 Task: Assign vinnyoffice2@gmail.com as Assignee of Issue Issue0000000217 in Backlog  in Scrum Project Project0000000044 in Jira. Assign vinnyoffice2@gmail.com as Assignee of Issue Issue0000000218 in Backlog  in Scrum Project Project0000000044 in Jira. Assign prateek.ku2001@gmail.com as Assignee of Issue Issue0000000219 in Backlog  in Scrum Project Project0000000044 in Jira. Assign prateek.ku2001@gmail.com as Assignee of Issue Issue0000000220 in Backlog  in Scrum Project Project0000000044 in Jira. Create a Sprint called Sprint0000000127 in Scrum Project Project0000000043 in Jira
Action: Mouse moved to (1140, 440)
Screenshot: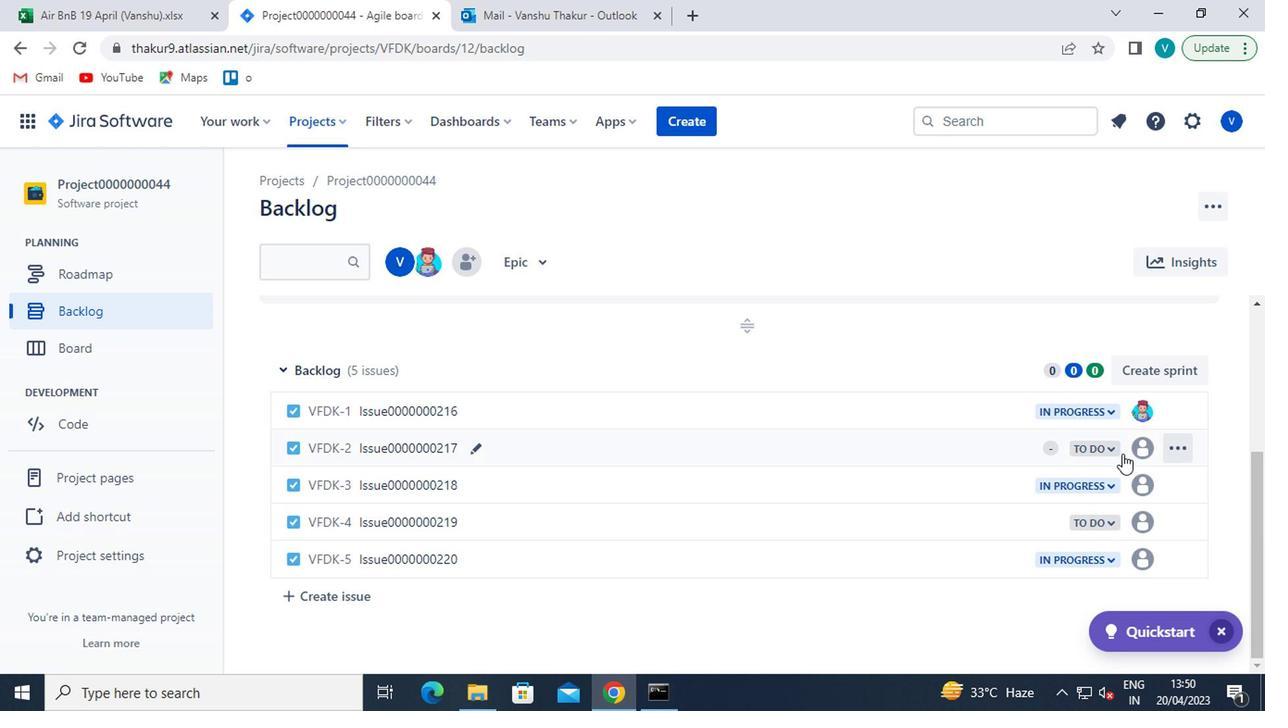 
Action: Mouse pressed left at (1140, 440)
Screenshot: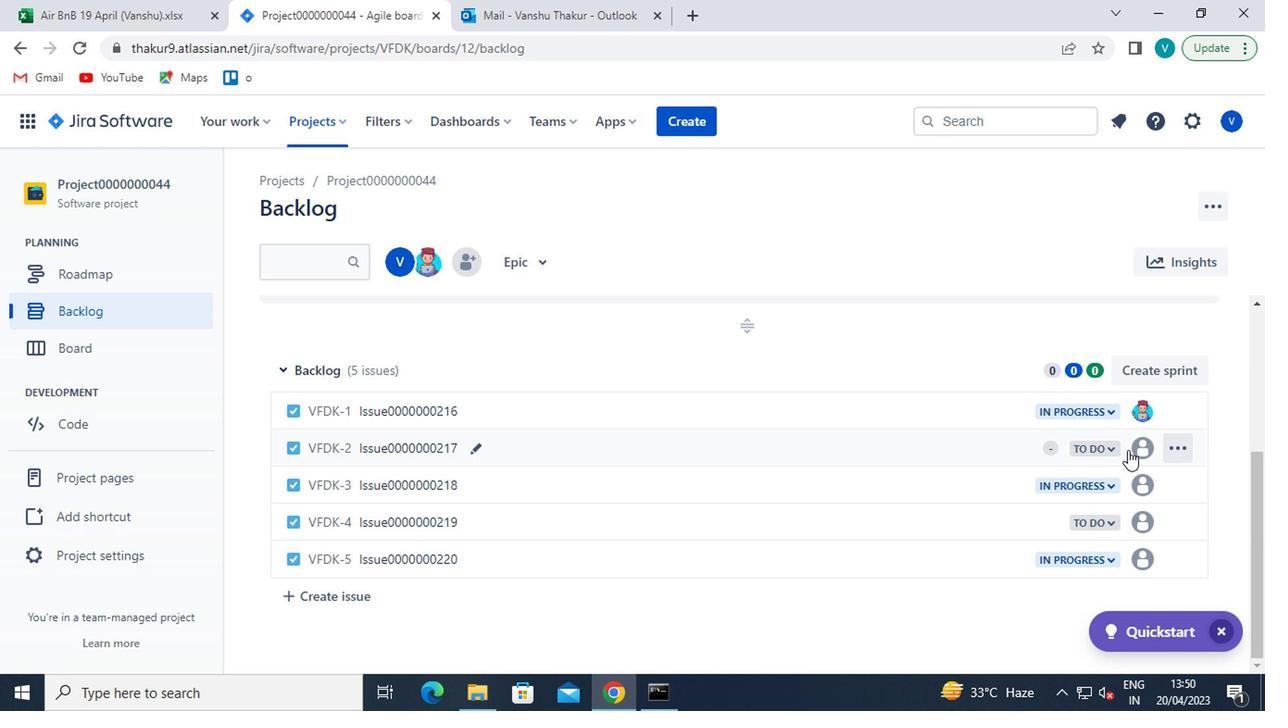
Action: Mouse moved to (968, 594)
Screenshot: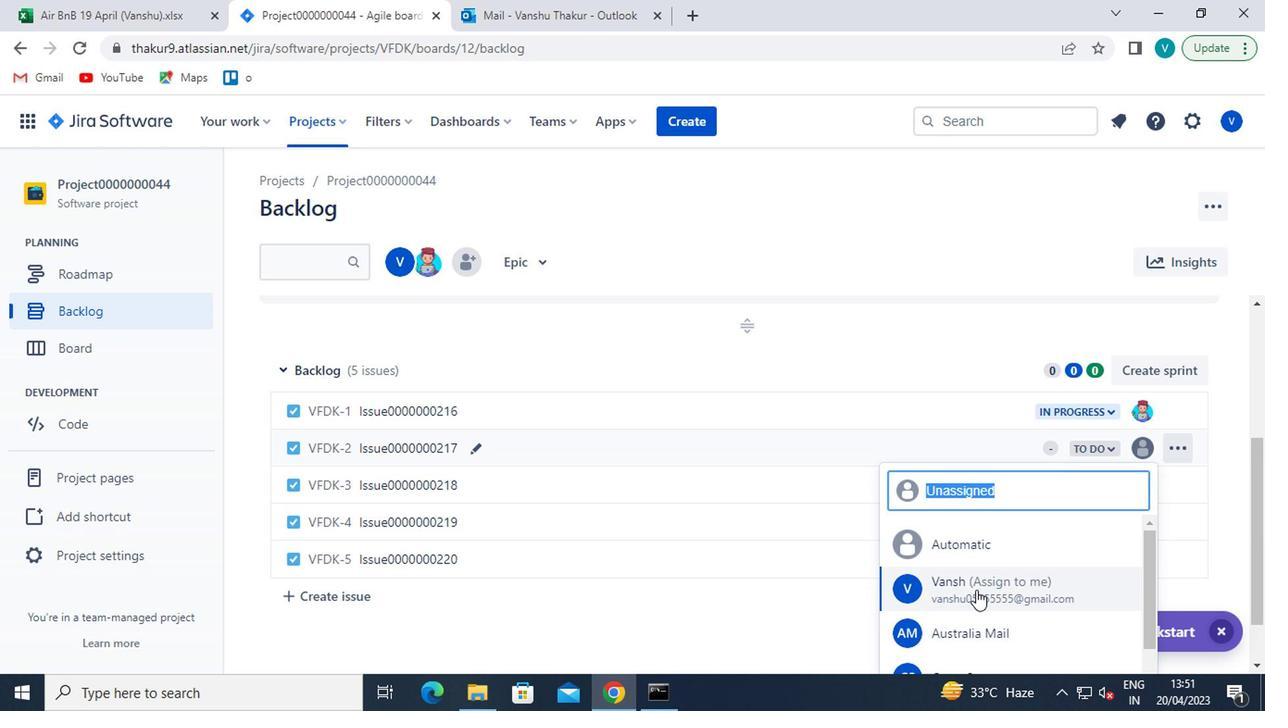 
Action: Mouse scrolled (968, 593) with delta (0, 0)
Screenshot: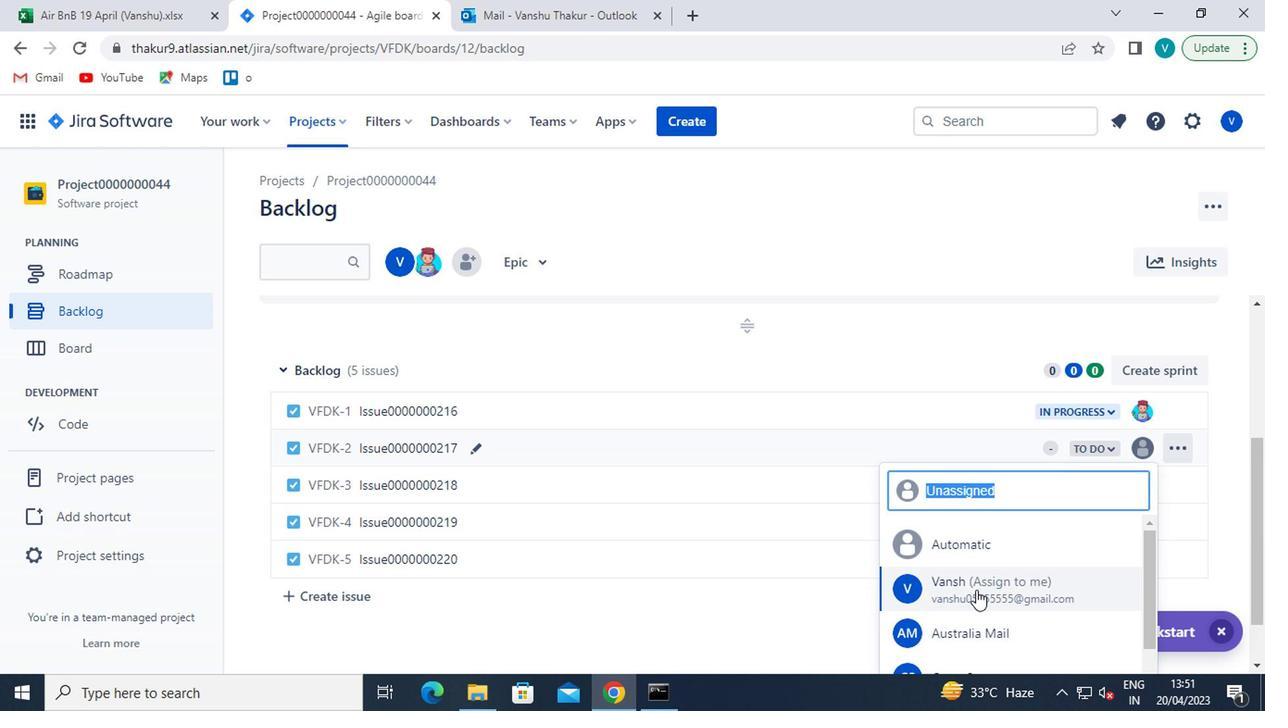 
Action: Mouse moved to (968, 591)
Screenshot: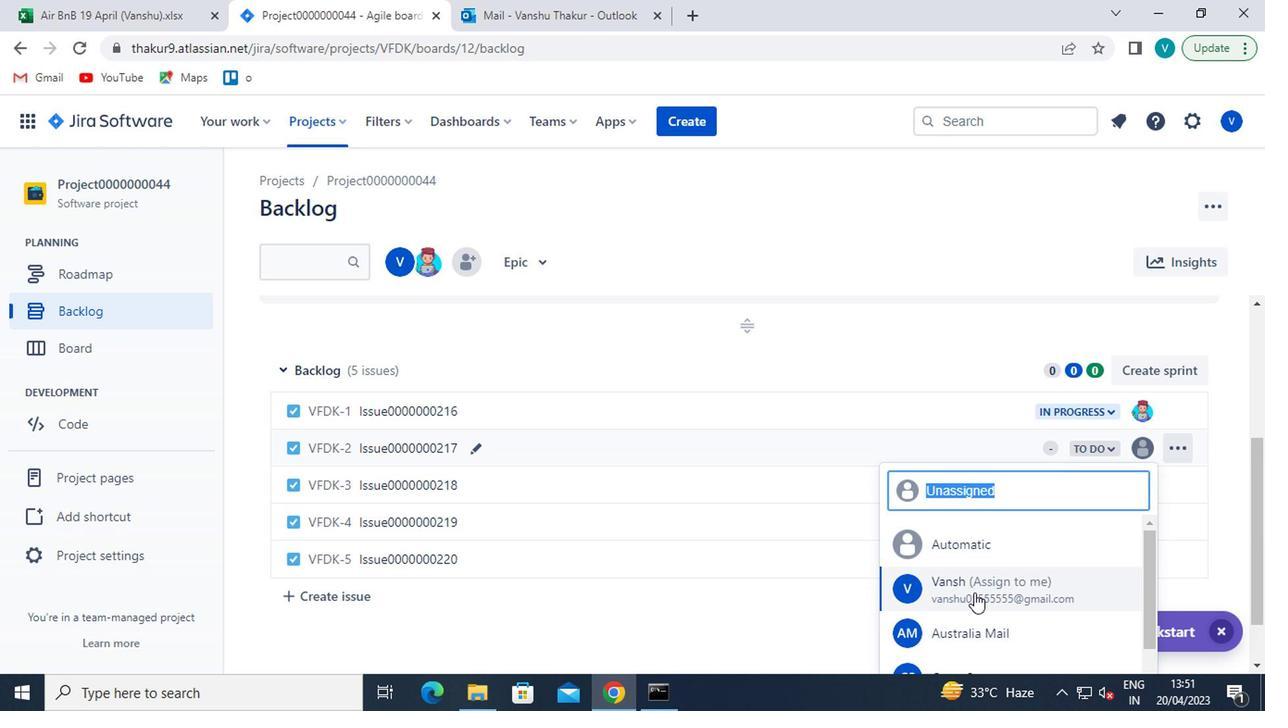 
Action: Mouse scrolled (968, 590) with delta (0, -1)
Screenshot: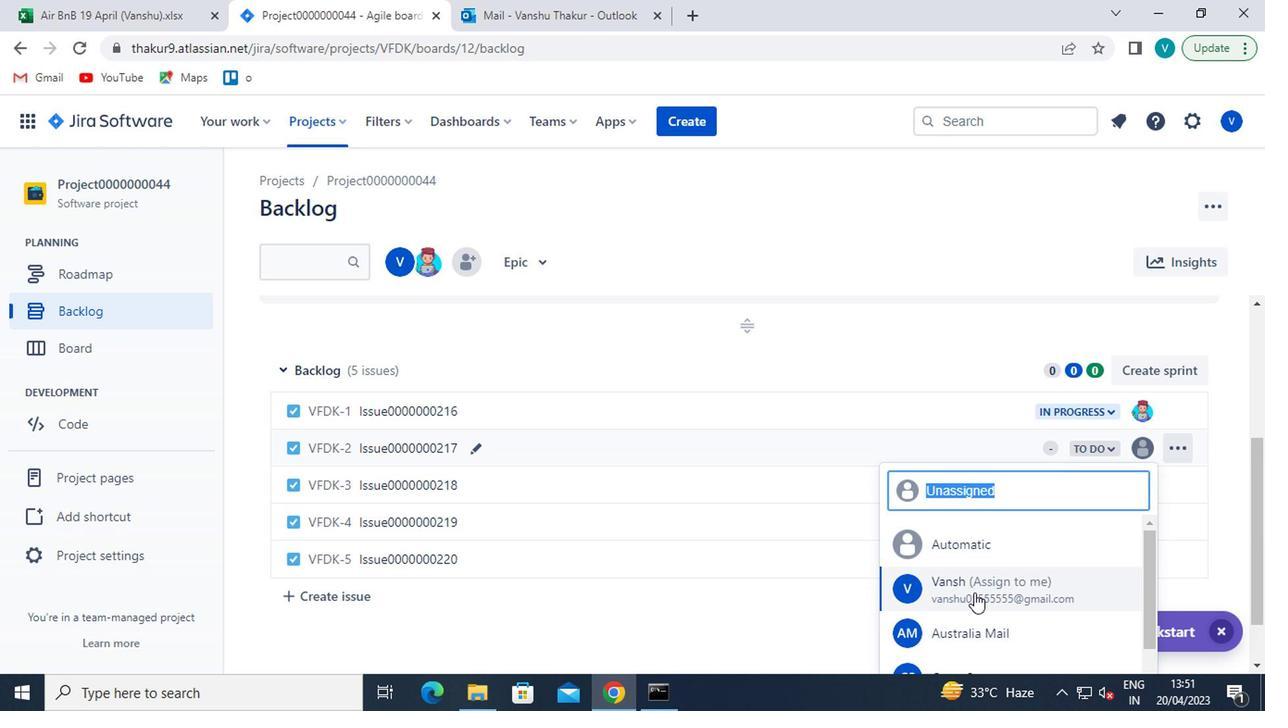 
Action: Mouse moved to (968, 589)
Screenshot: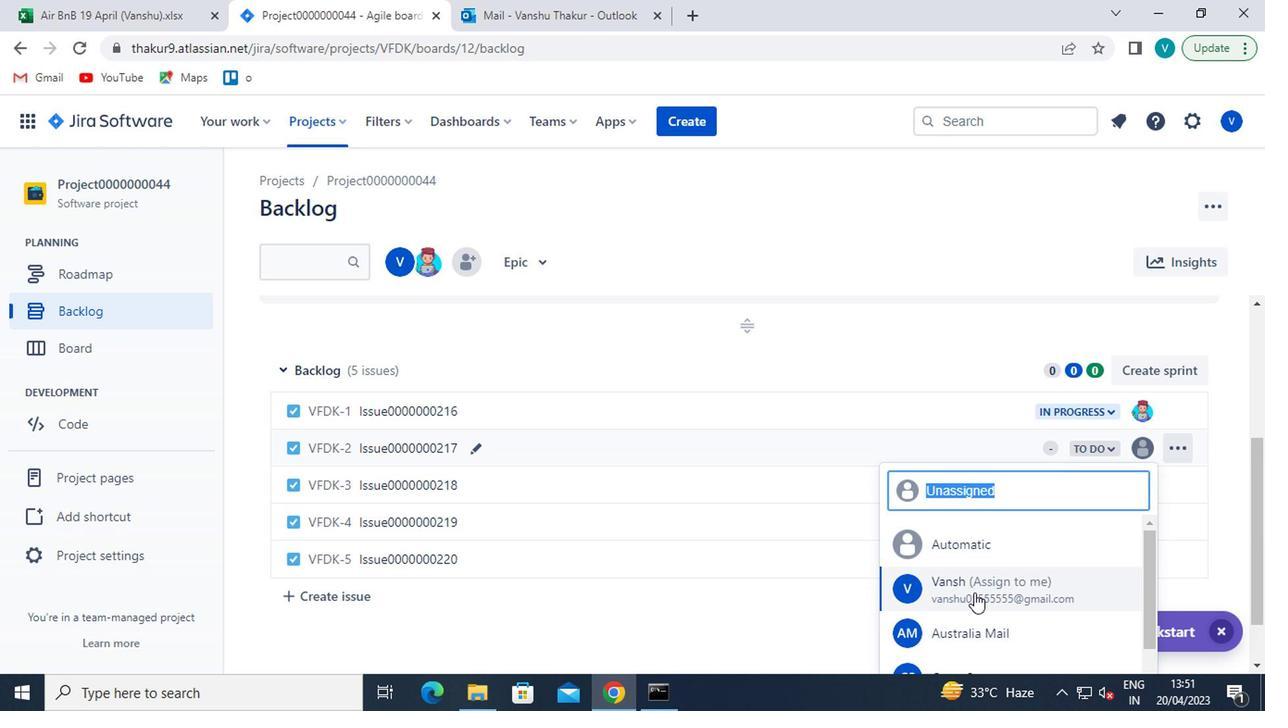 
Action: Mouse scrolled (968, 587) with delta (0, -1)
Screenshot: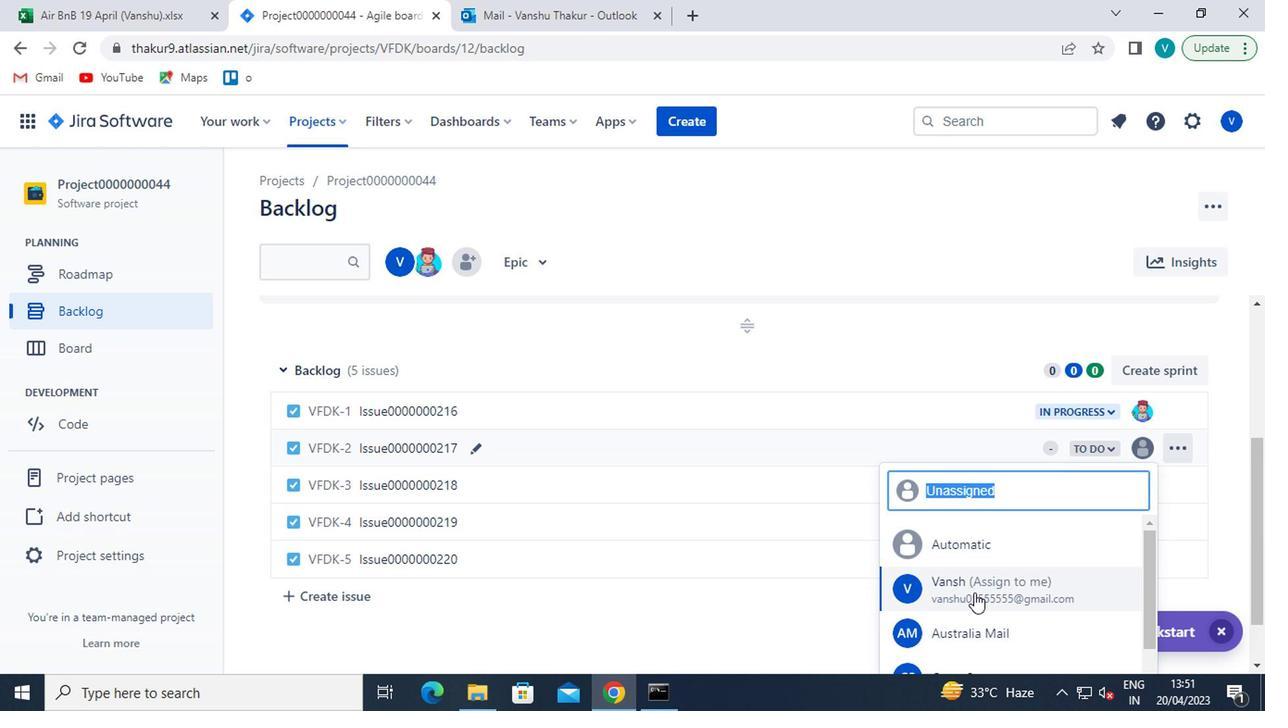 
Action: Mouse moved to (974, 593)
Screenshot: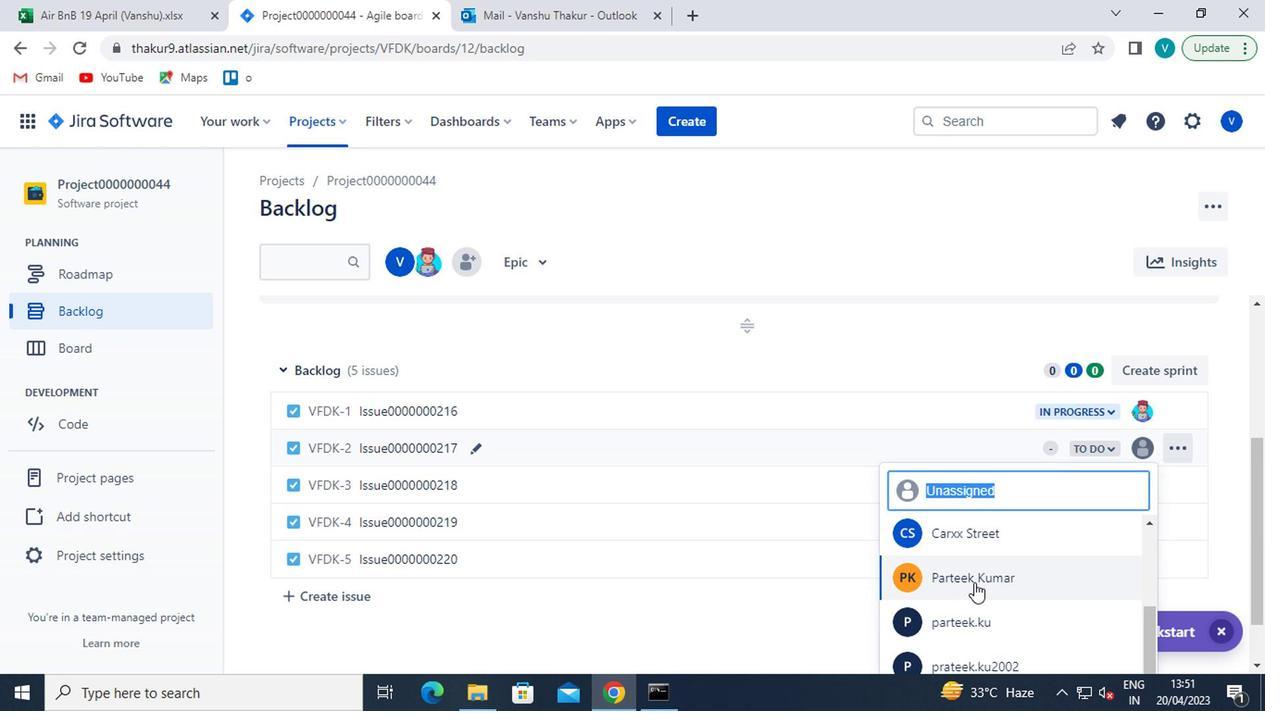 
Action: Mouse scrolled (974, 592) with delta (0, -1)
Screenshot: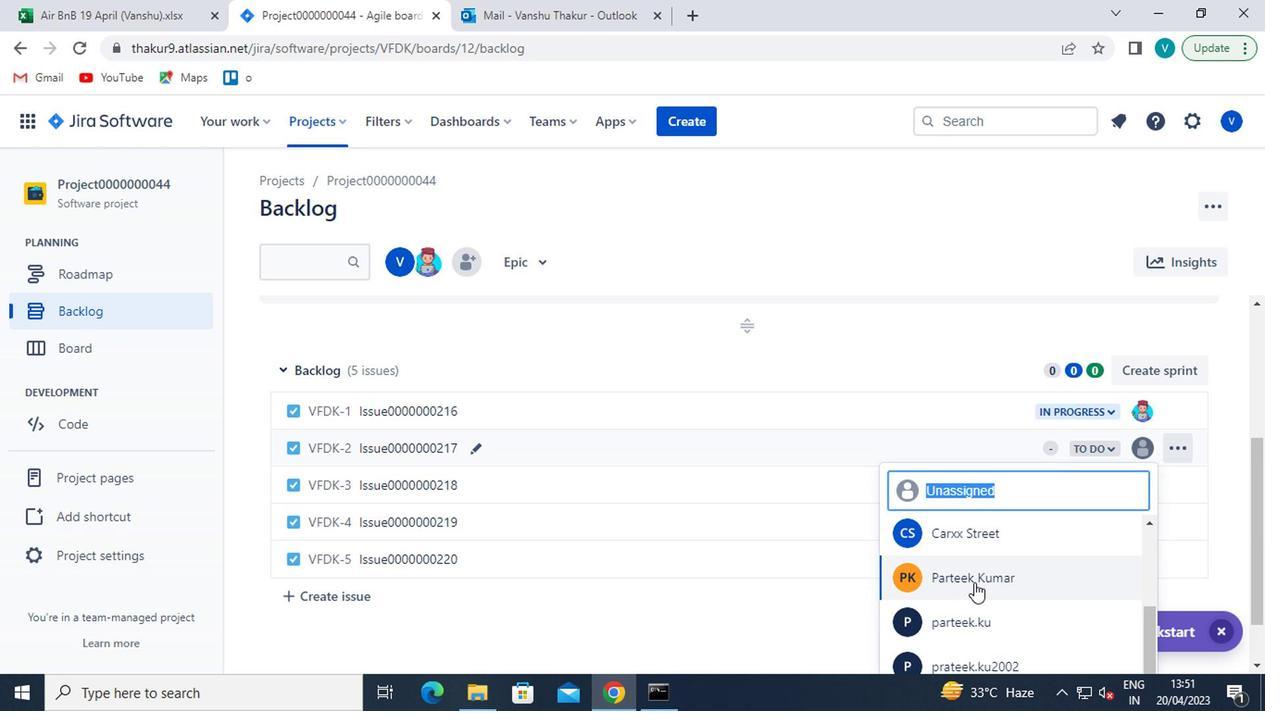 
Action: Mouse moved to (974, 594)
Screenshot: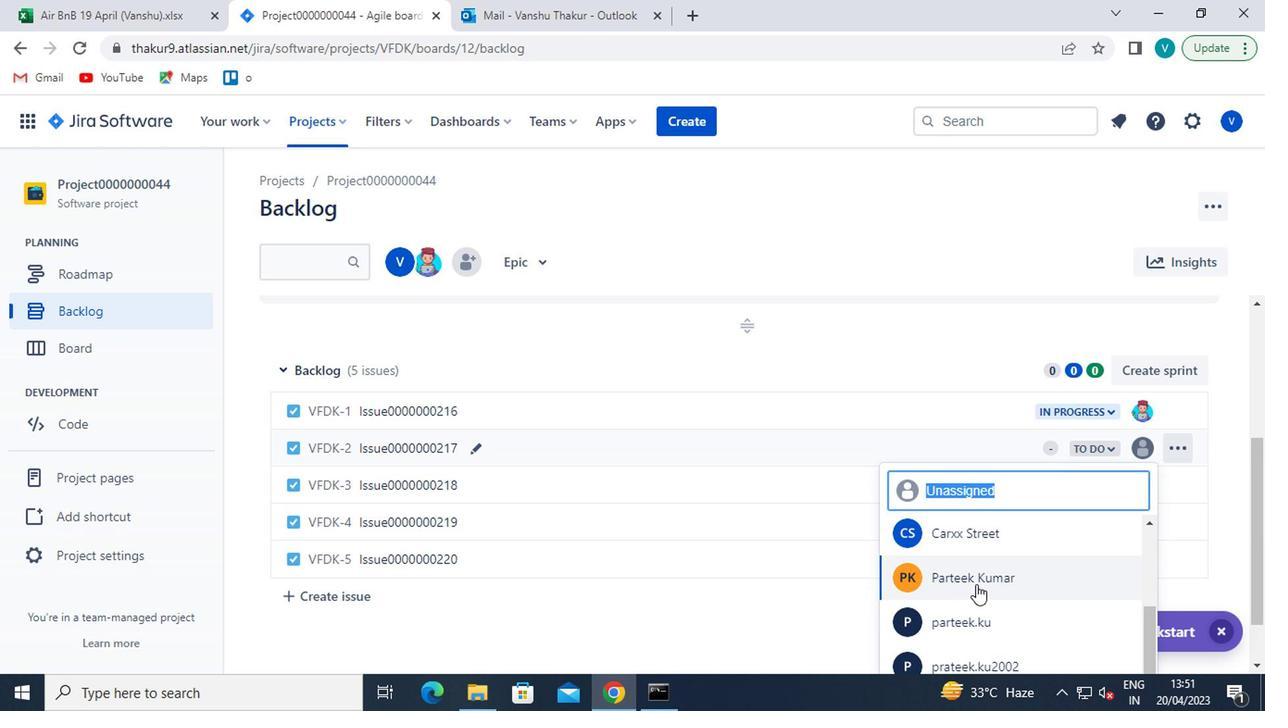 
Action: Mouse scrolled (974, 593) with delta (0, 0)
Screenshot: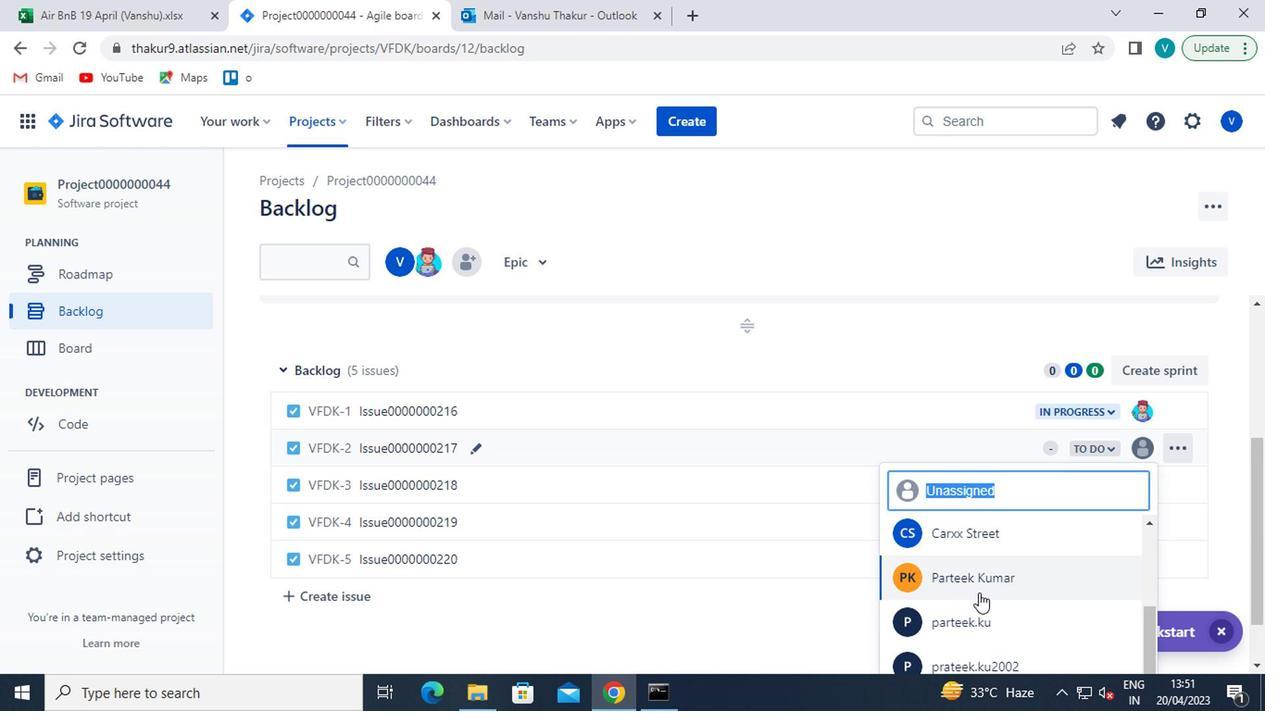 
Action: Mouse moved to (1158, 570)
Screenshot: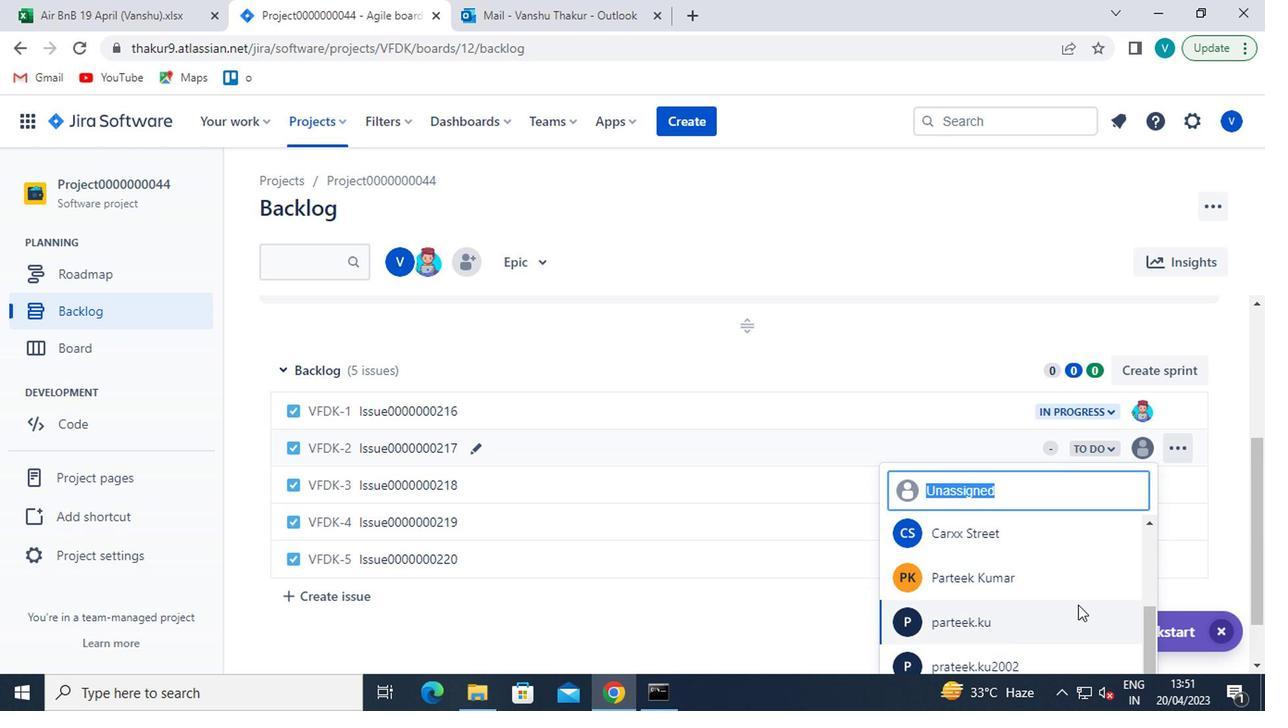 
Action: Mouse scrolled (1158, 569) with delta (0, 0)
Screenshot: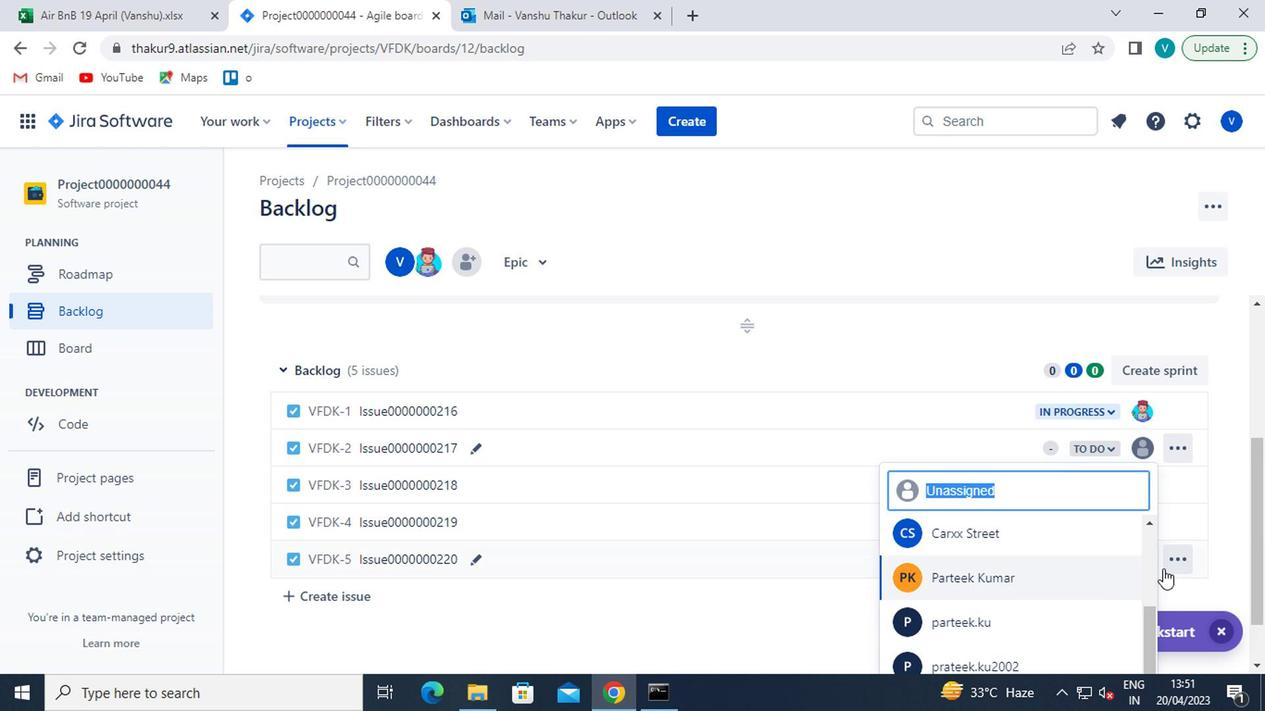 
Action: Mouse scrolled (1158, 569) with delta (0, 0)
Screenshot: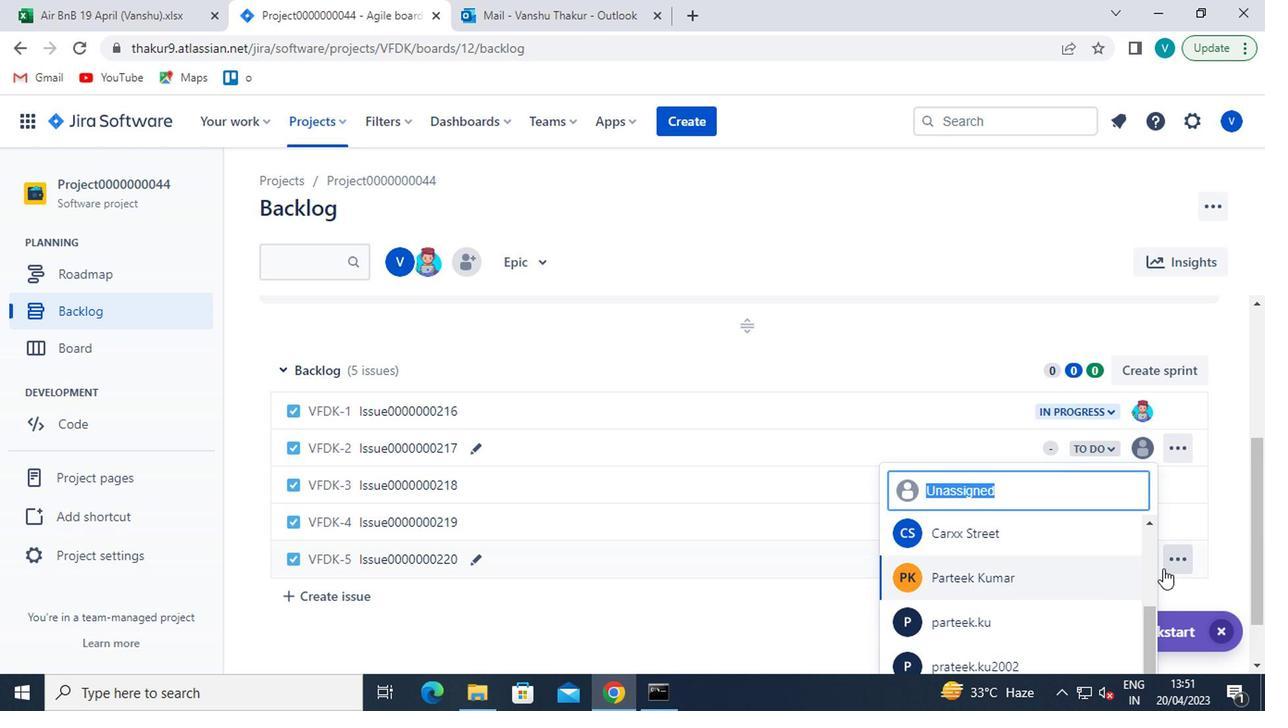 
Action: Mouse moved to (973, 637)
Screenshot: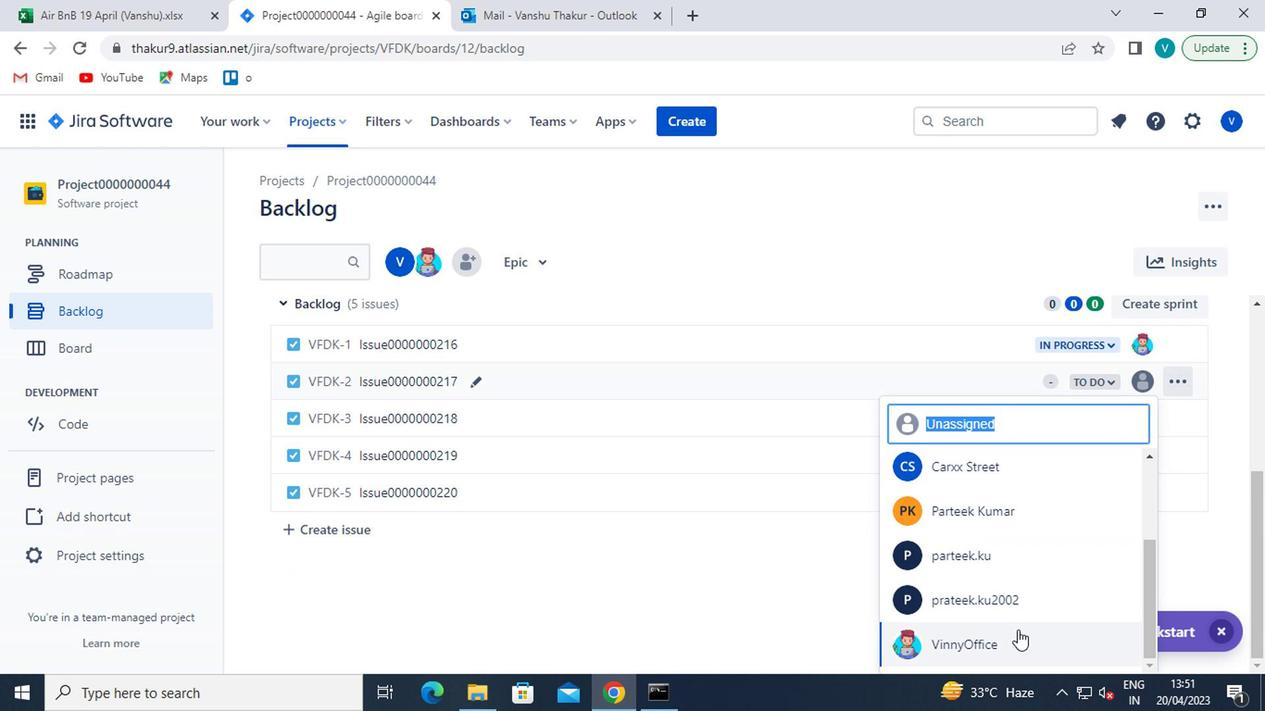 
Action: Mouse pressed left at (973, 637)
Screenshot: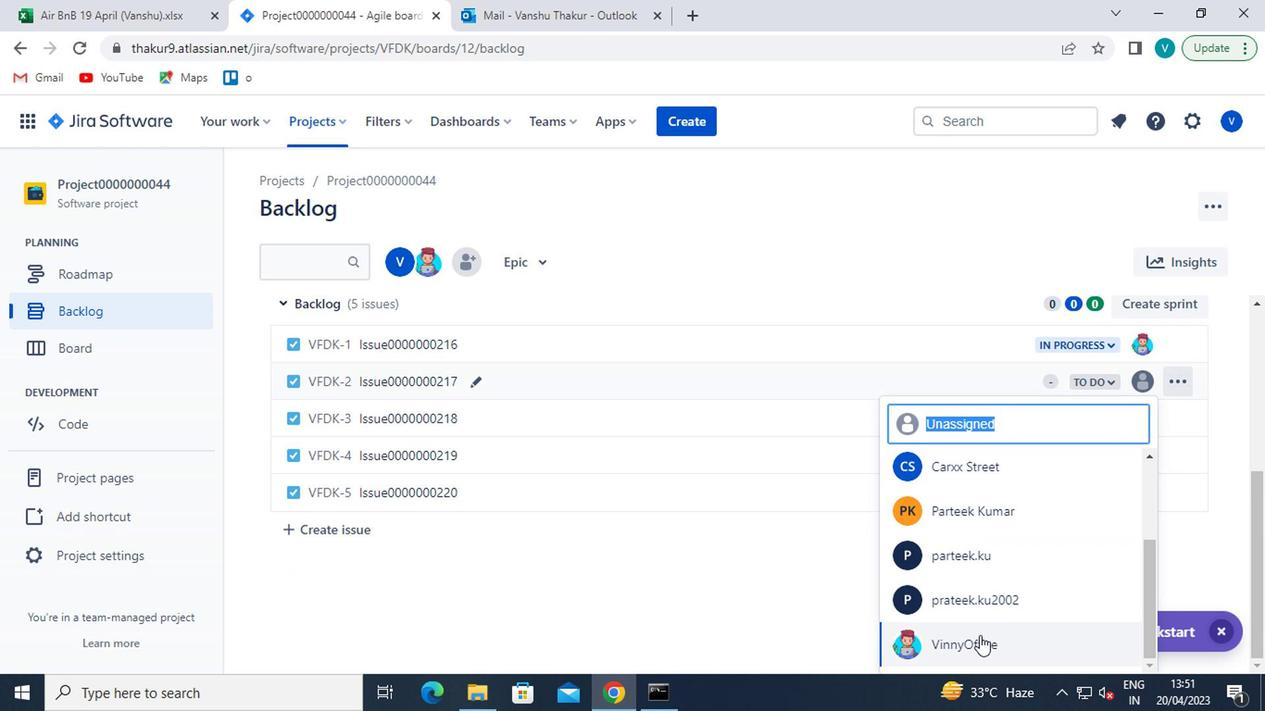 
Action: Mouse moved to (1132, 484)
Screenshot: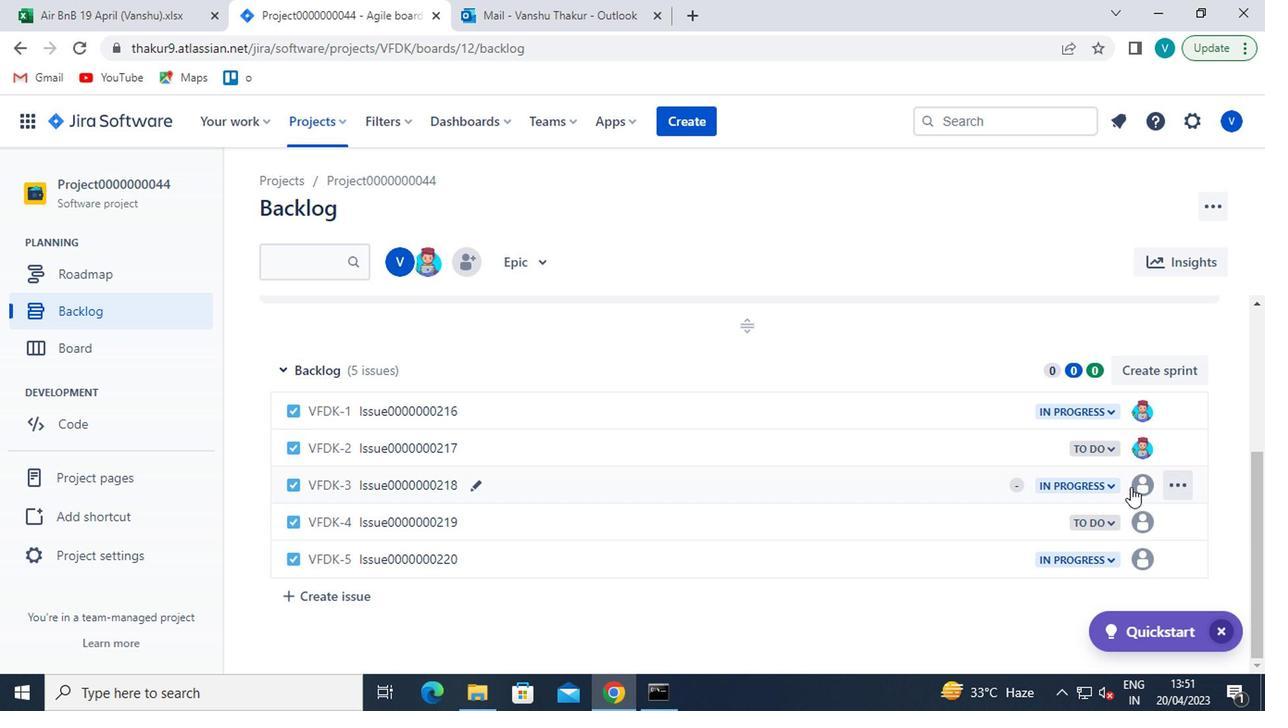 
Action: Mouse pressed left at (1132, 484)
Screenshot: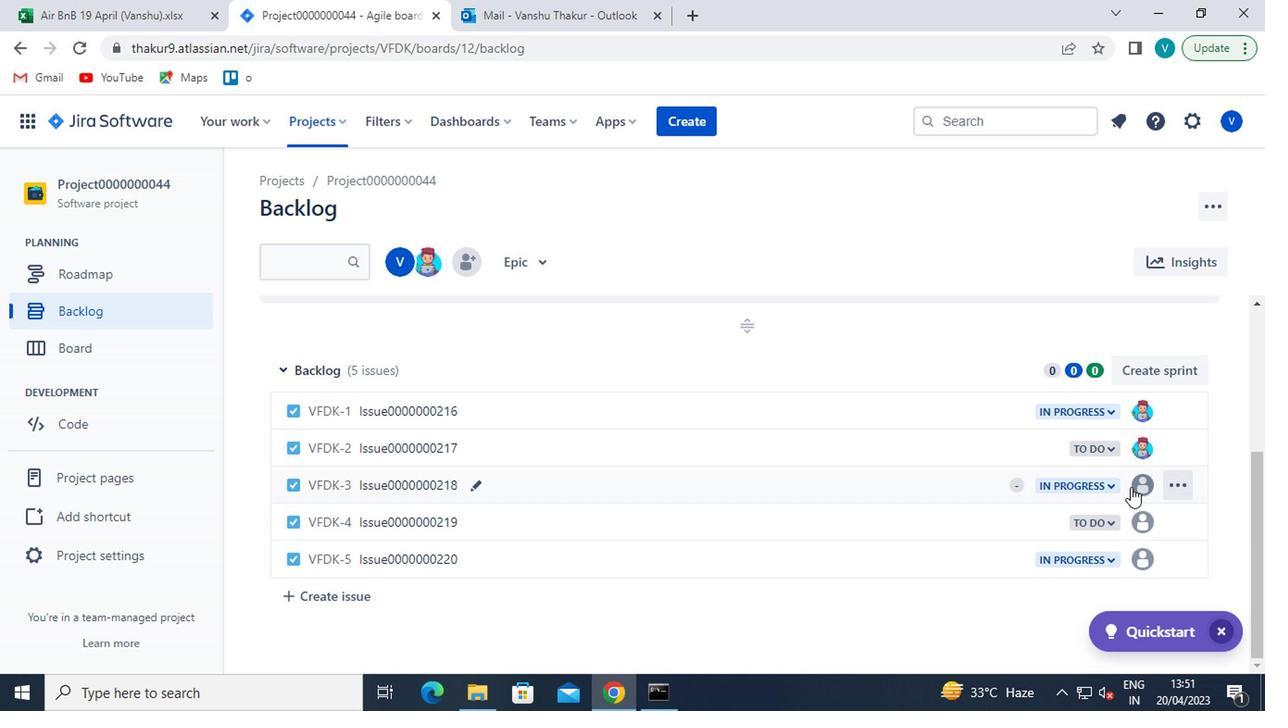 
Action: Mouse moved to (1126, 587)
Screenshot: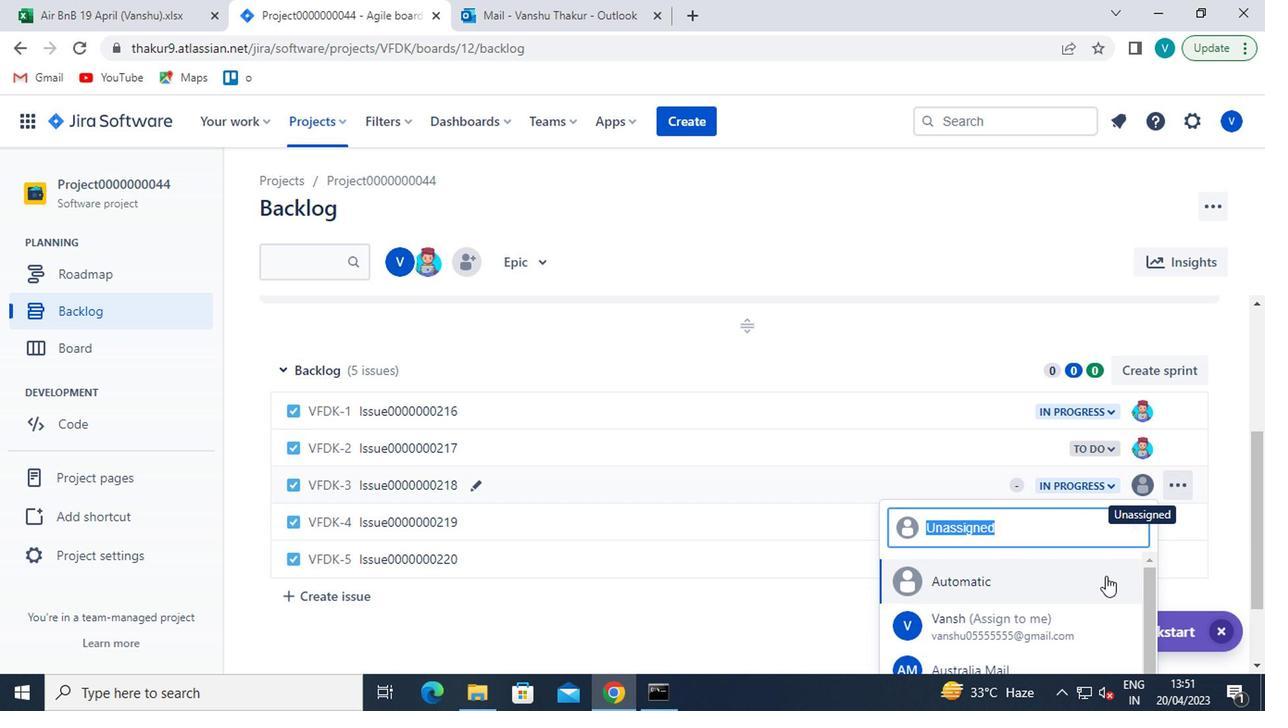 
Action: Mouse scrolled (1126, 587) with delta (0, 0)
Screenshot: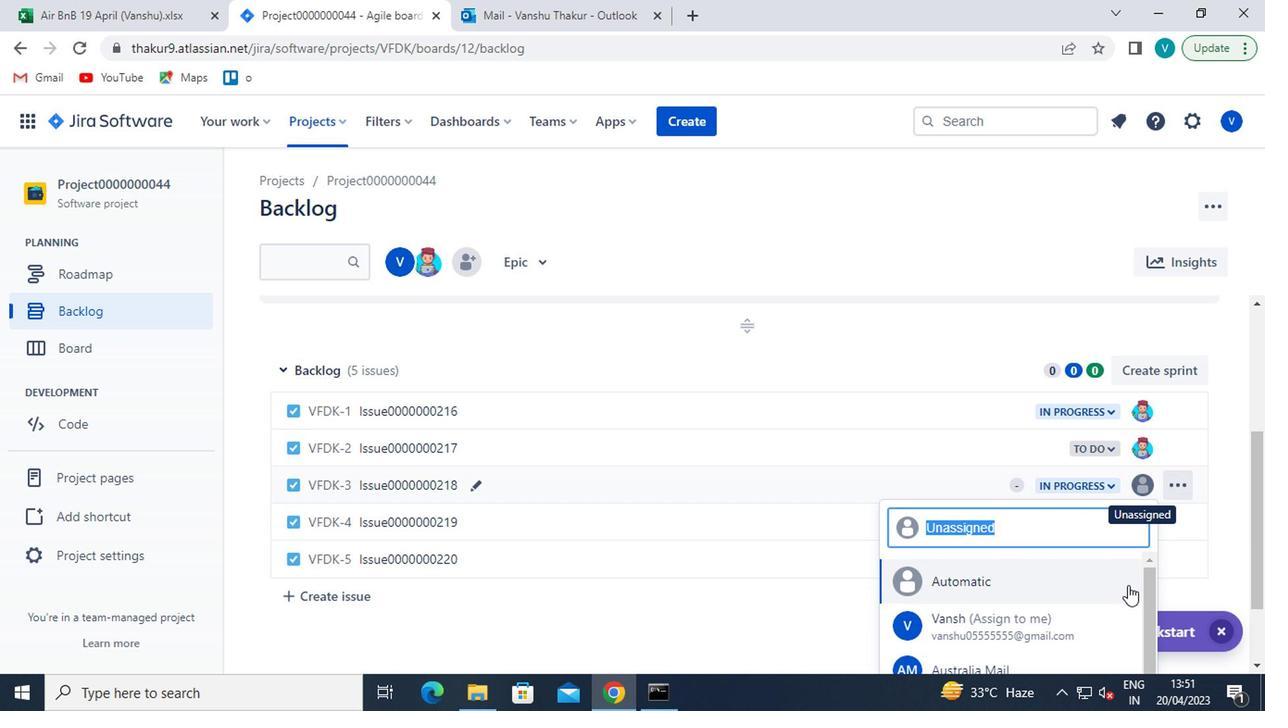 
Action: Mouse moved to (1125, 592)
Screenshot: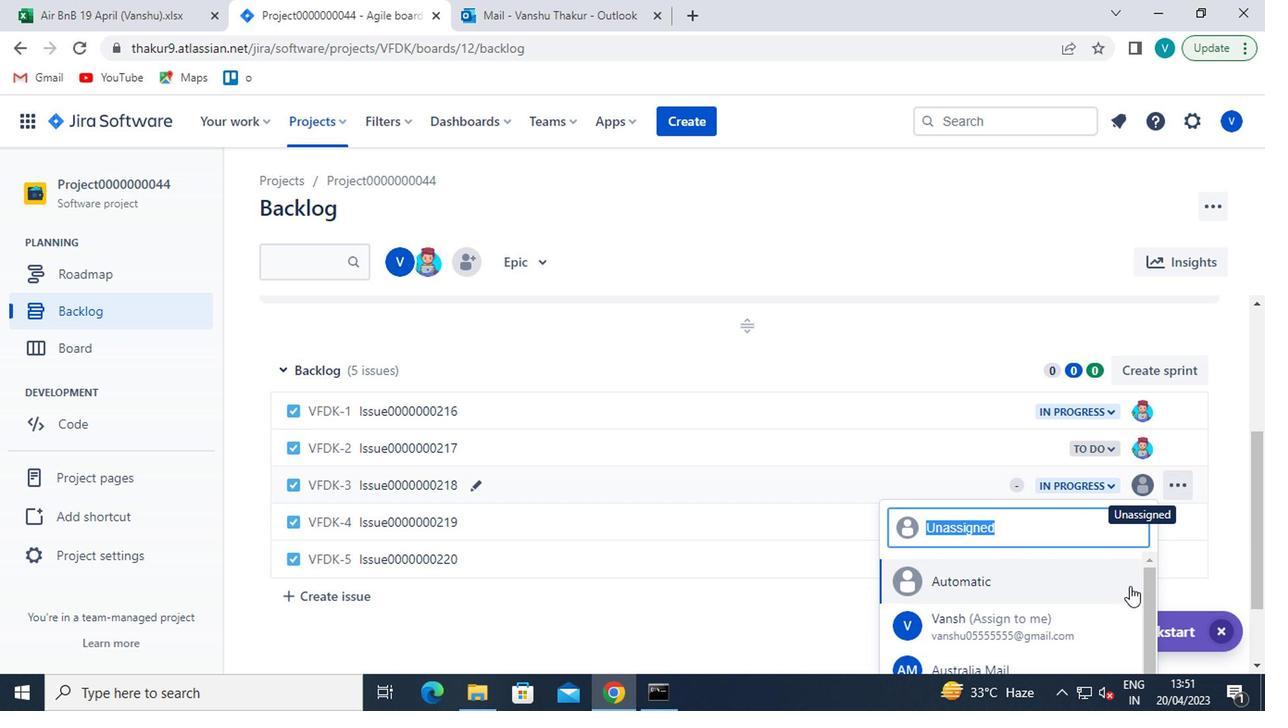 
Action: Mouse scrolled (1125, 591) with delta (0, 0)
Screenshot: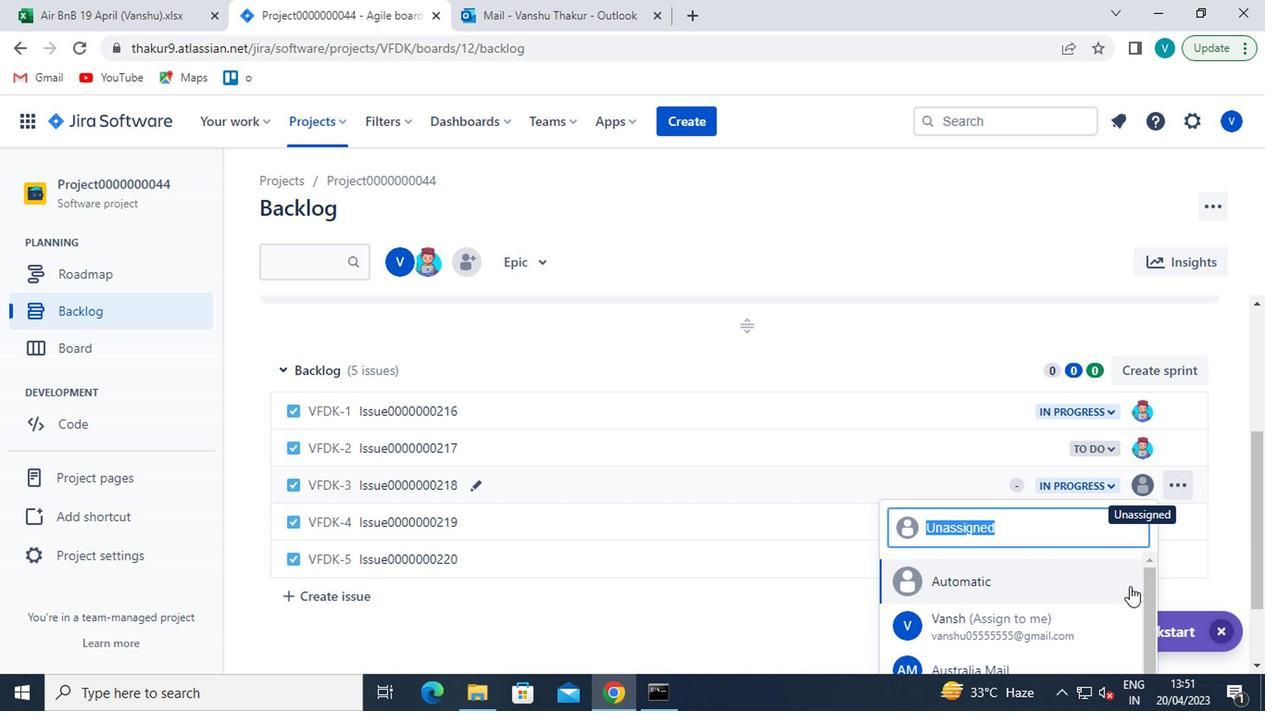 
Action: Mouse moved to (1125, 594)
Screenshot: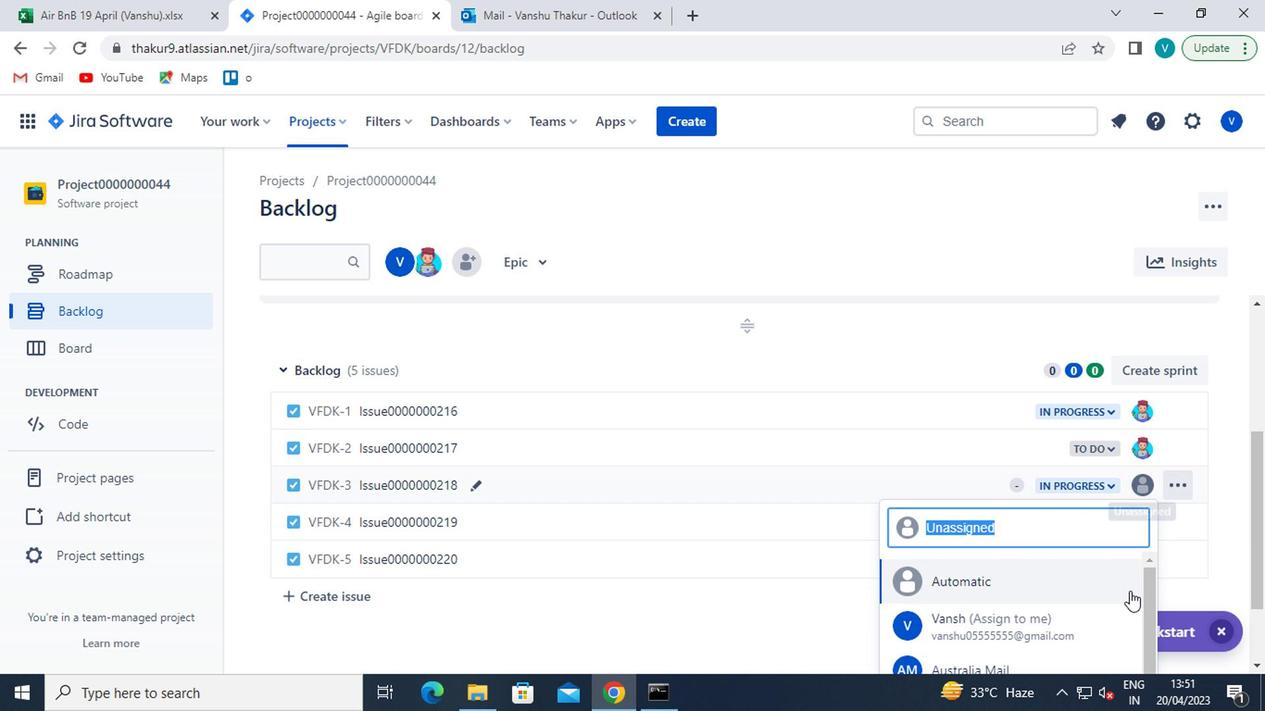 
Action: Mouse scrolled (1125, 593) with delta (0, 0)
Screenshot: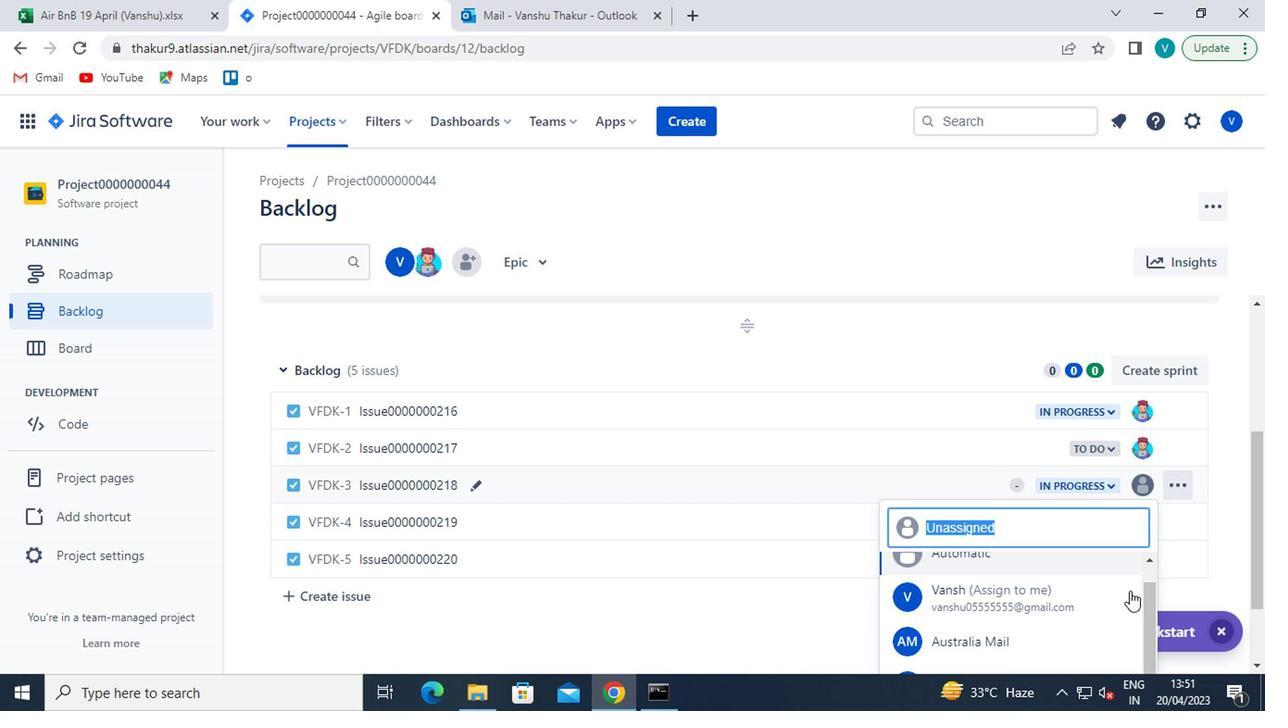 
Action: Mouse moved to (1124, 596)
Screenshot: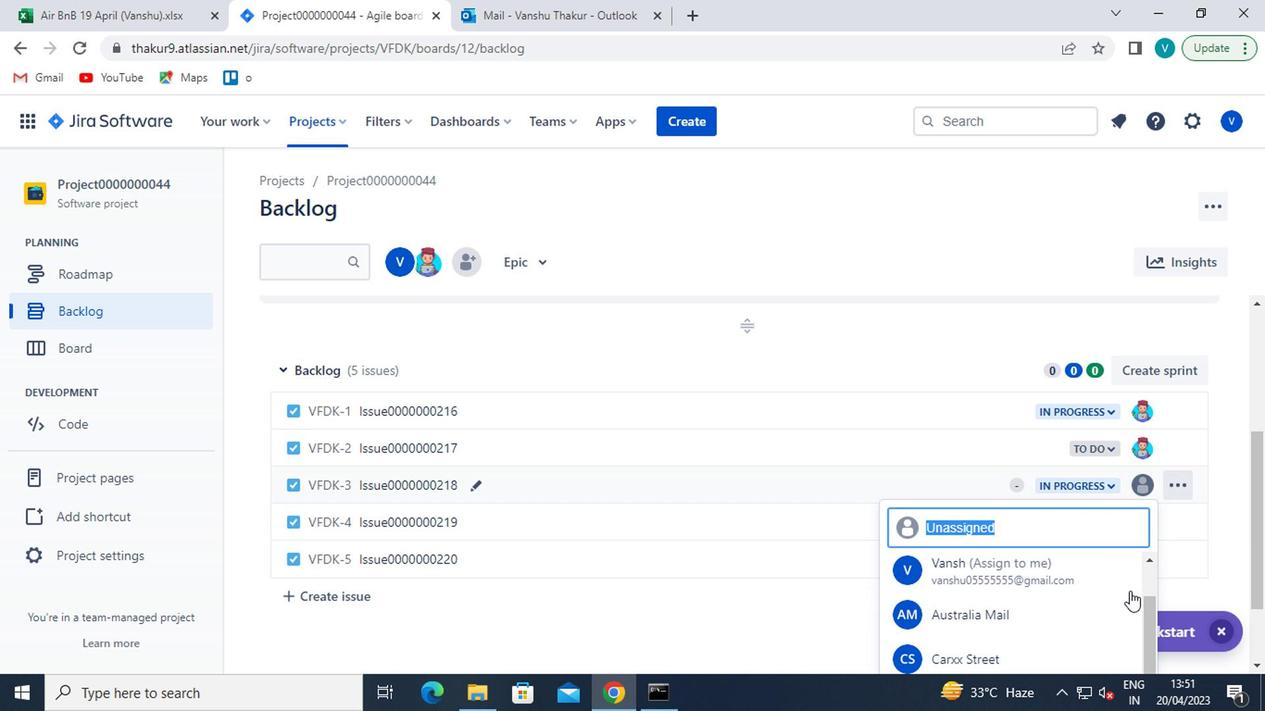 
Action: Mouse scrolled (1124, 595) with delta (0, 0)
Screenshot: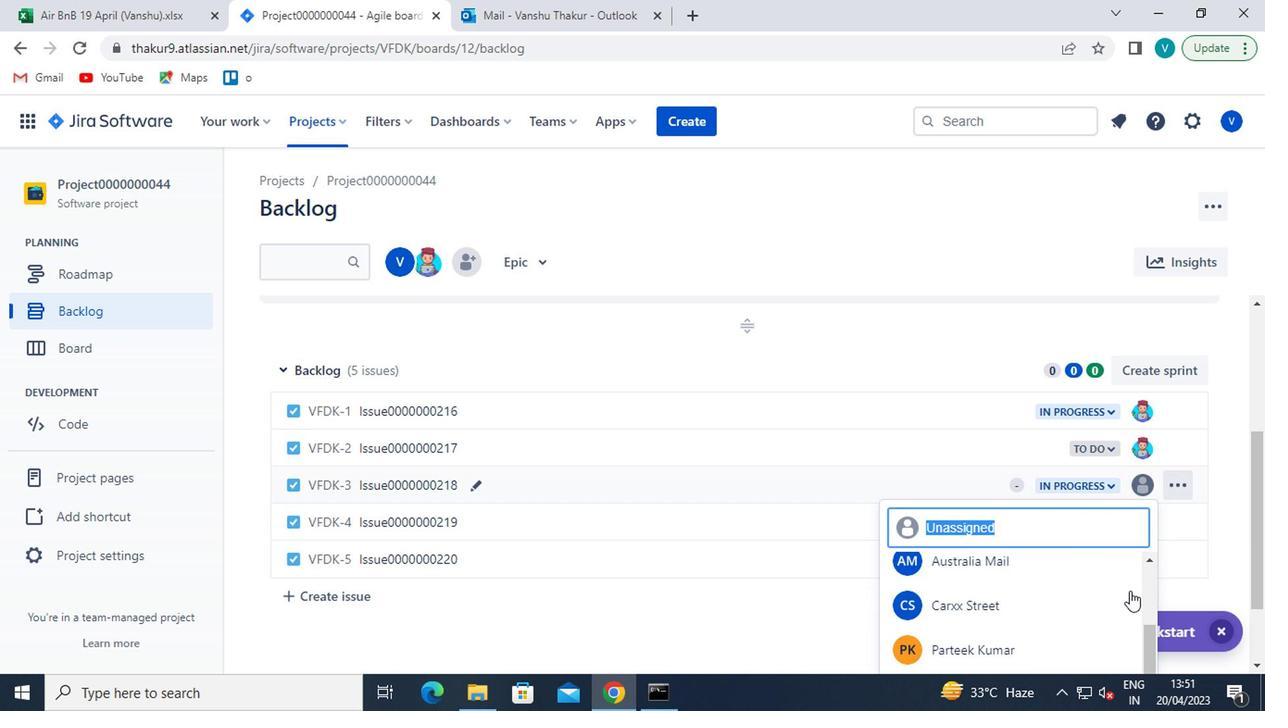 
Action: Mouse scrolled (1124, 595) with delta (0, 0)
Screenshot: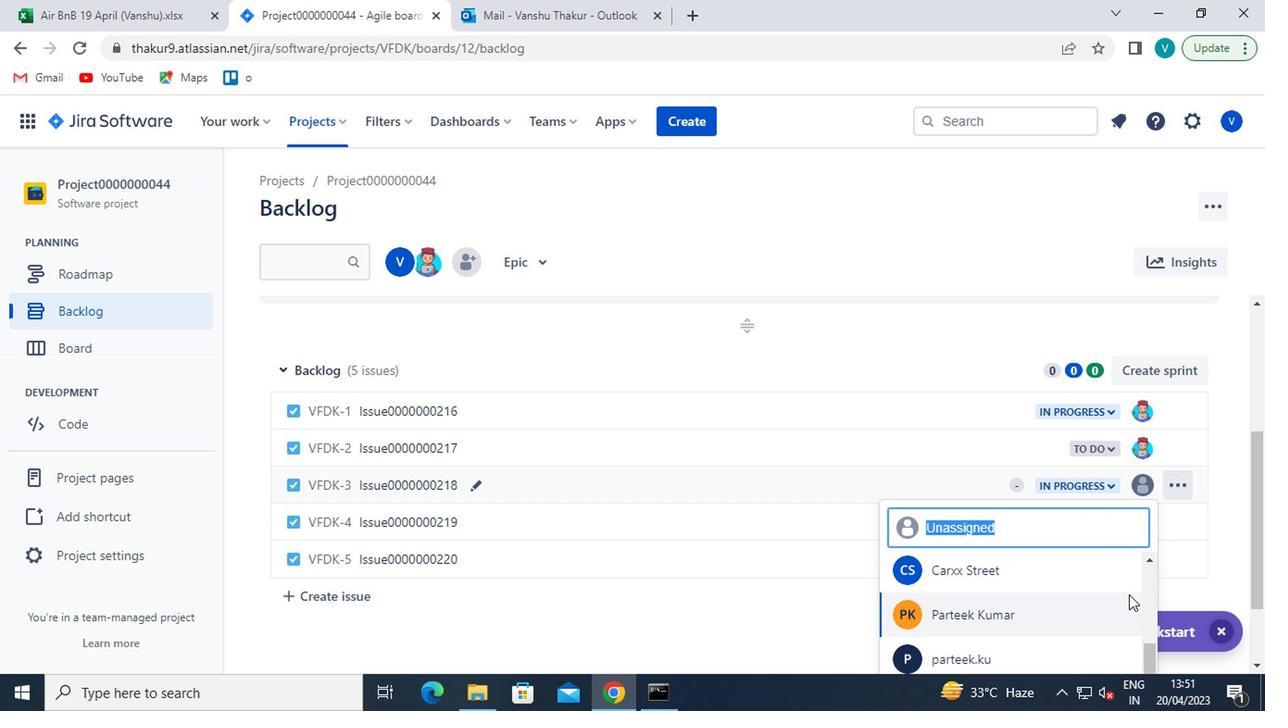 
Action: Mouse moved to (1194, 570)
Screenshot: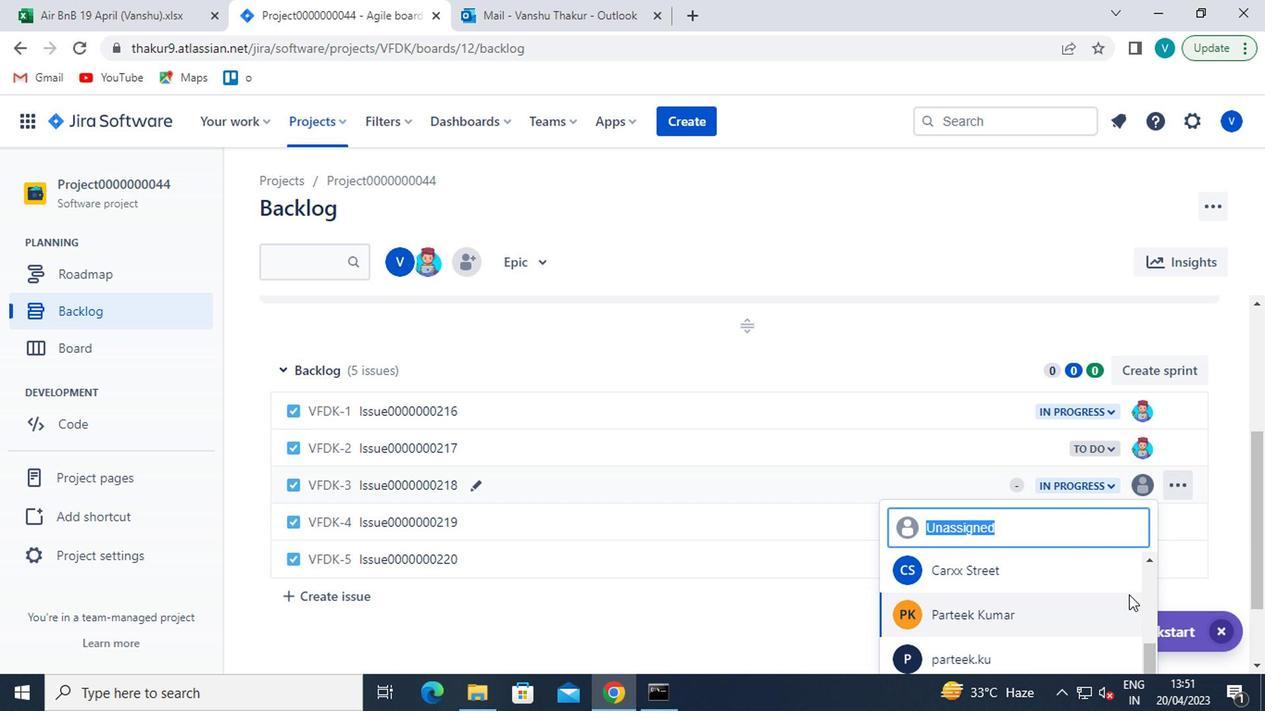 
Action: Mouse scrolled (1194, 569) with delta (0, 0)
Screenshot: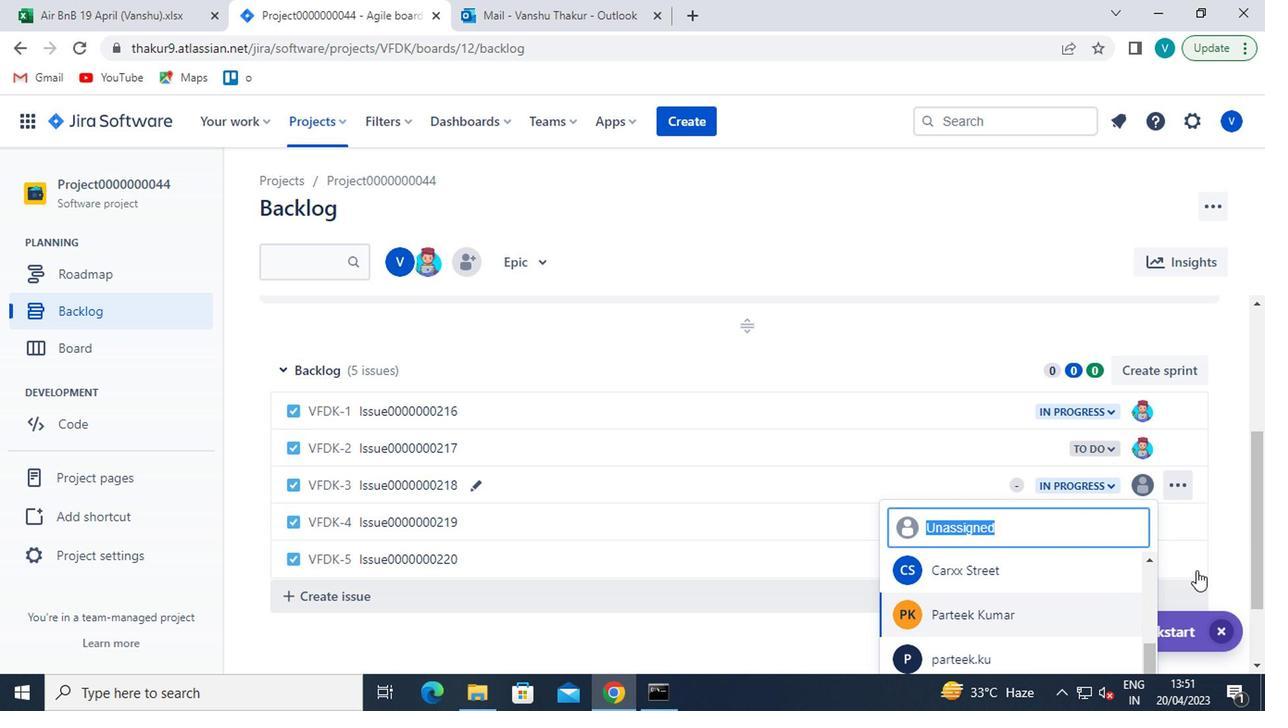 
Action: Mouse moved to (1194, 570)
Screenshot: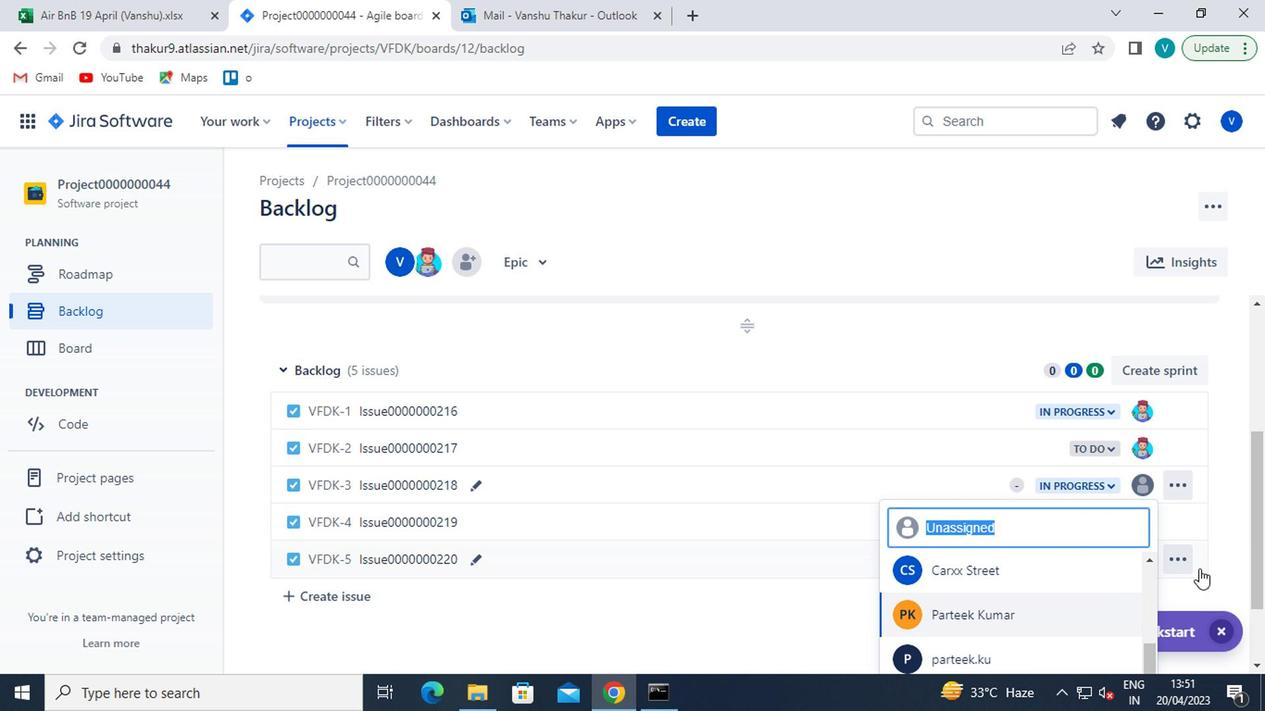 
Action: Mouse scrolled (1194, 569) with delta (0, 0)
Screenshot: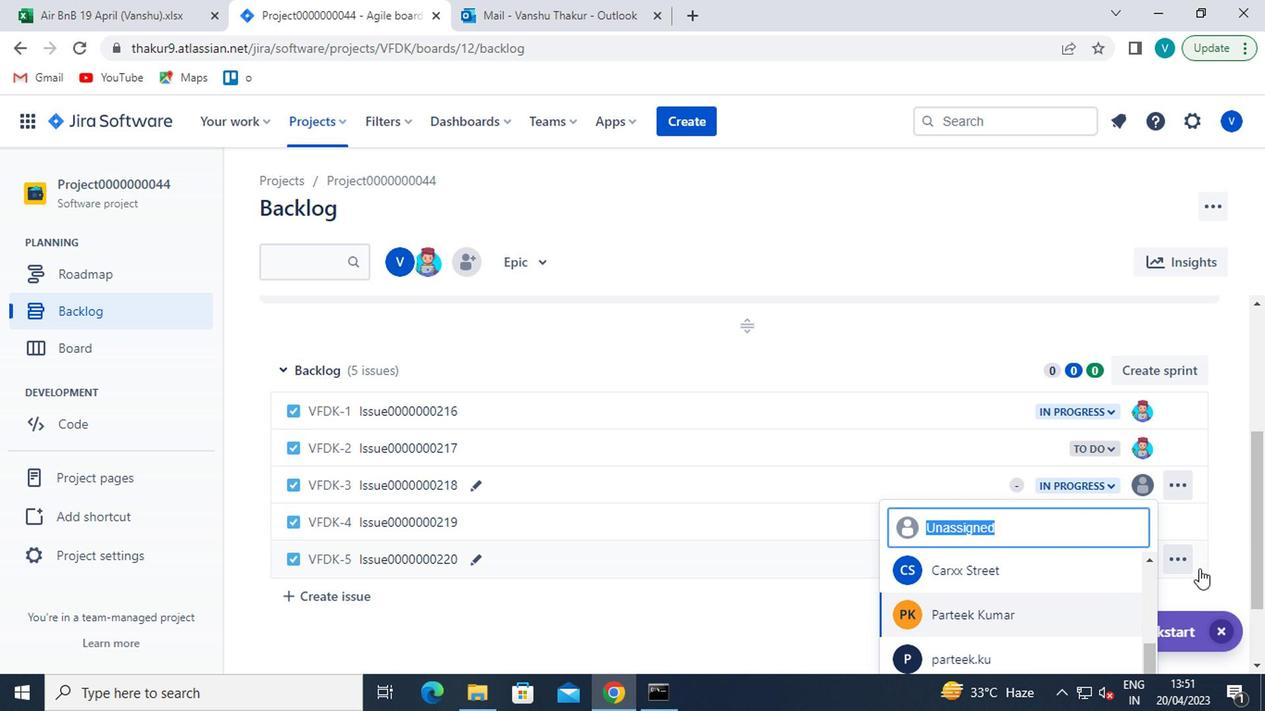 
Action: Mouse moved to (963, 645)
Screenshot: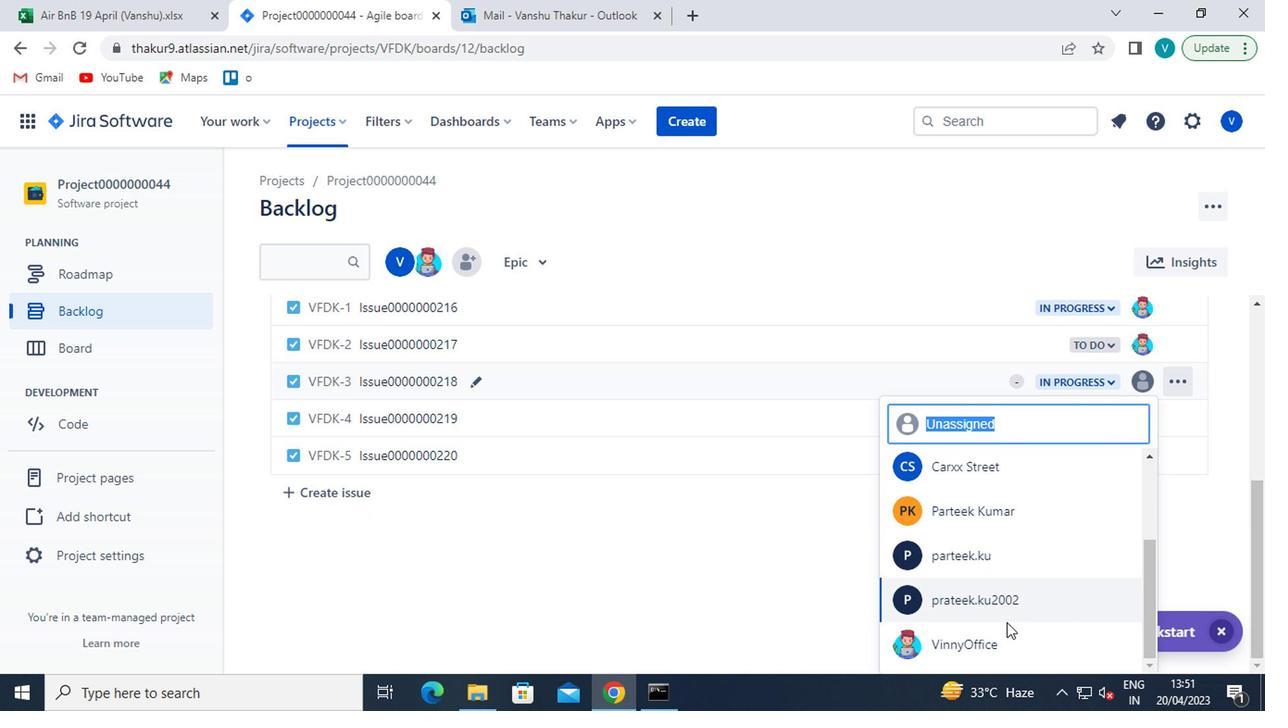 
Action: Mouse pressed left at (963, 645)
Screenshot: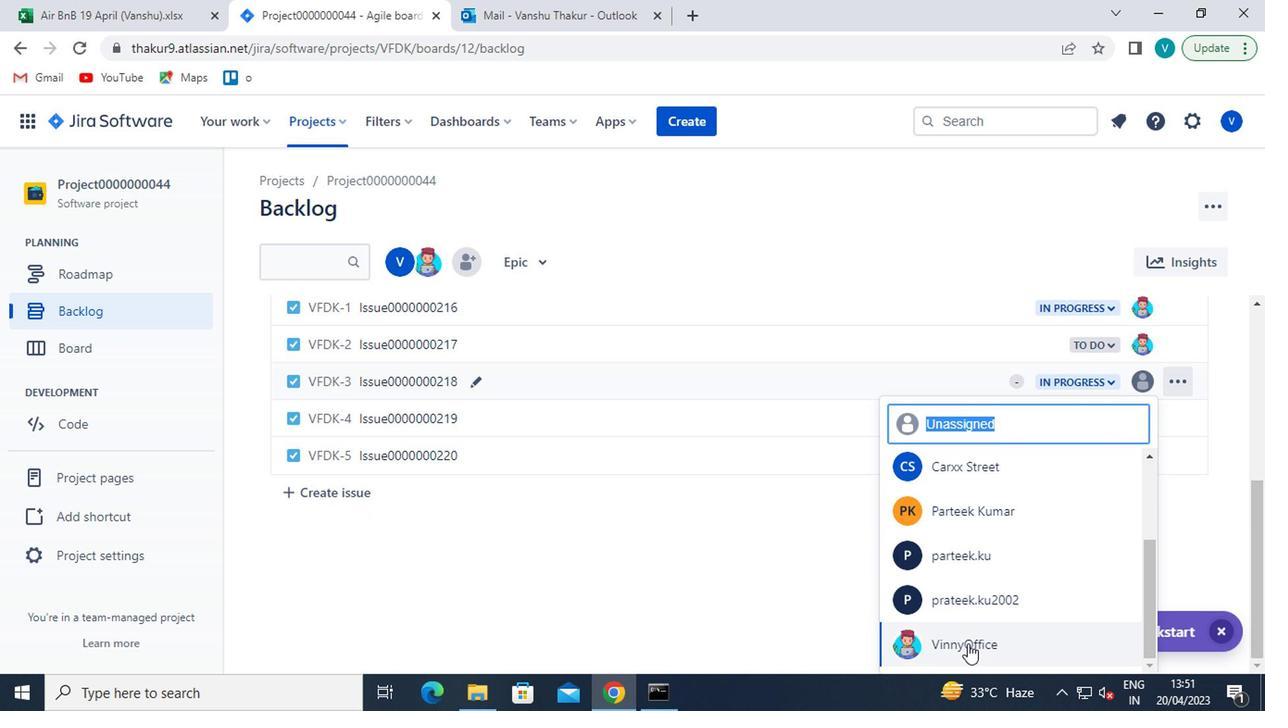 
Action: Mouse moved to (1130, 521)
Screenshot: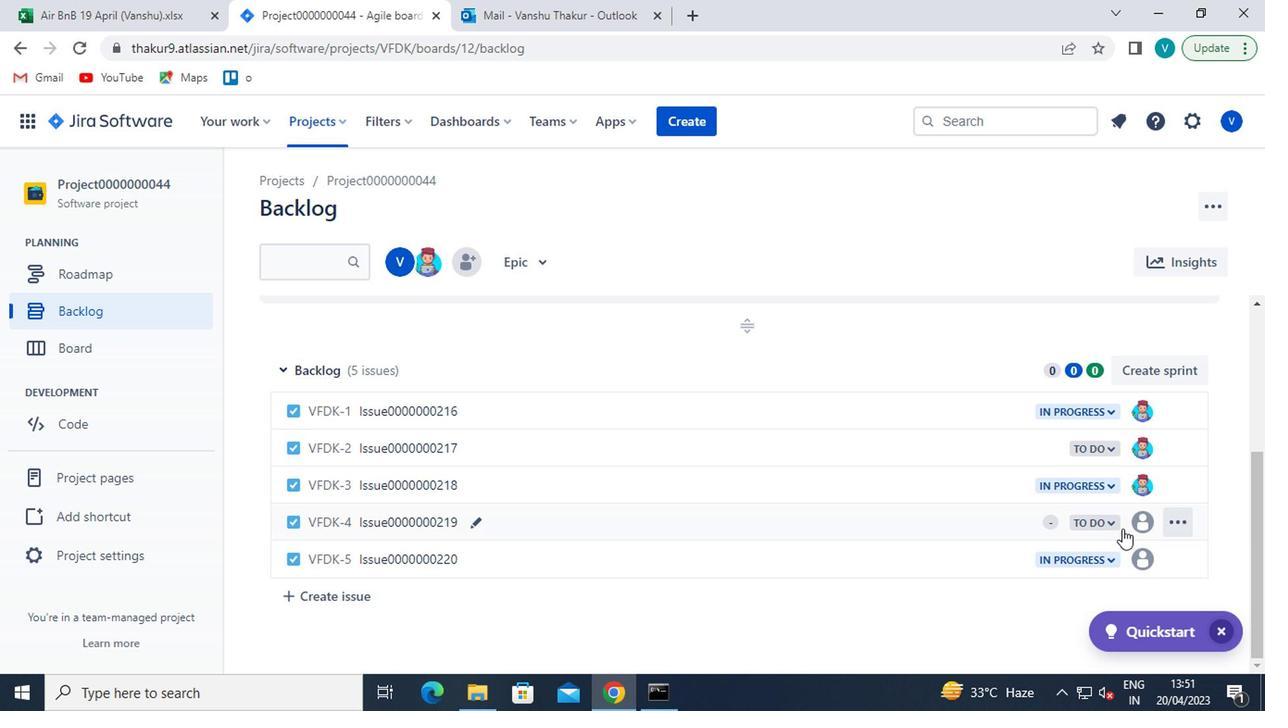 
Action: Mouse pressed left at (1130, 521)
Screenshot: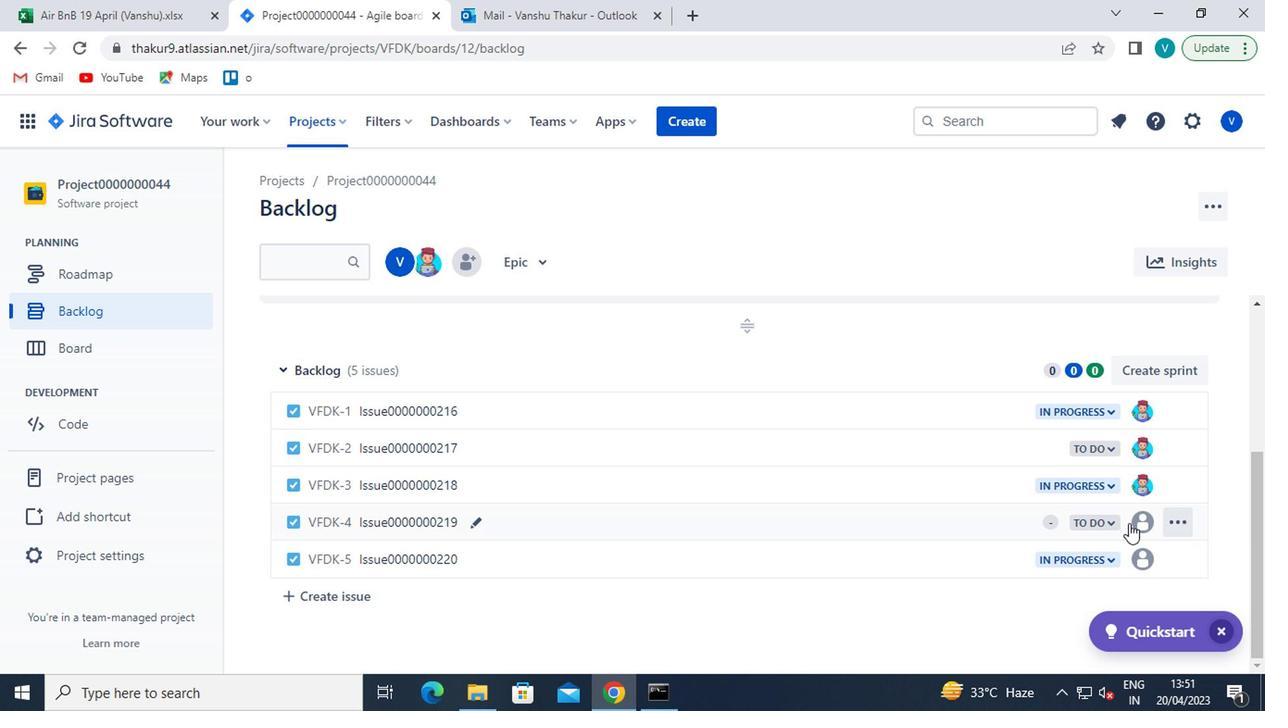
Action: Mouse moved to (1208, 562)
Screenshot: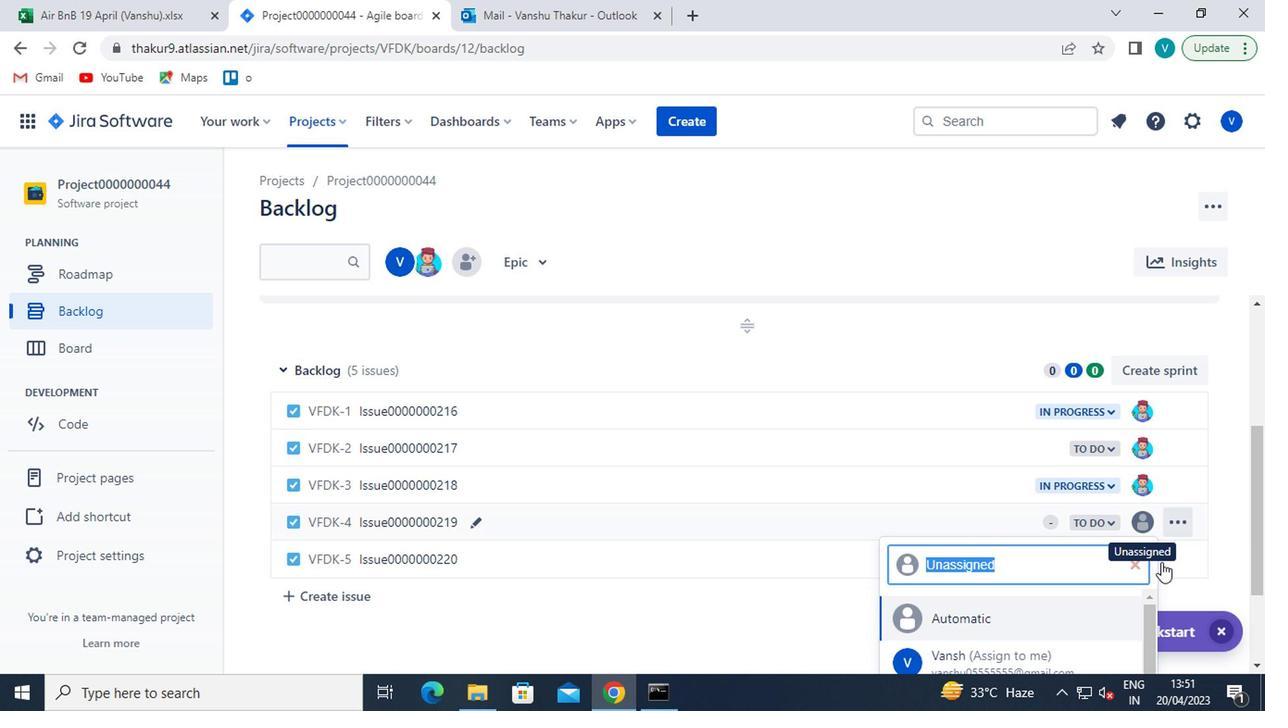 
Action: Mouse scrolled (1208, 562) with delta (0, 0)
Screenshot: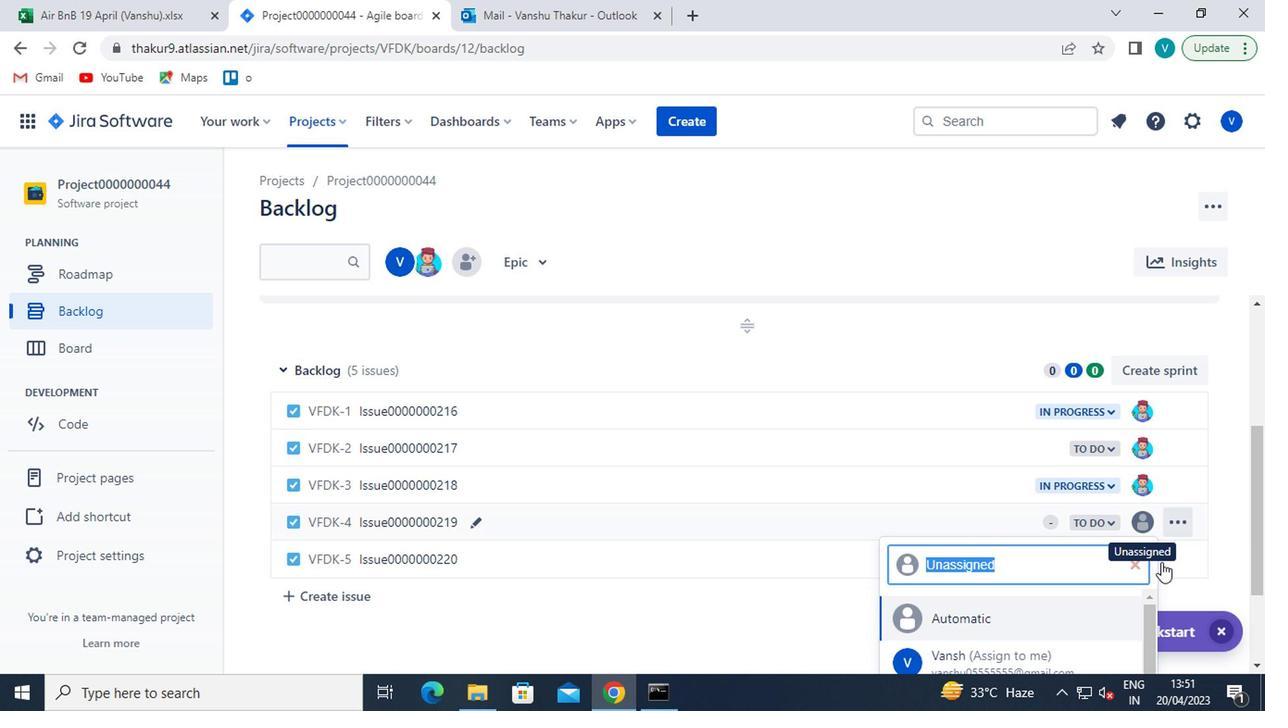 
Action: Mouse moved to (1207, 562)
Screenshot: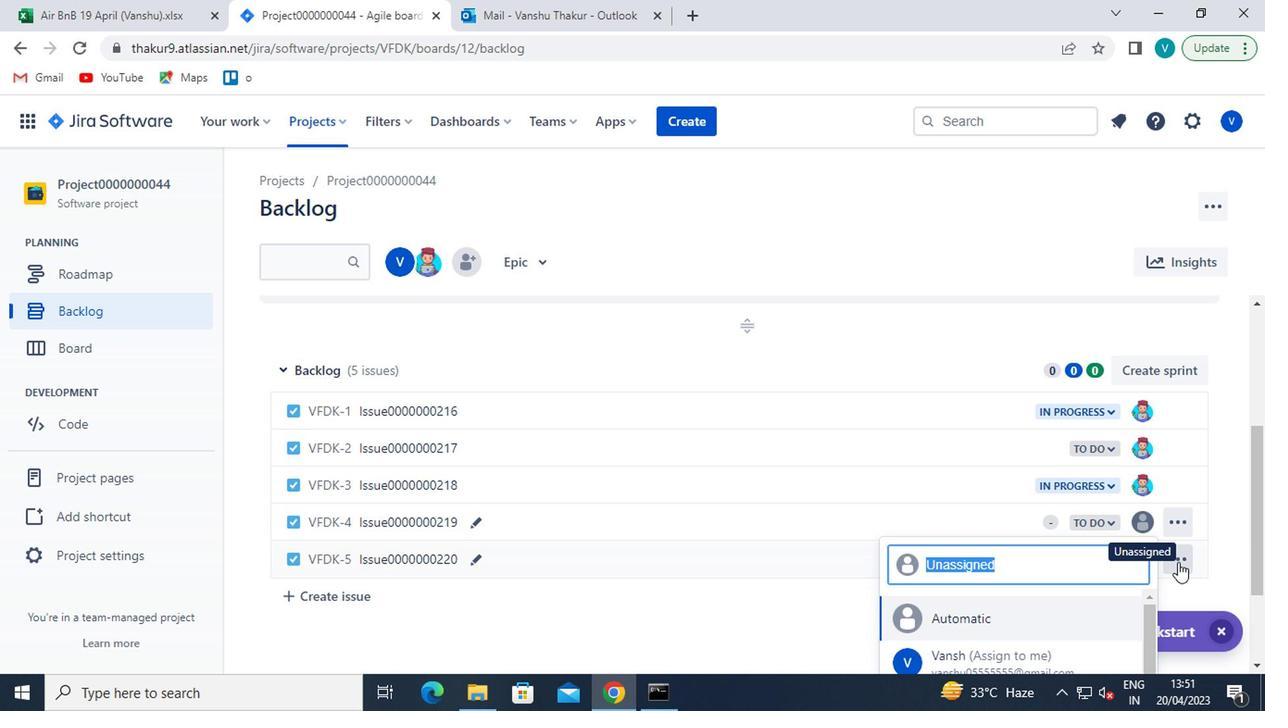 
Action: Mouse scrolled (1207, 562) with delta (0, 0)
Screenshot: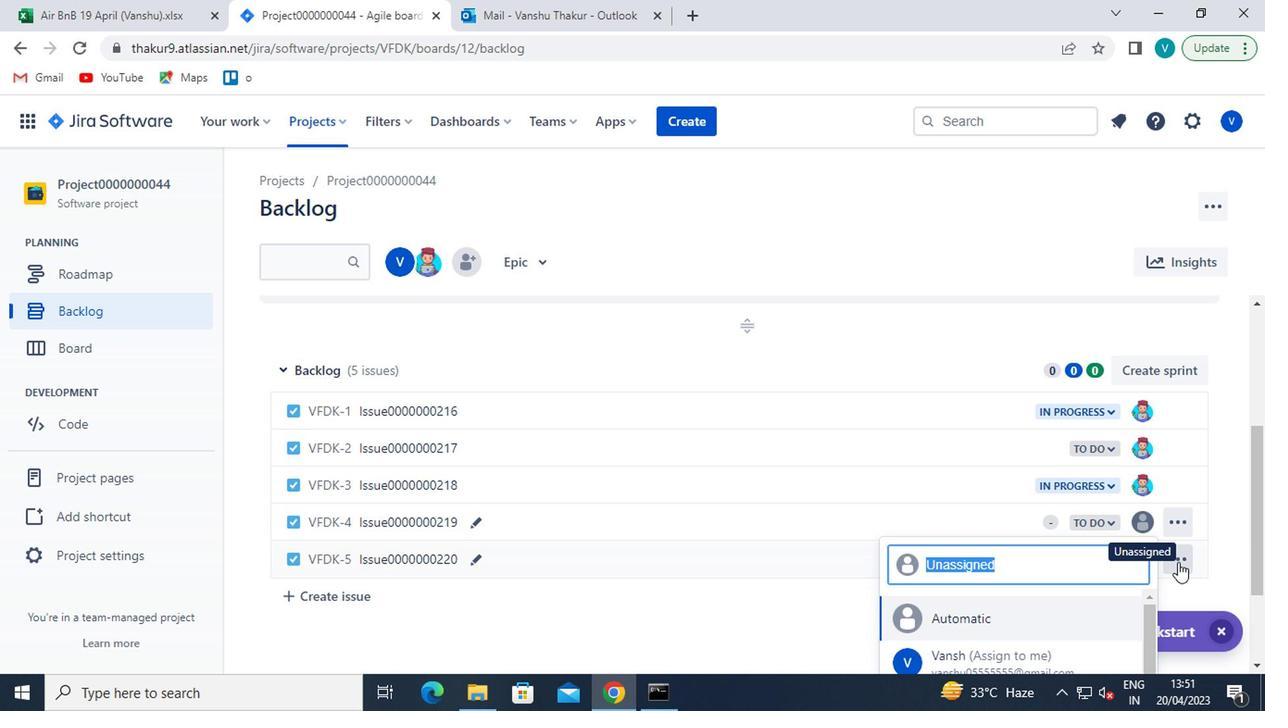 
Action: Mouse moved to (1167, 567)
Screenshot: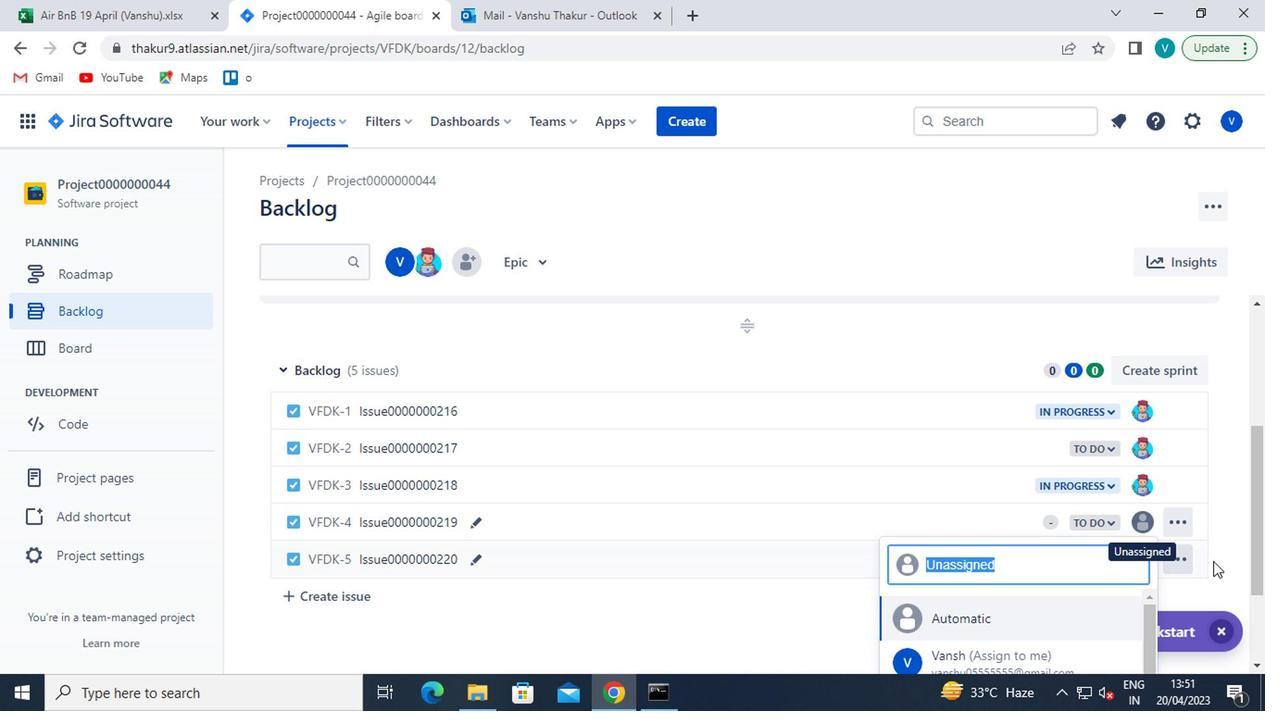 
Action: Mouse scrolled (1167, 566) with delta (0, 0)
Screenshot: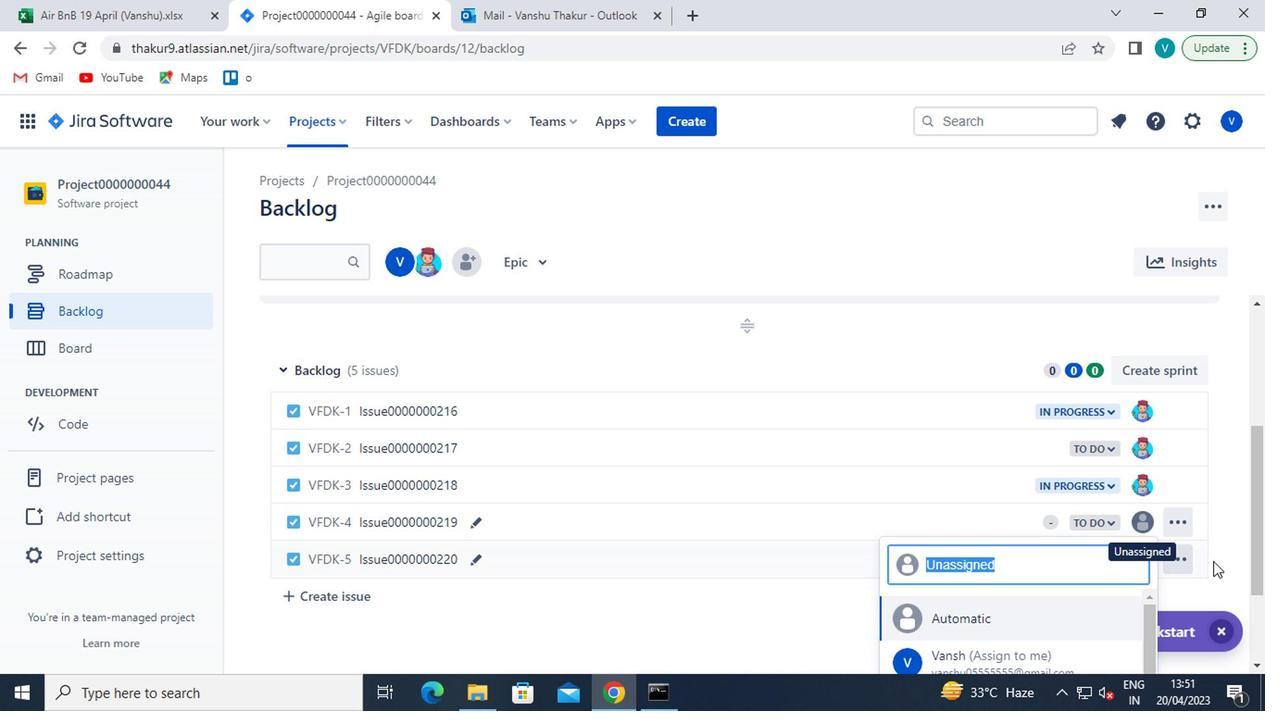
Action: Mouse moved to (1070, 570)
Screenshot: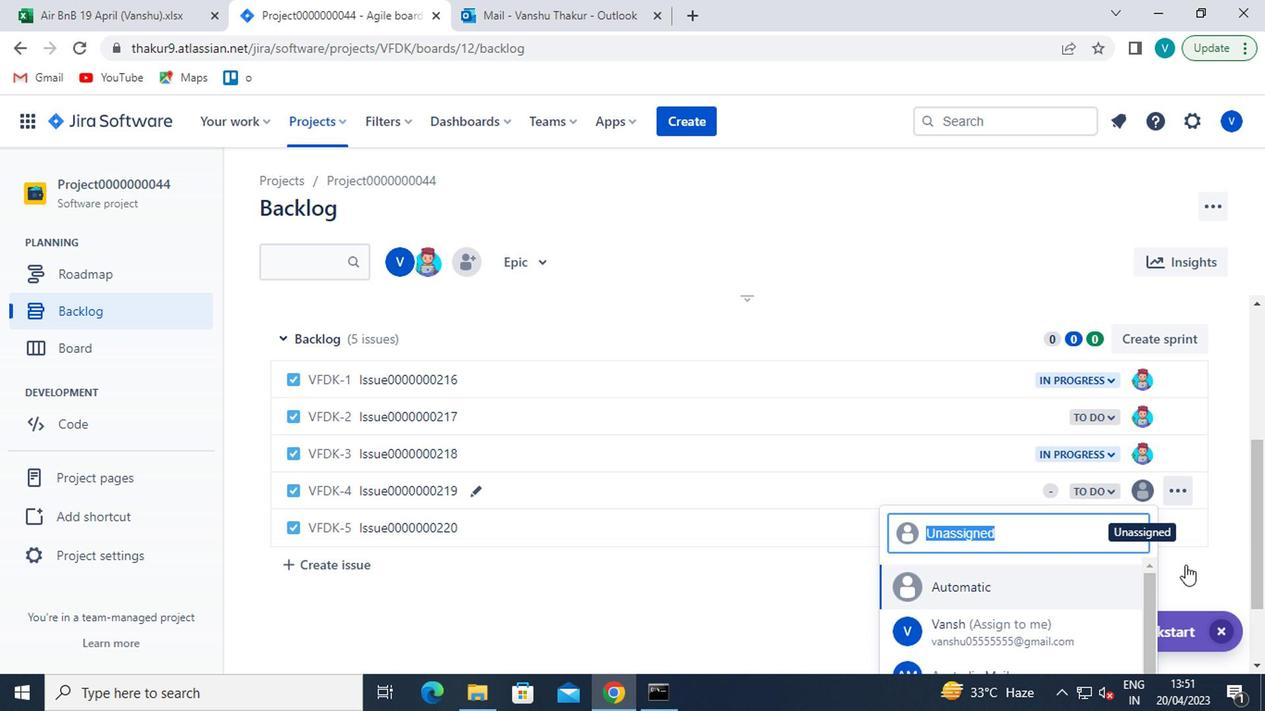 
Action: Mouse scrolled (1070, 569) with delta (0, 0)
Screenshot: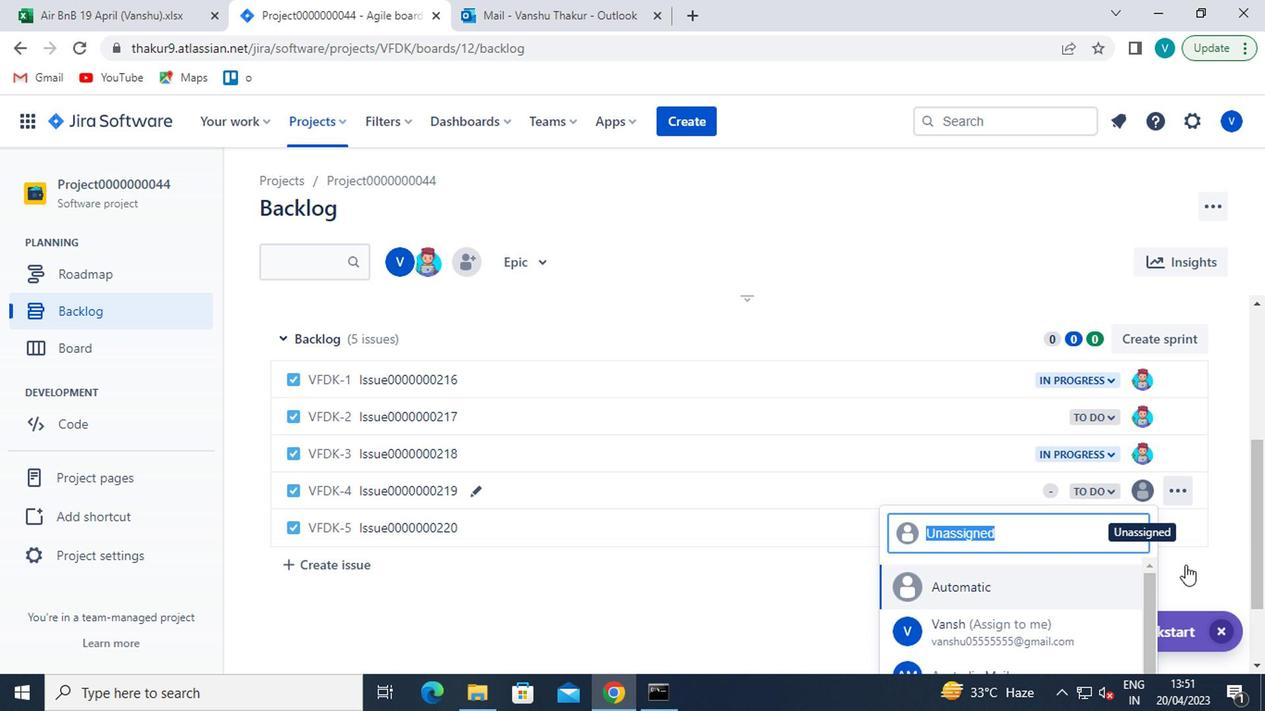 
Action: Mouse moved to (1040, 567)
Screenshot: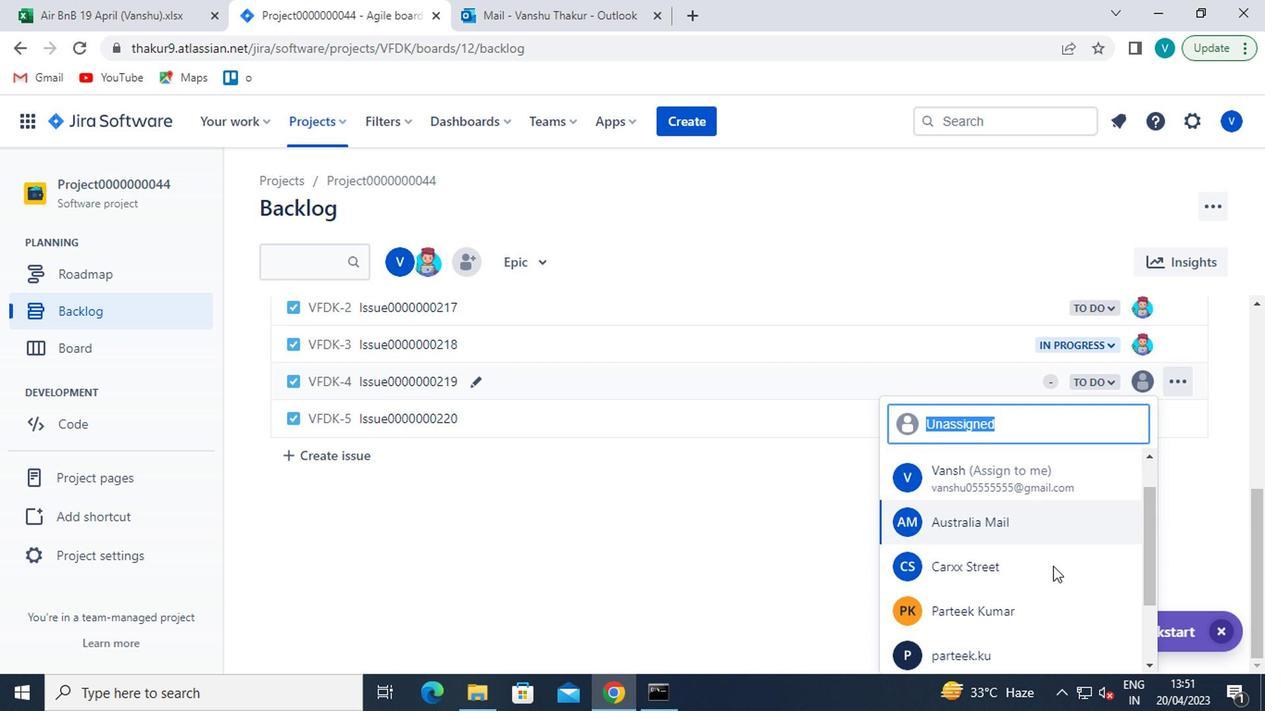 
Action: Mouse scrolled (1040, 566) with delta (0, 0)
Screenshot: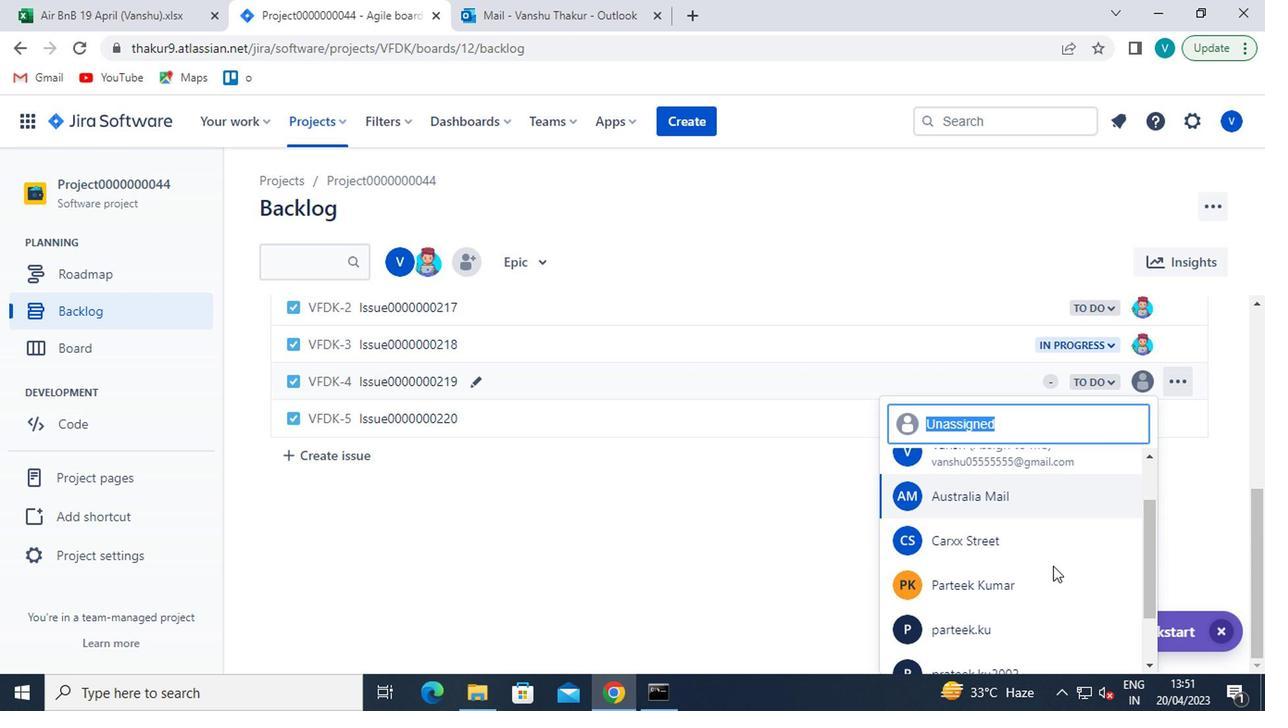
Action: Mouse moved to (968, 513)
Screenshot: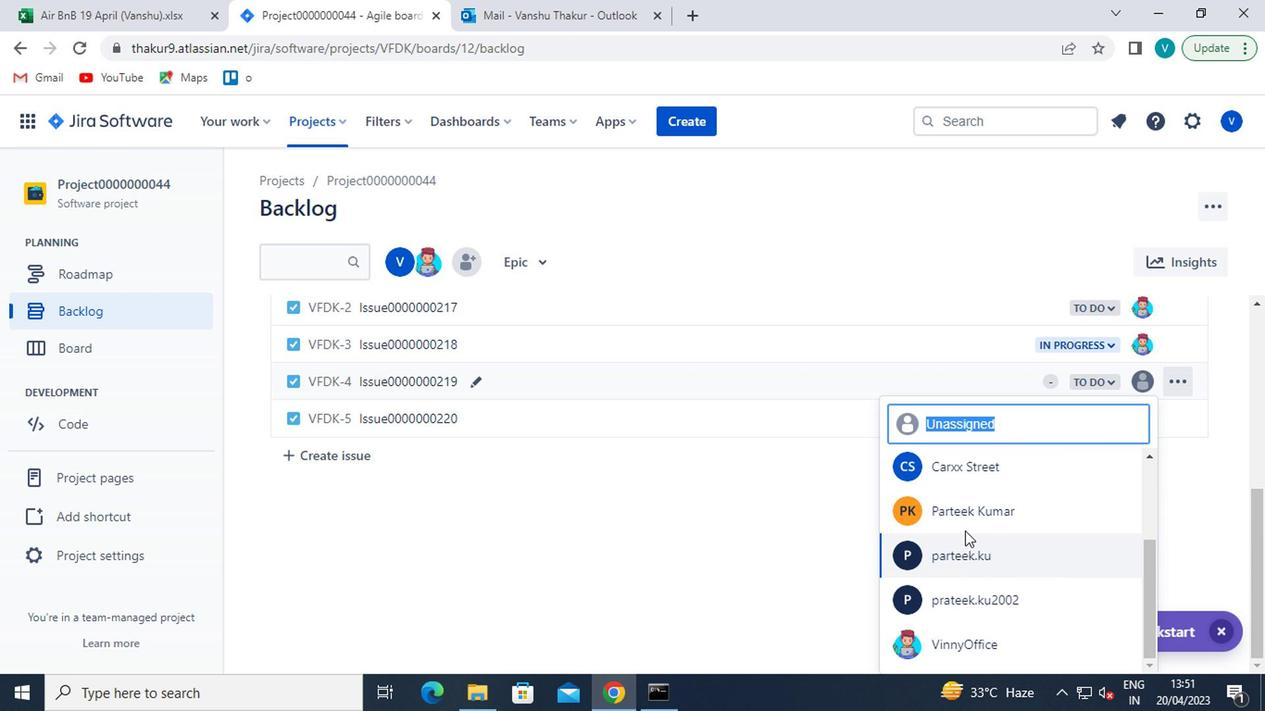 
Action: Mouse pressed left at (968, 513)
Screenshot: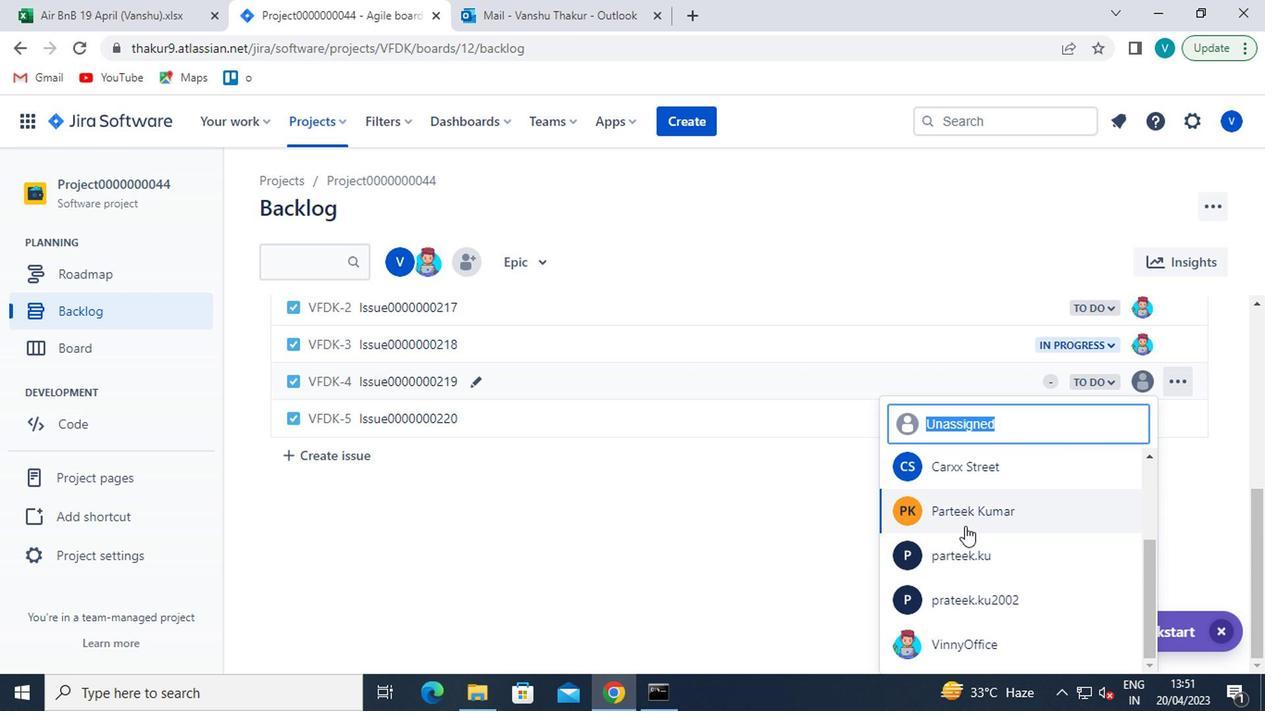 
Action: Mouse moved to (1134, 557)
Screenshot: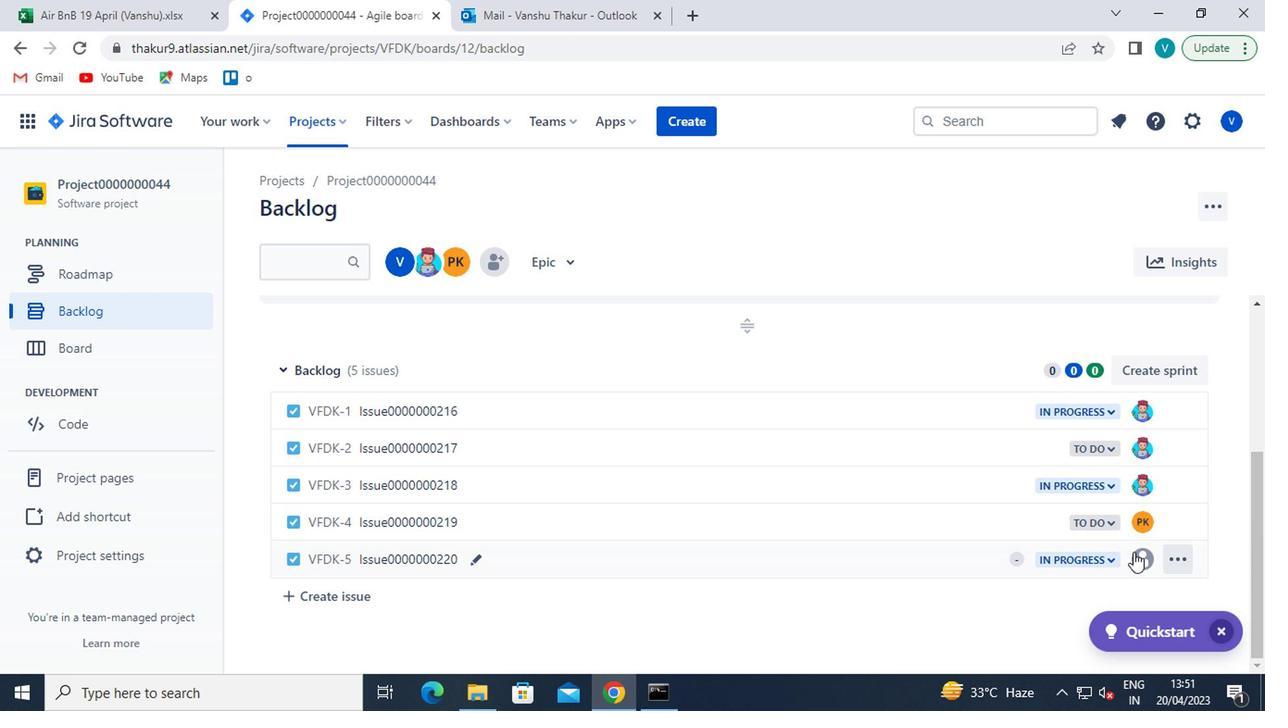 
Action: Mouse pressed left at (1134, 557)
Screenshot: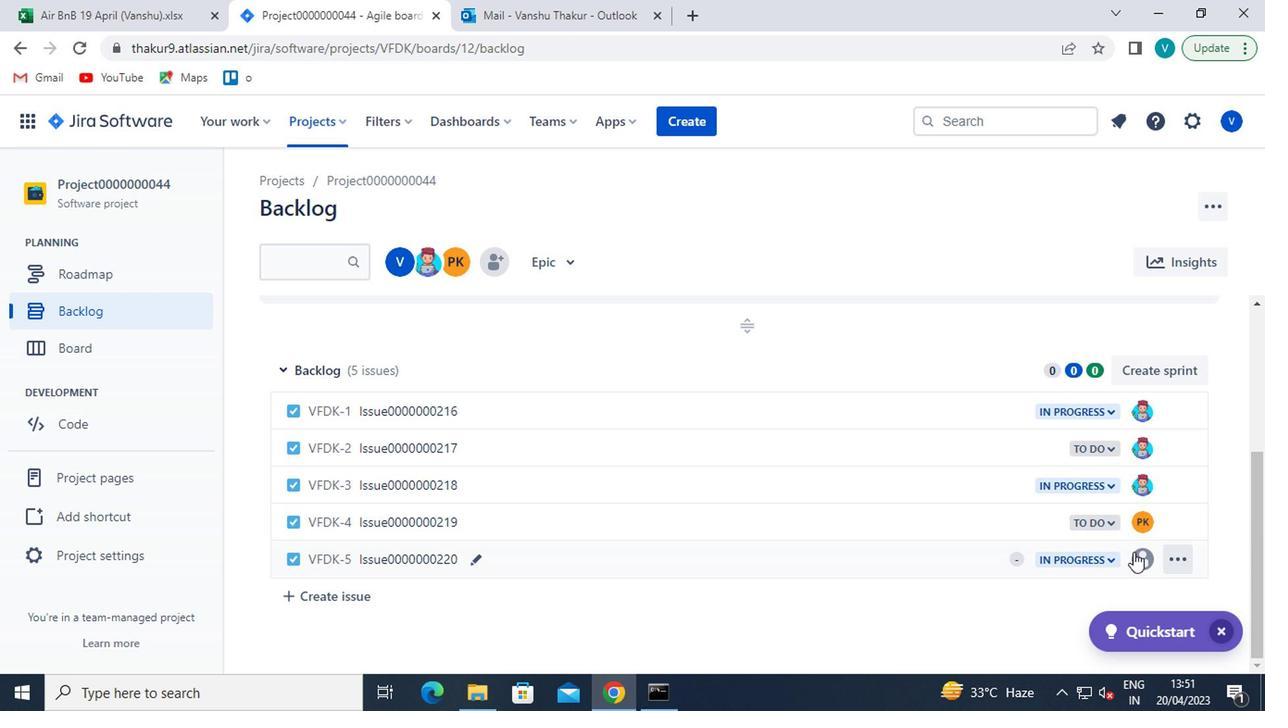 
Action: Mouse moved to (1228, 515)
Screenshot: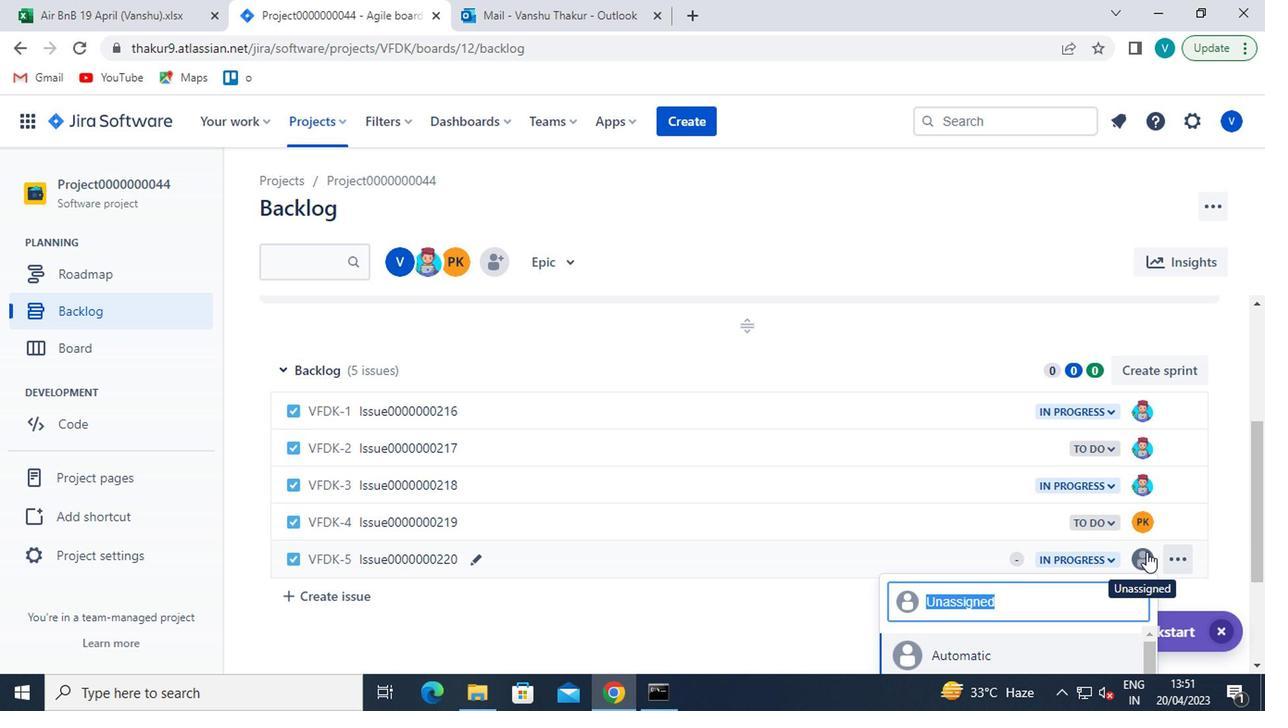 
Action: Mouse scrolled (1228, 514) with delta (0, 0)
Screenshot: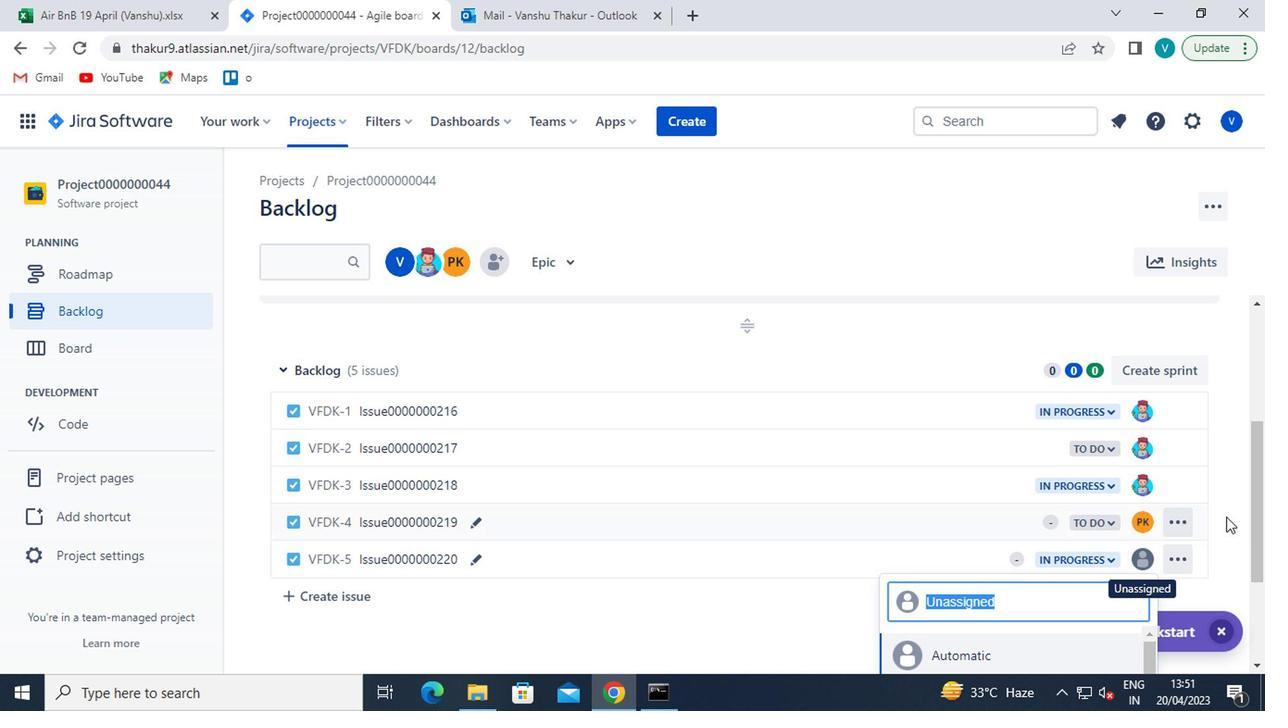 
Action: Mouse moved to (1228, 515)
Screenshot: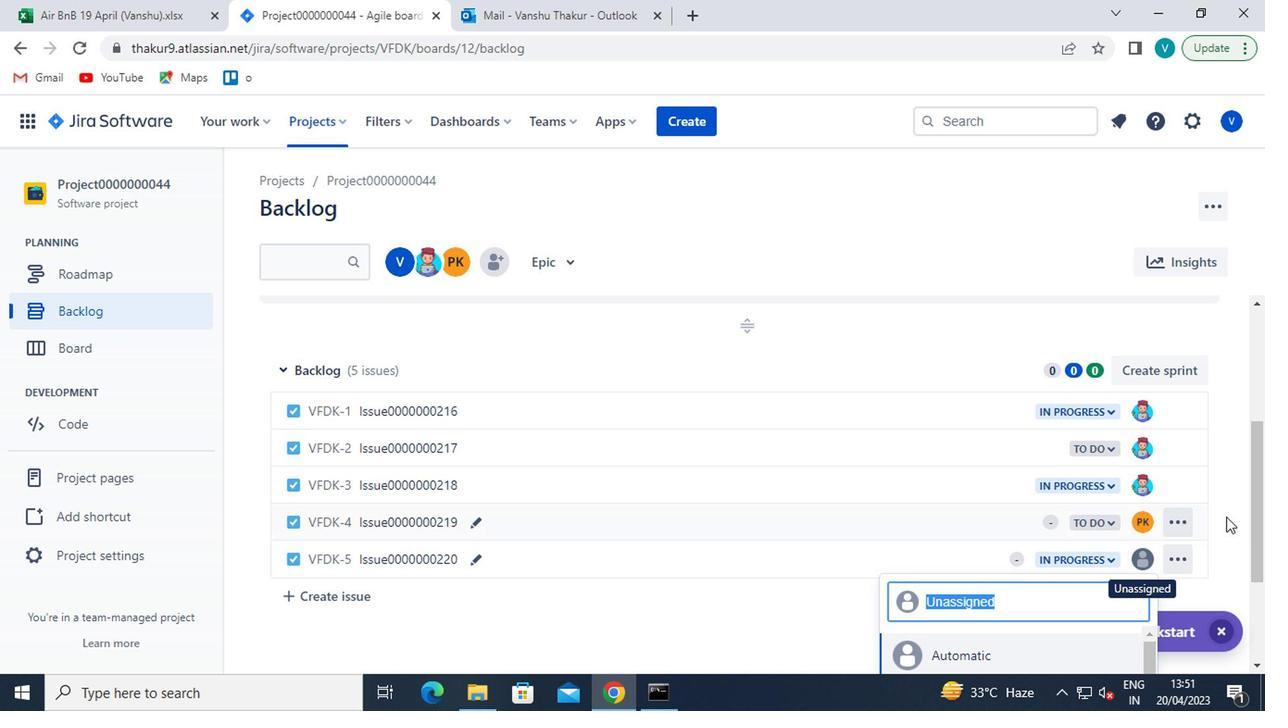 
Action: Mouse scrolled (1228, 514) with delta (0, 0)
Screenshot: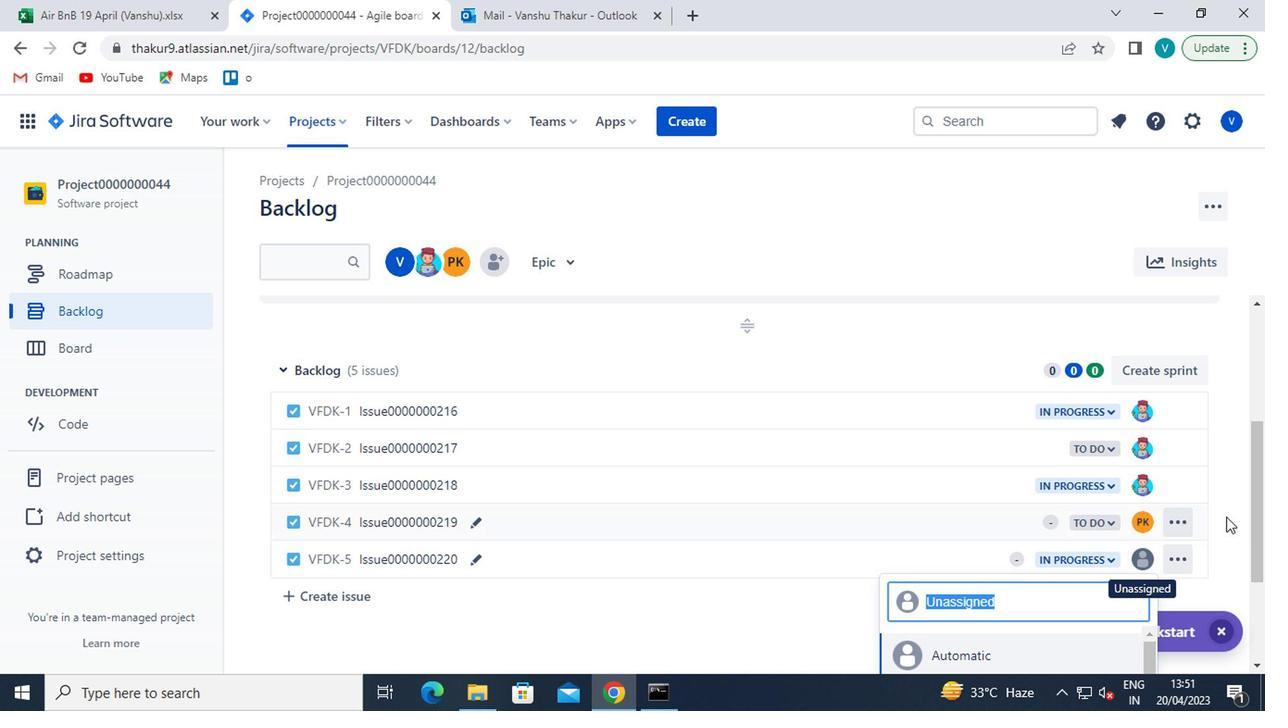 
Action: Mouse moved to (1228, 516)
Screenshot: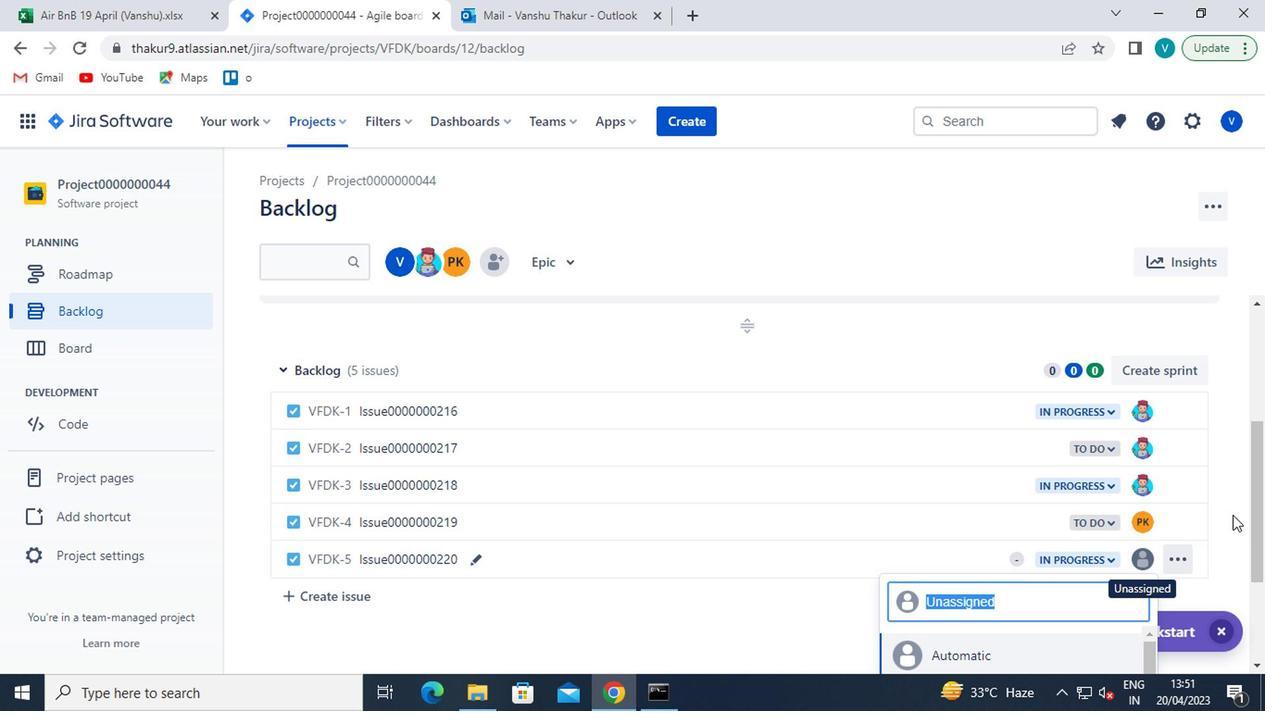 
Action: Mouse scrolled (1228, 515) with delta (0, -1)
Screenshot: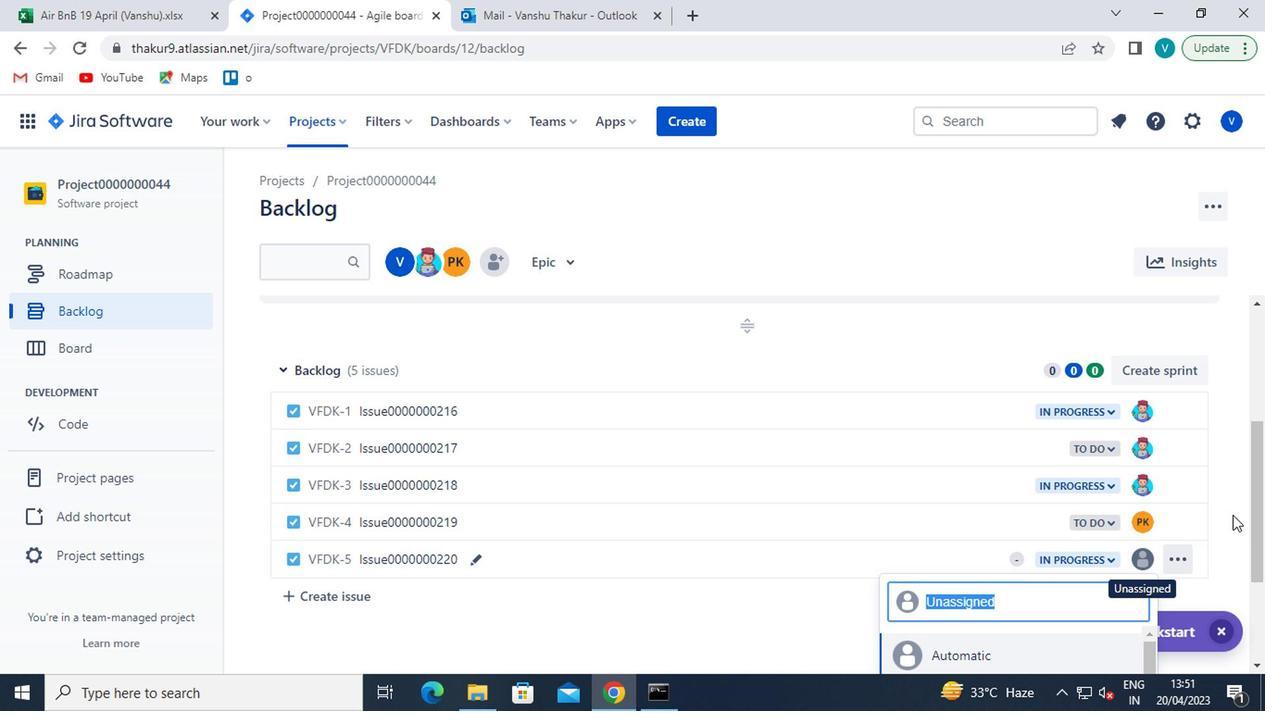 
Action: Mouse moved to (1228, 517)
Screenshot: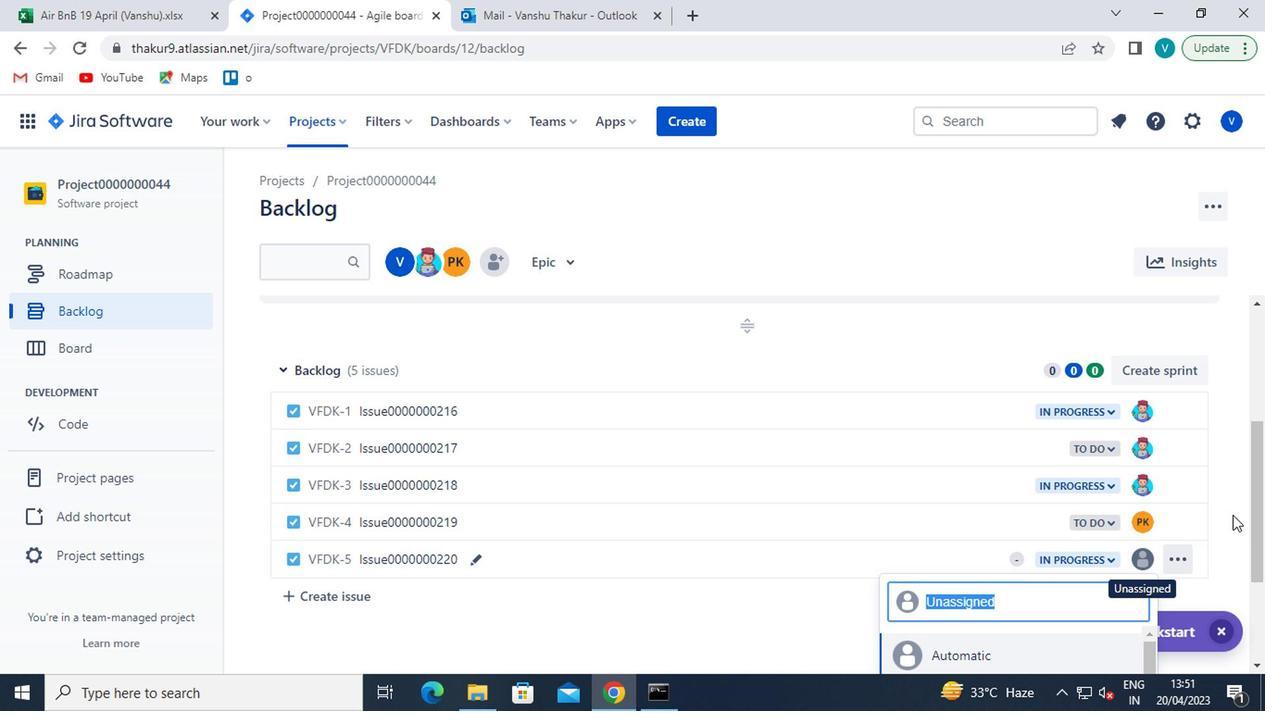 
Action: Mouse scrolled (1228, 516) with delta (0, 0)
Screenshot: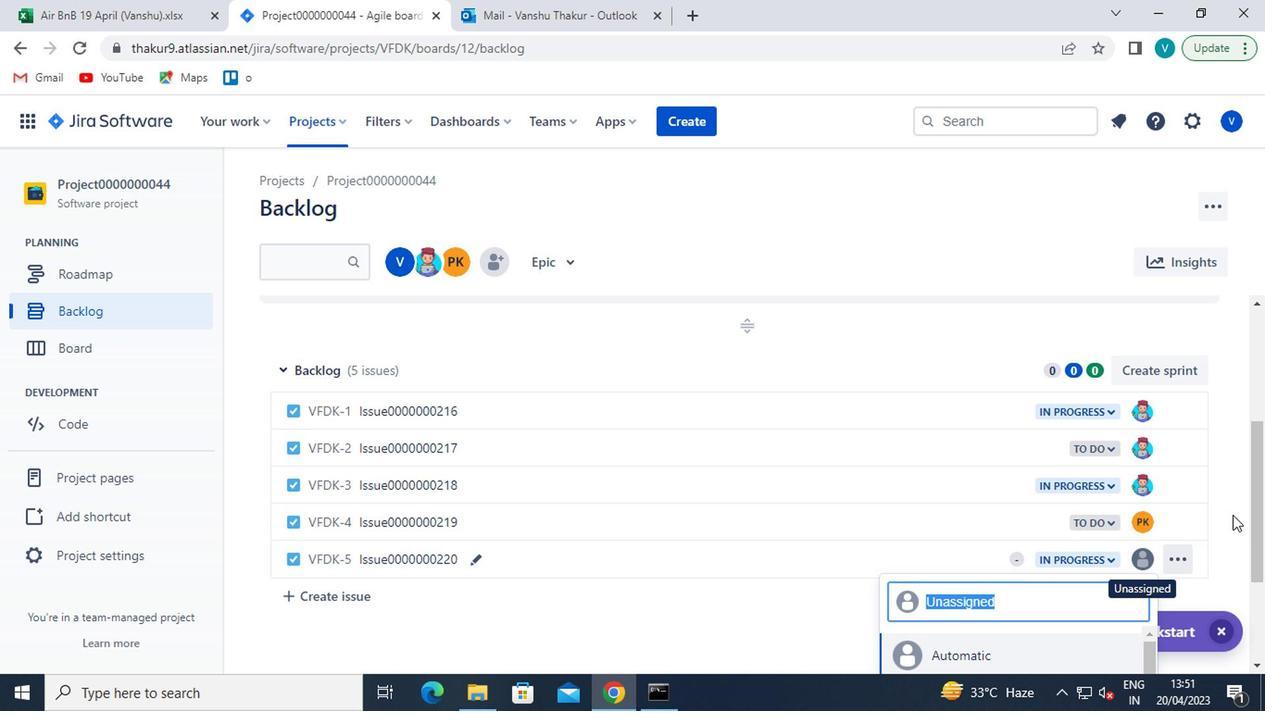 
Action: Mouse moved to (1228, 517)
Screenshot: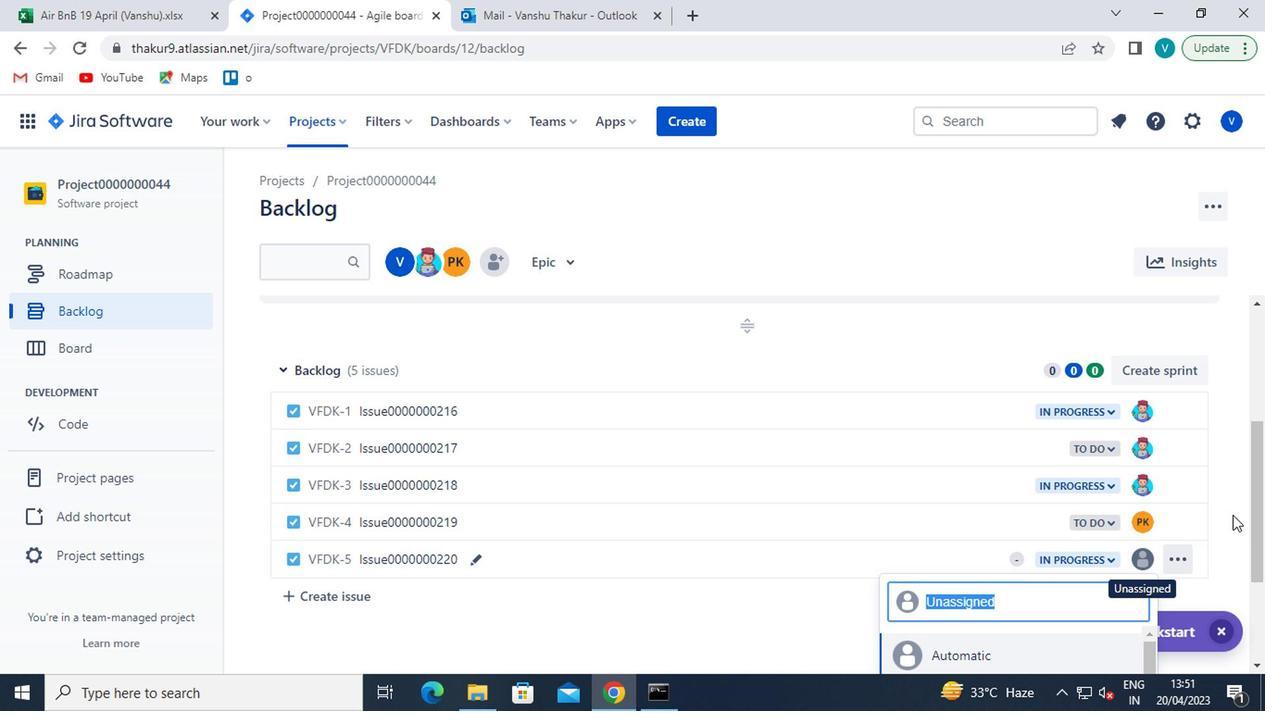 
Action: Mouse scrolled (1228, 517) with delta (0, 0)
Screenshot: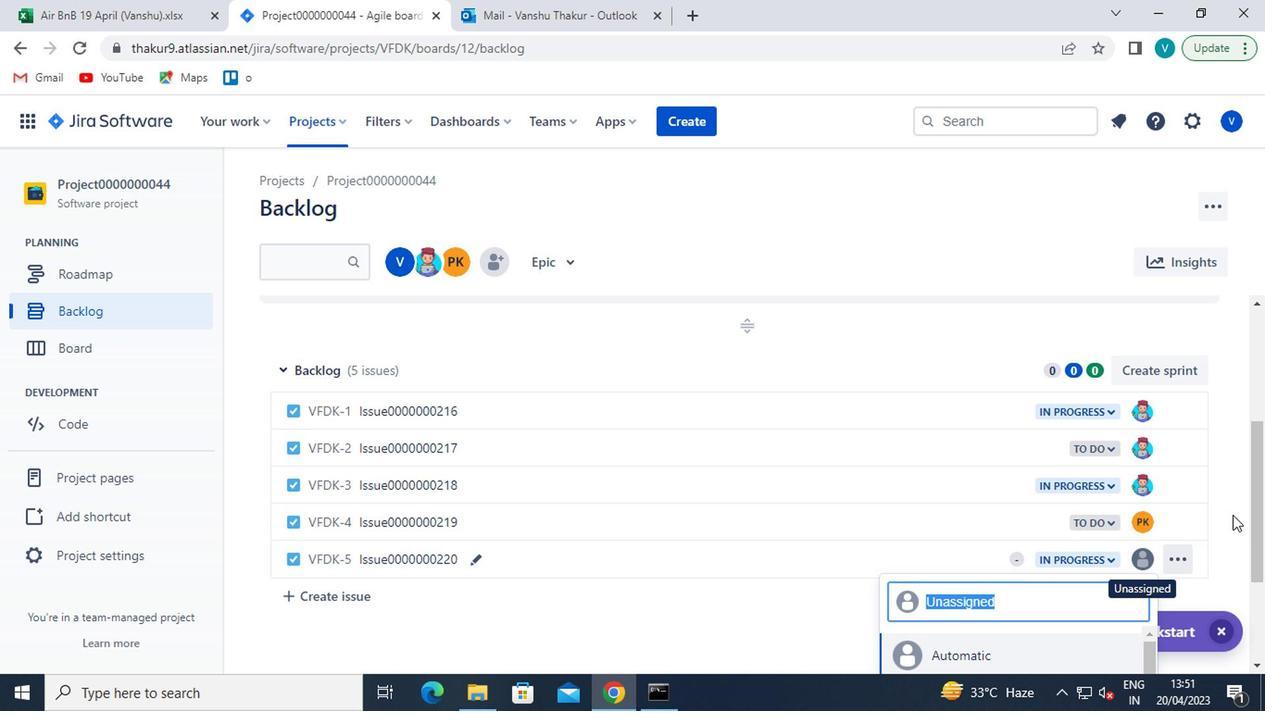 
Action: Mouse moved to (1228, 519)
Screenshot: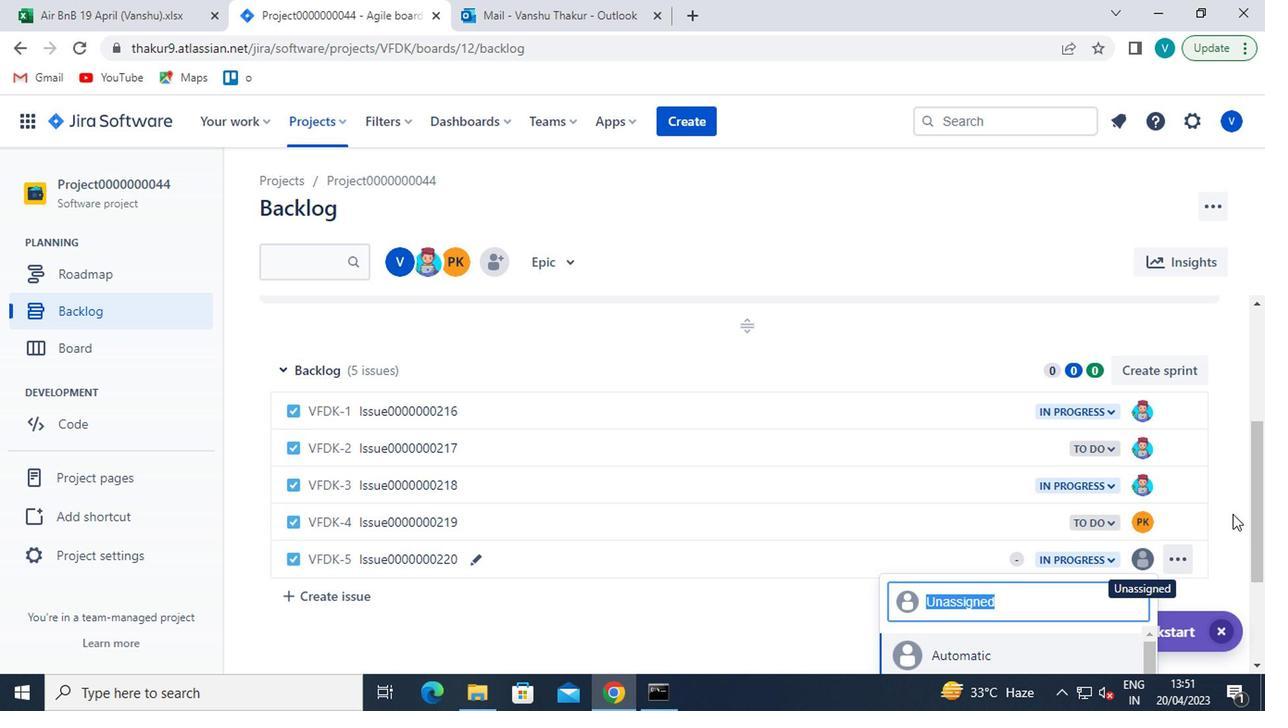 
Action: Mouse scrolled (1228, 517) with delta (0, -1)
Screenshot: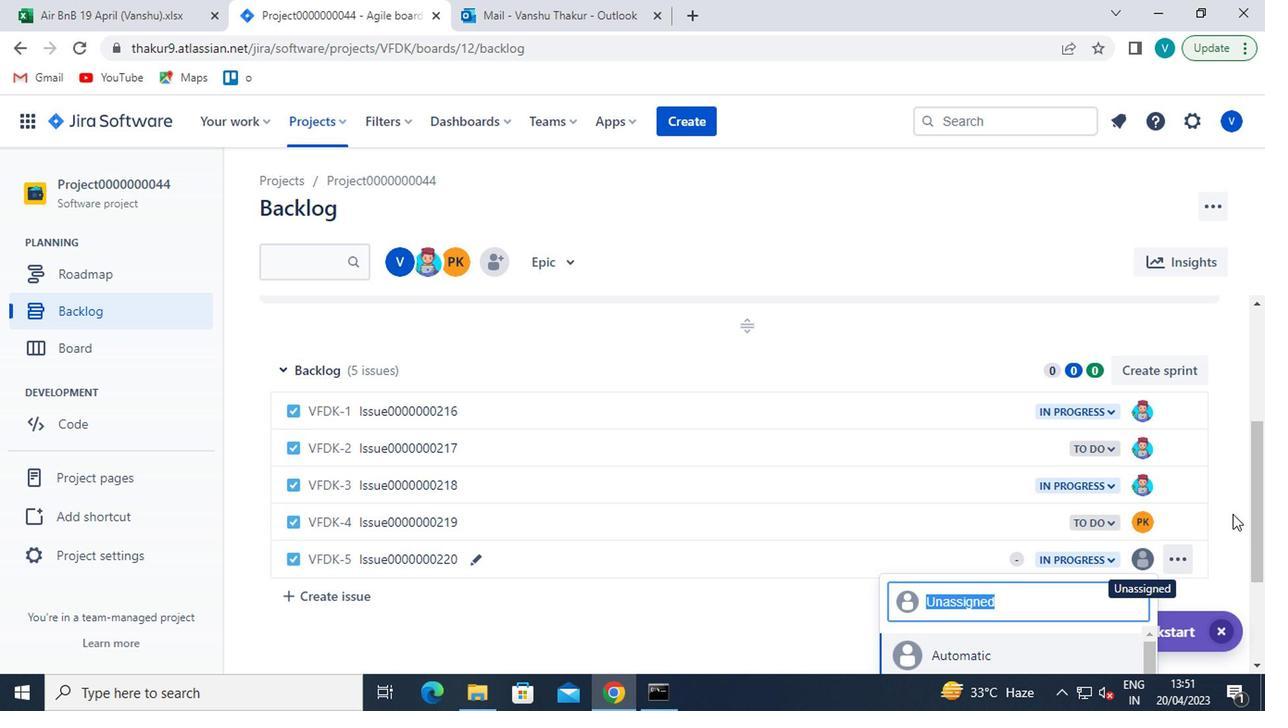 
Action: Mouse moved to (961, 655)
Screenshot: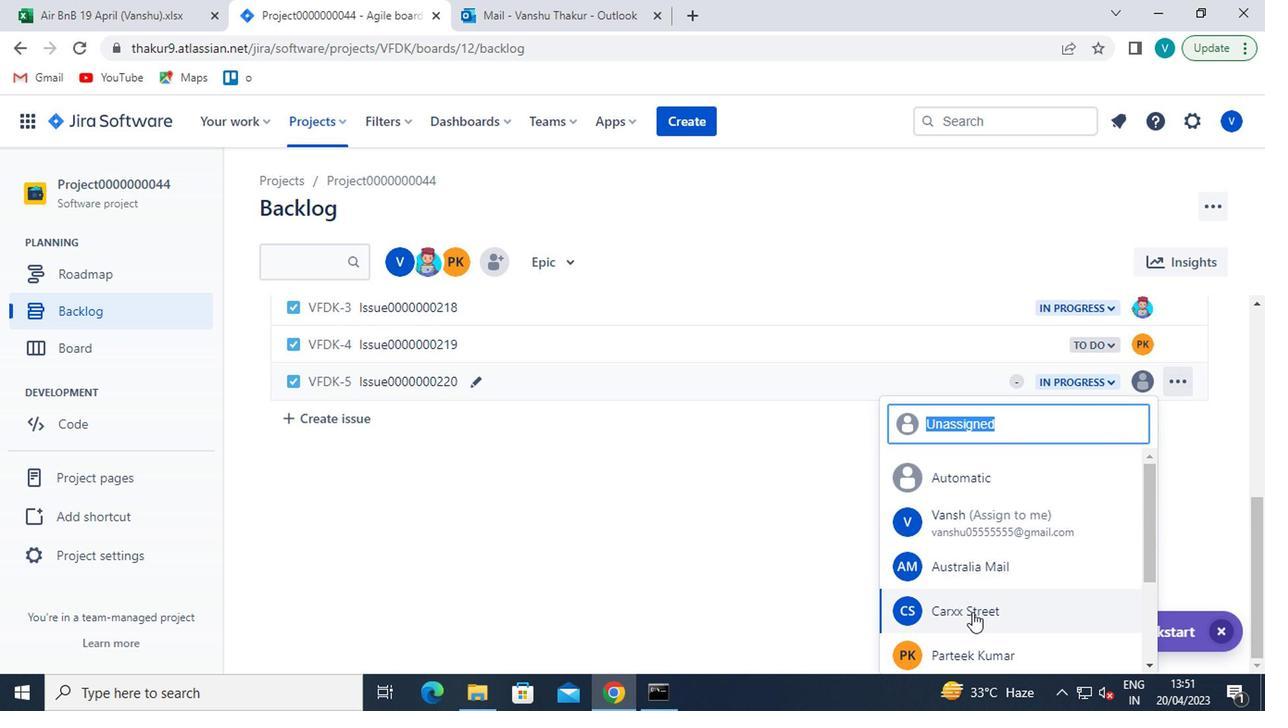 
Action: Mouse pressed left at (961, 655)
Screenshot: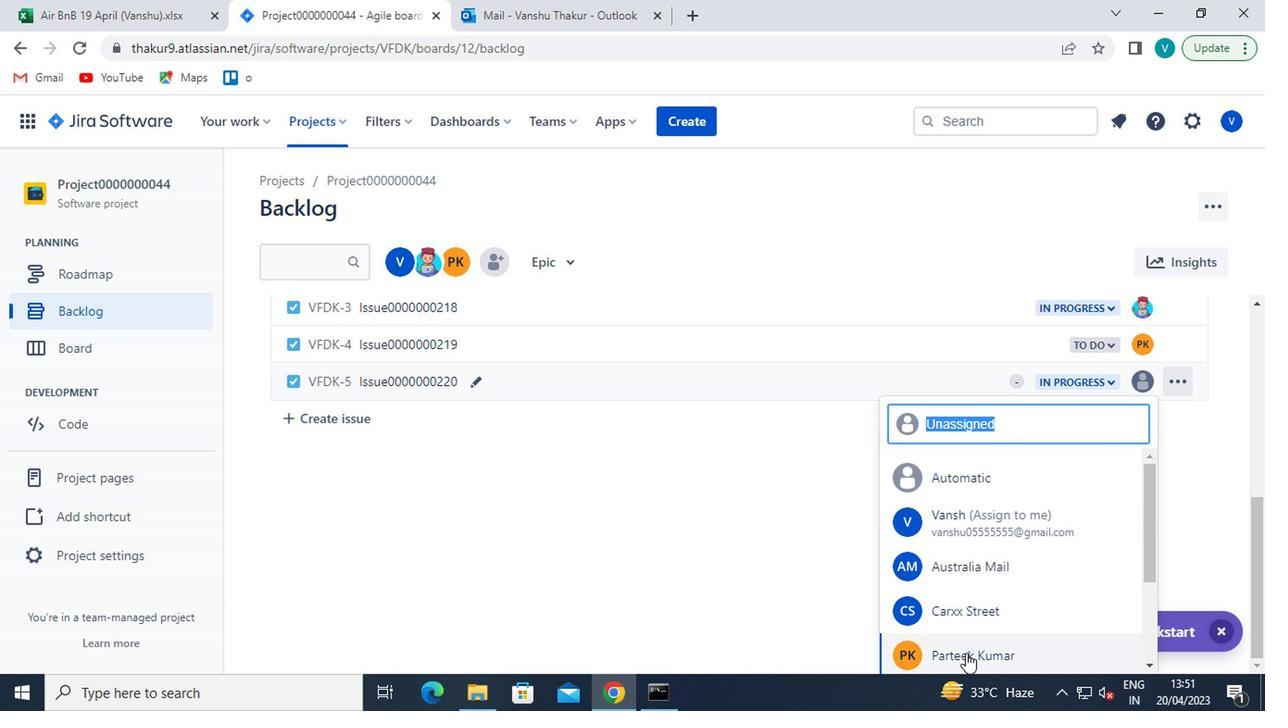 
Action: Mouse moved to (319, 119)
Screenshot: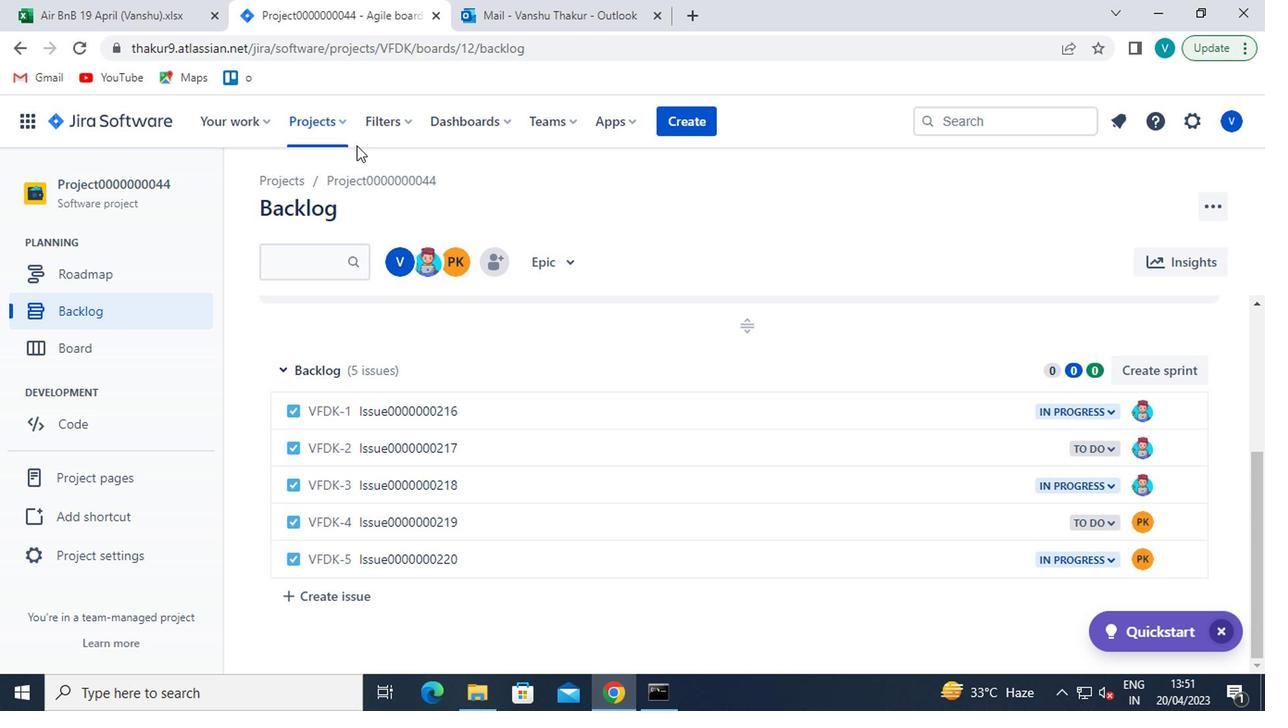 
Action: Mouse pressed left at (319, 119)
Screenshot: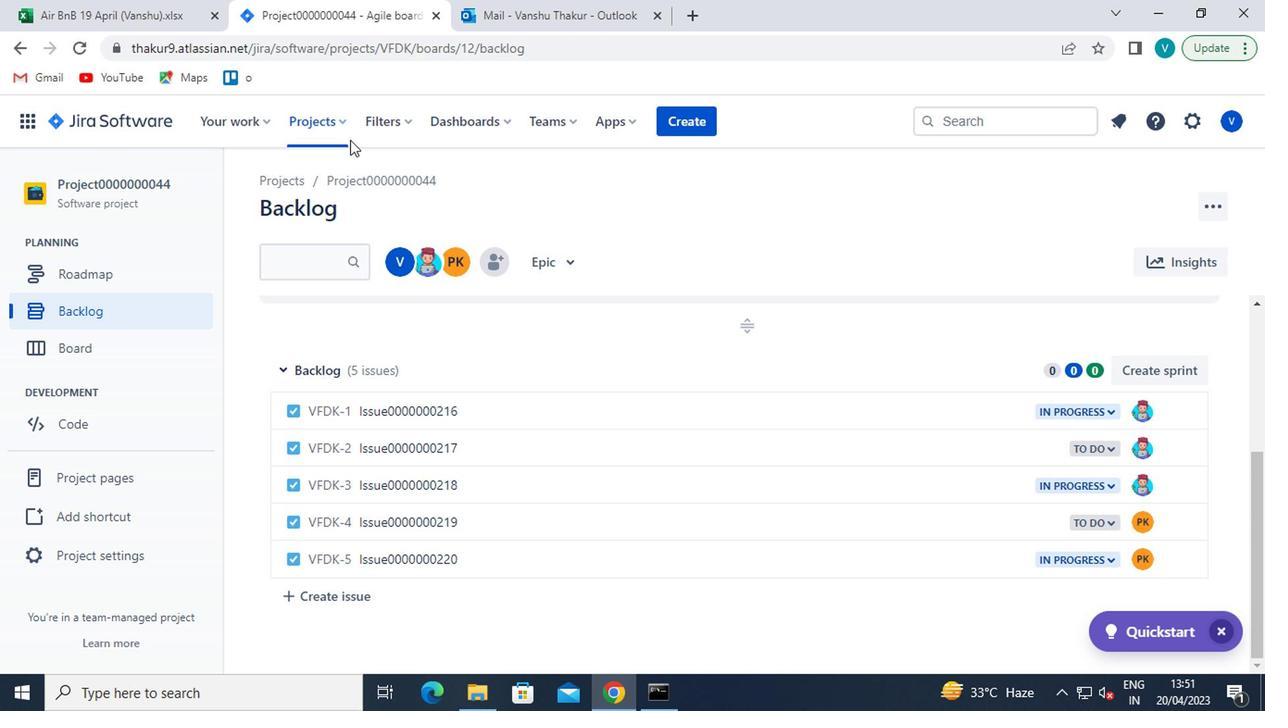 
Action: Mouse moved to (417, 246)
Screenshot: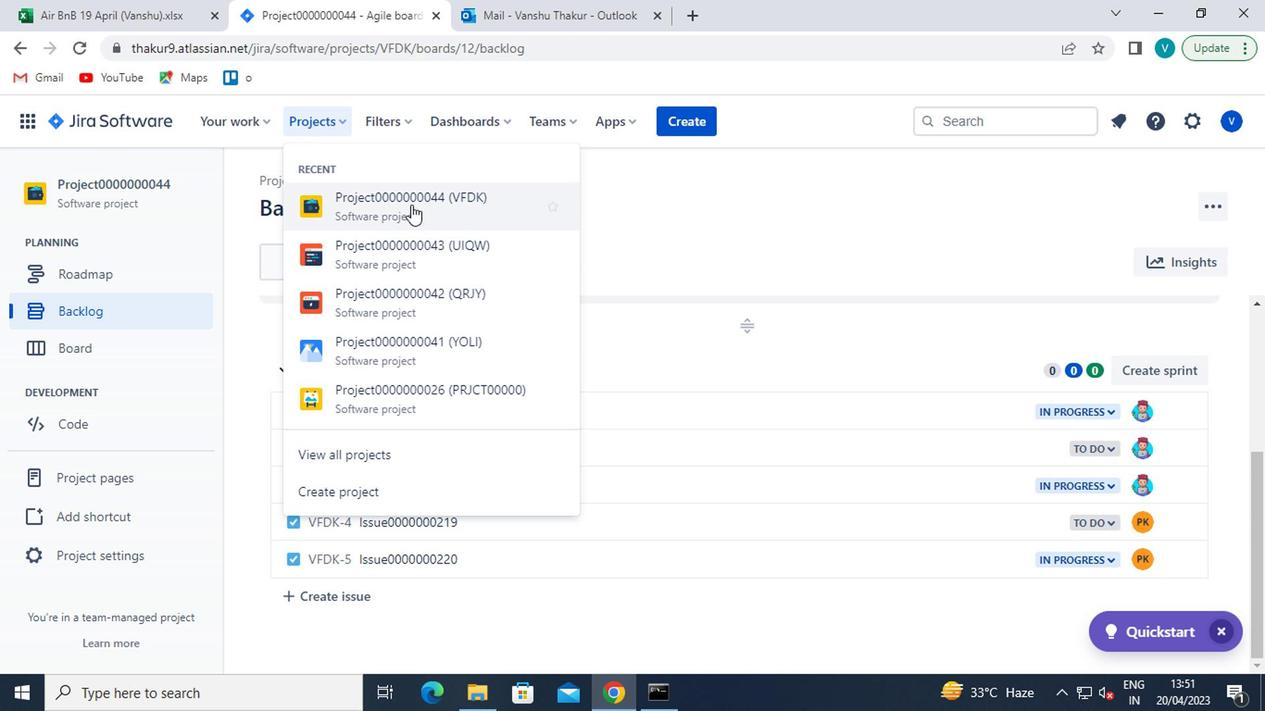 
Action: Mouse pressed left at (417, 246)
Screenshot: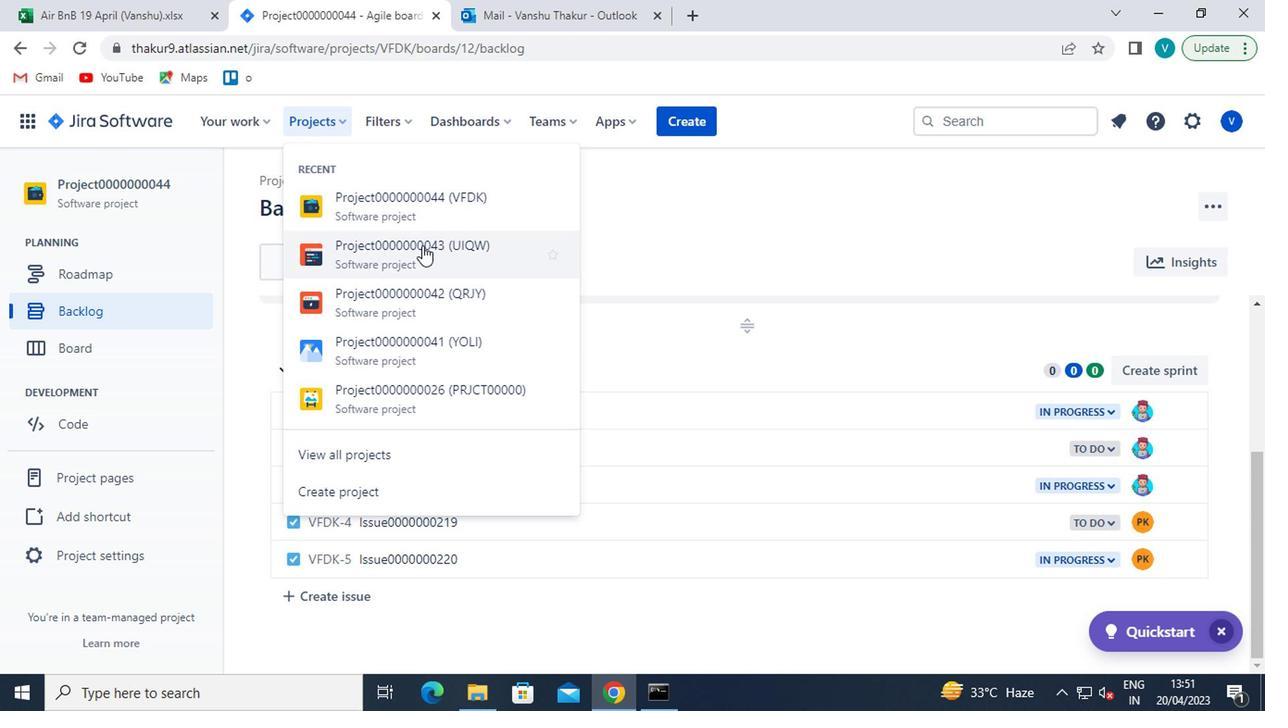 
Action: Mouse moved to (77, 313)
Screenshot: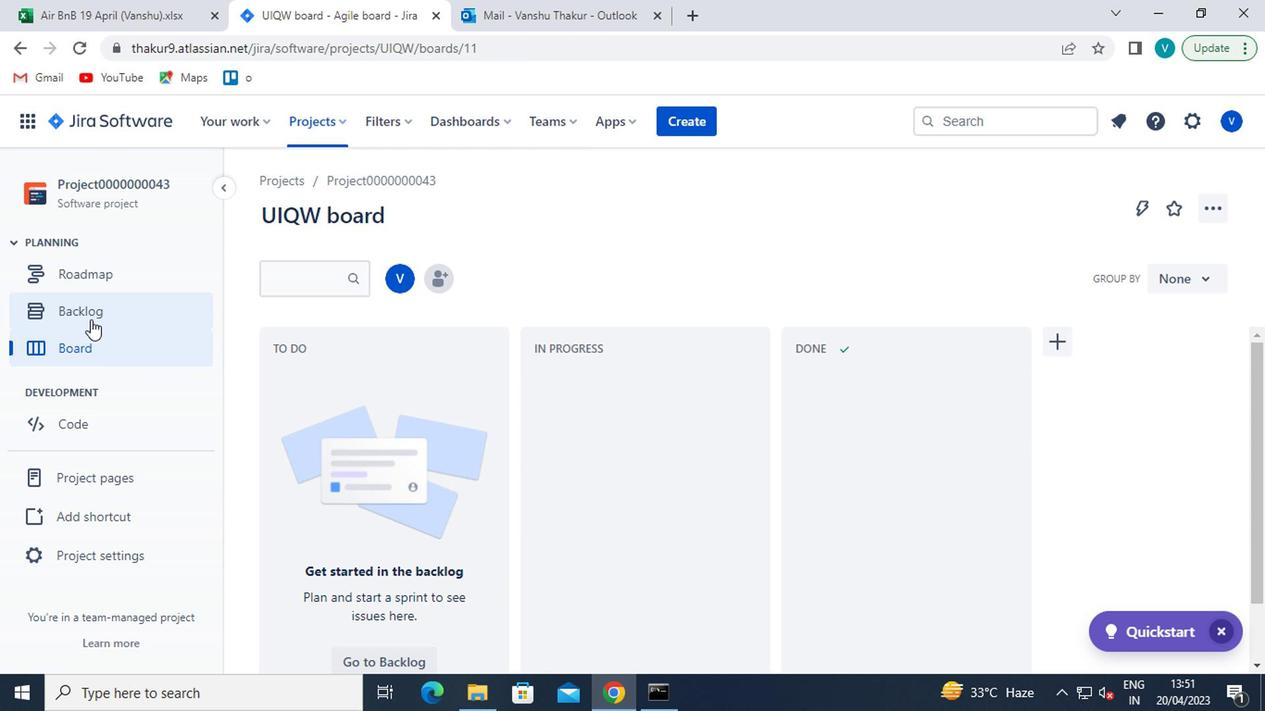 
Action: Mouse pressed left at (77, 313)
Screenshot: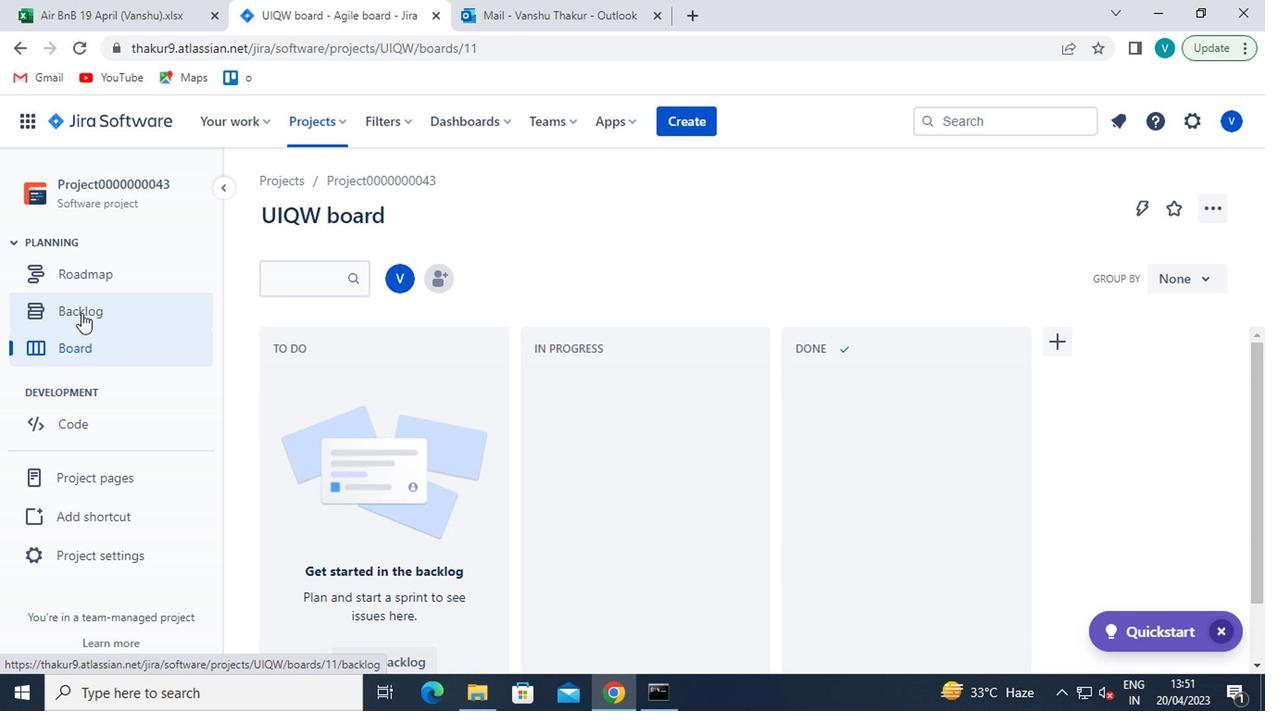 
Action: Mouse moved to (968, 473)
Screenshot: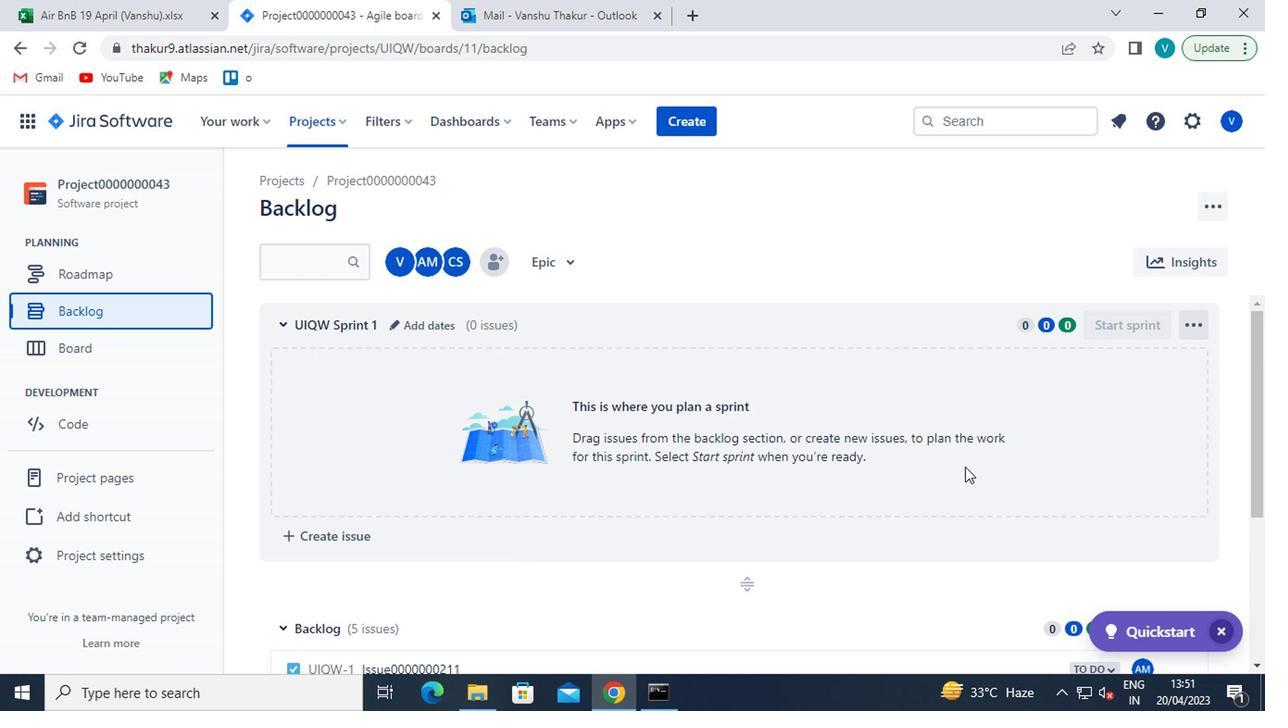 
Action: Mouse scrolled (968, 472) with delta (0, -1)
Screenshot: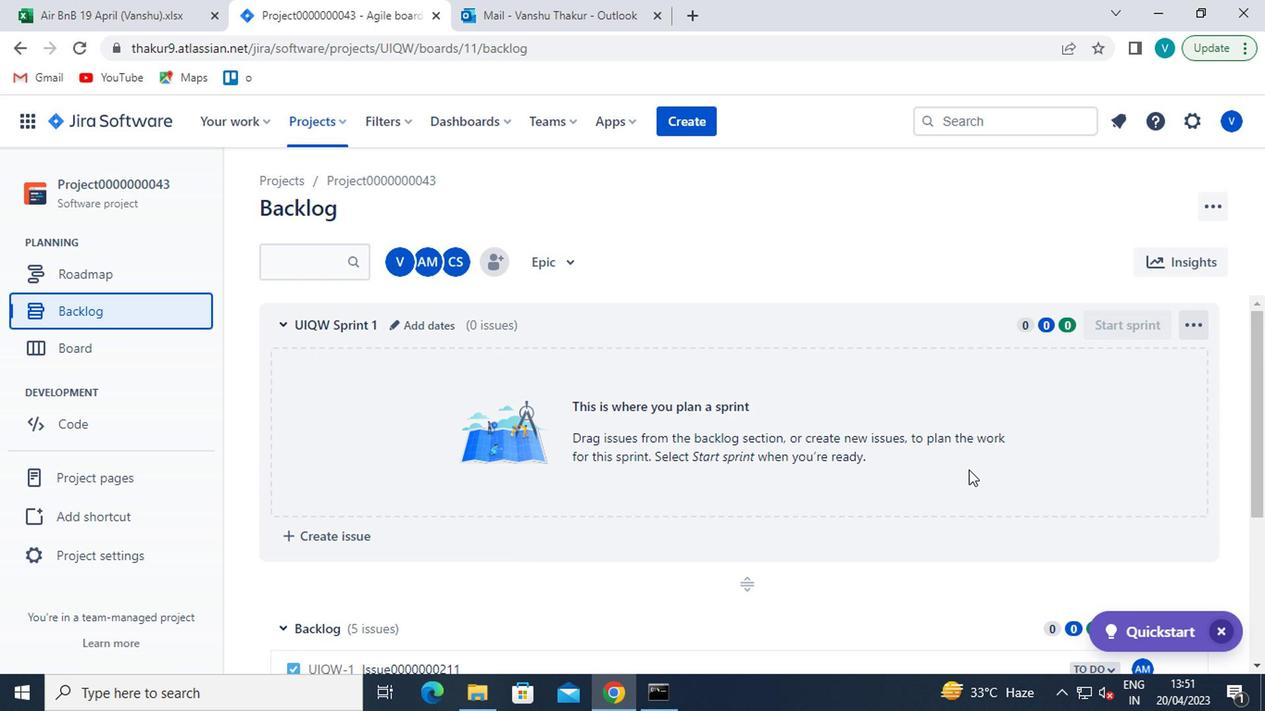 
Action: Mouse scrolled (968, 472) with delta (0, -1)
Screenshot: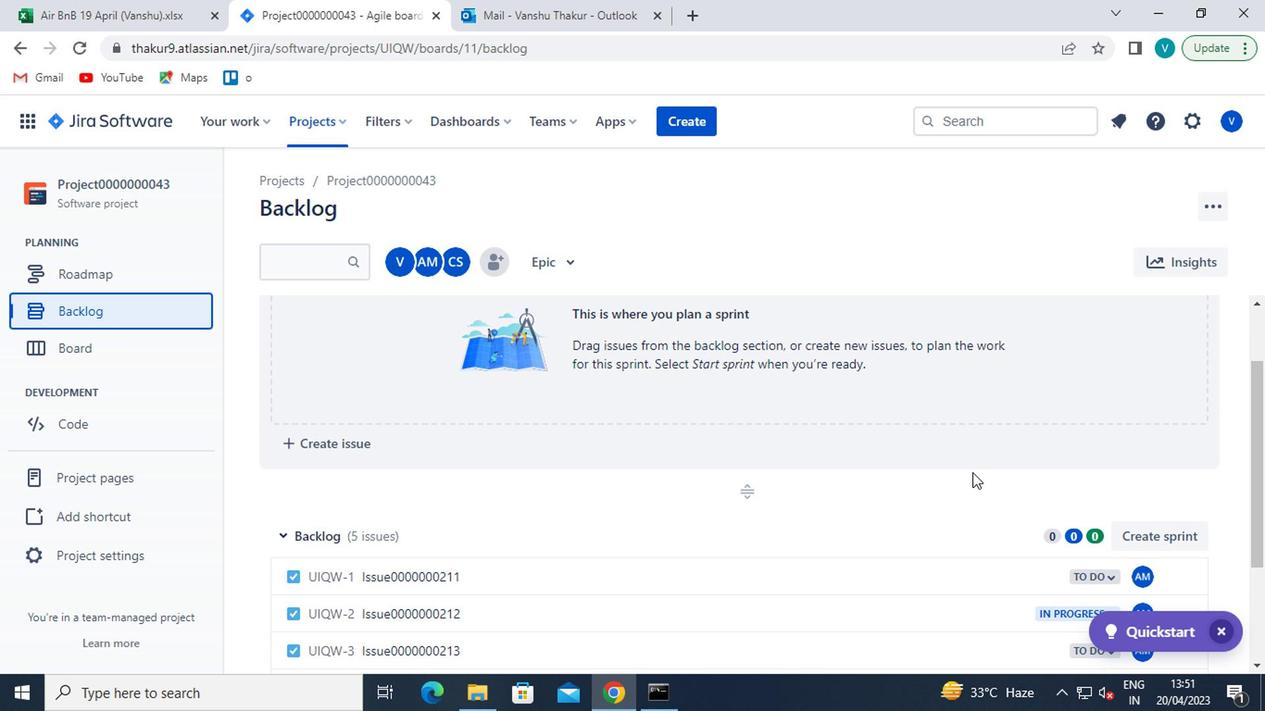 
Action: Mouse moved to (1157, 444)
Screenshot: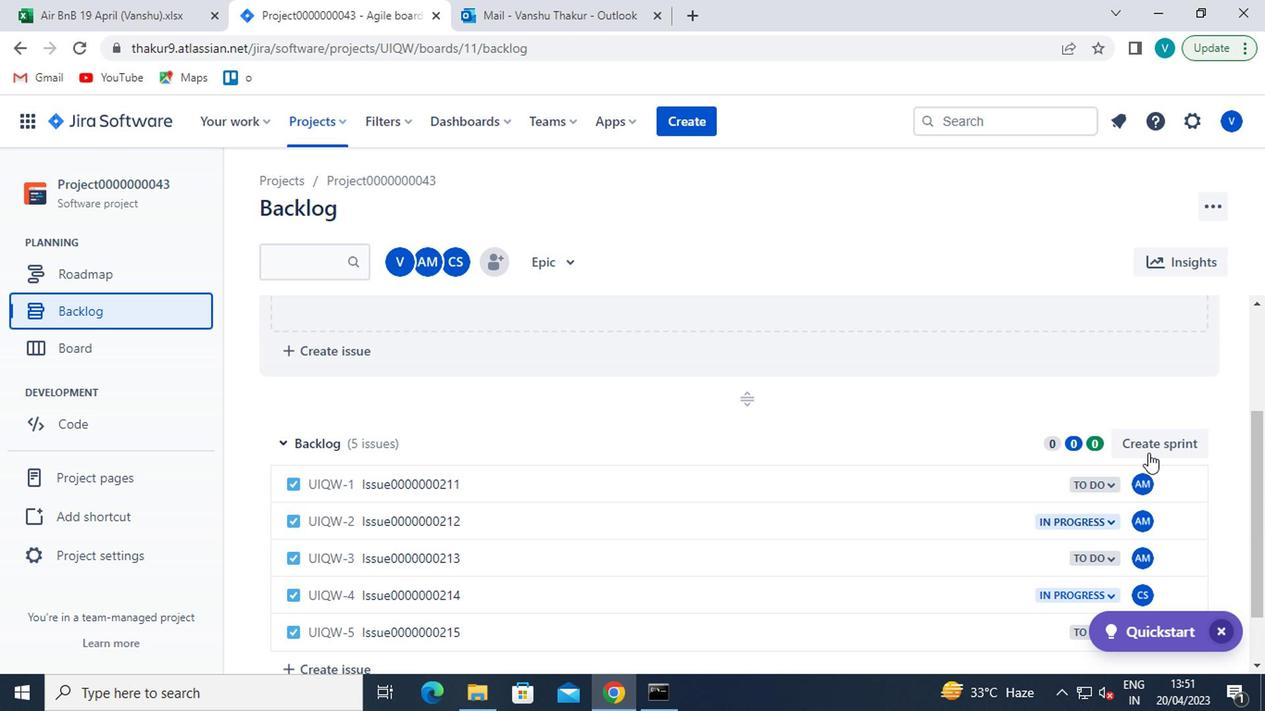 
Action: Mouse pressed left at (1157, 444)
Screenshot: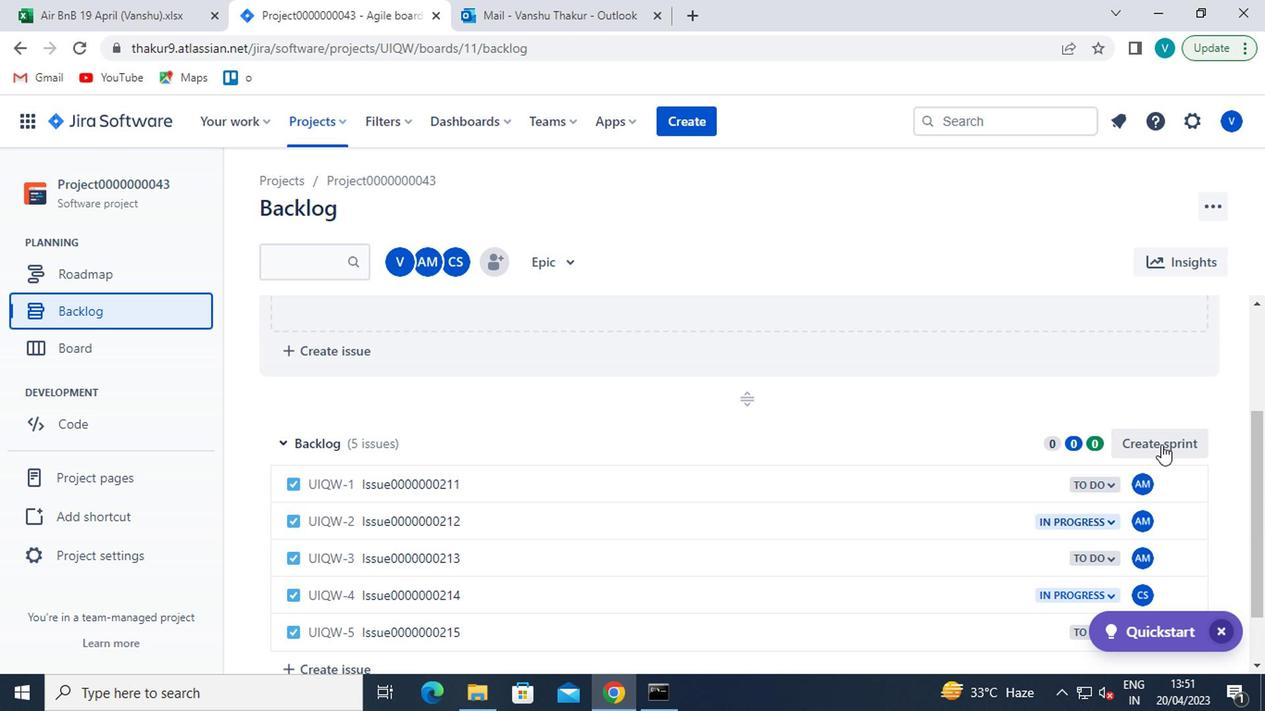 
Action: Mouse moved to (424, 440)
Screenshot: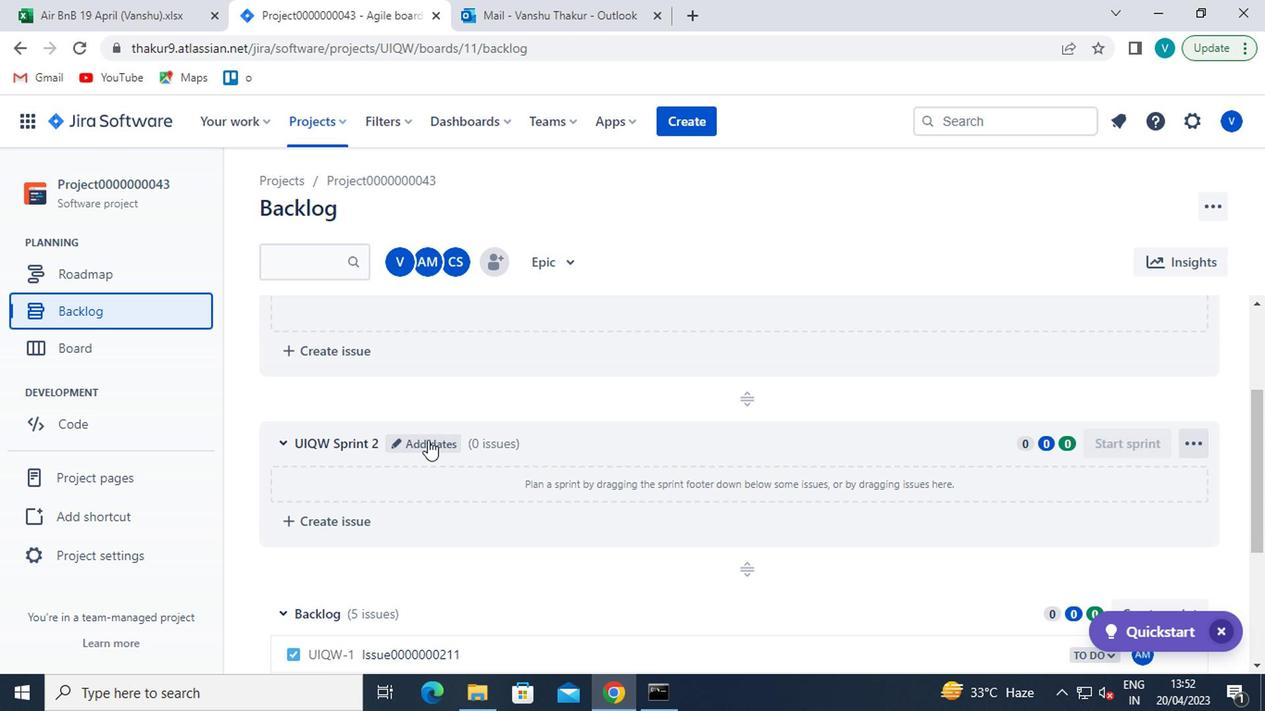 
Action: Mouse scrolled (424, 442) with delta (0, 1)
Screenshot: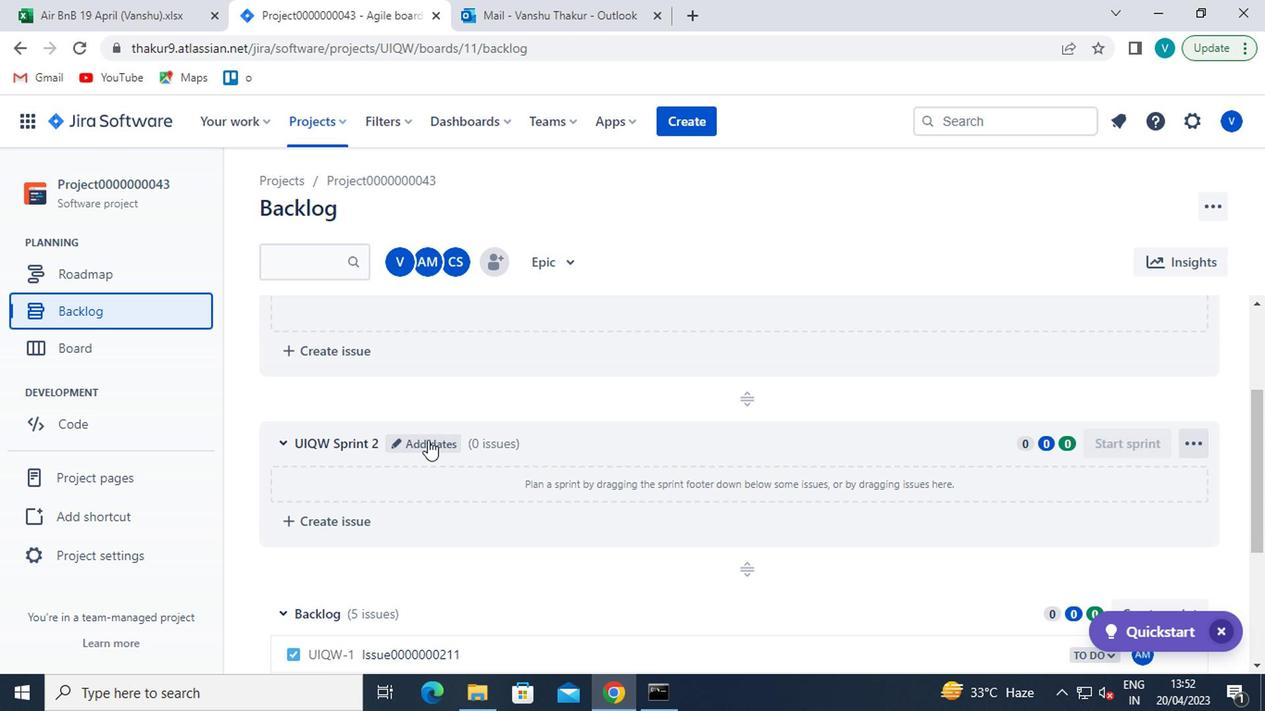 
Action: Mouse moved to (427, 437)
Screenshot: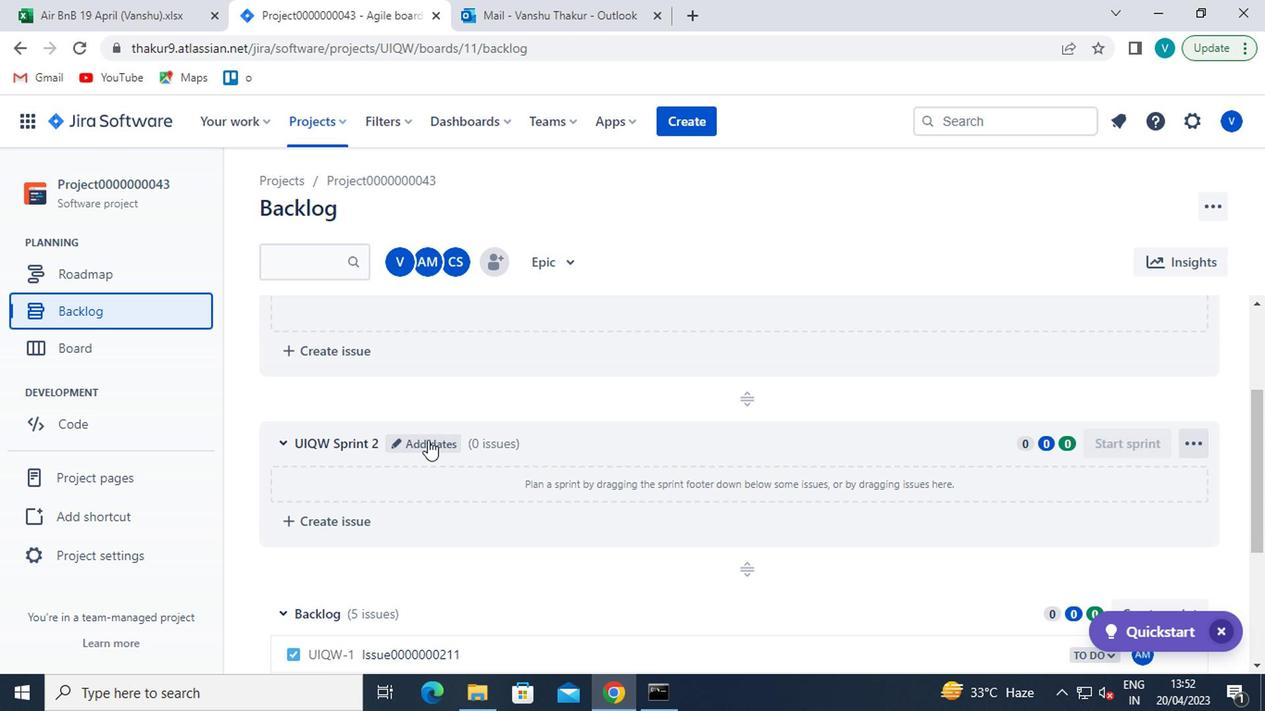 
Action: Mouse scrolled (427, 438) with delta (0, 0)
Screenshot: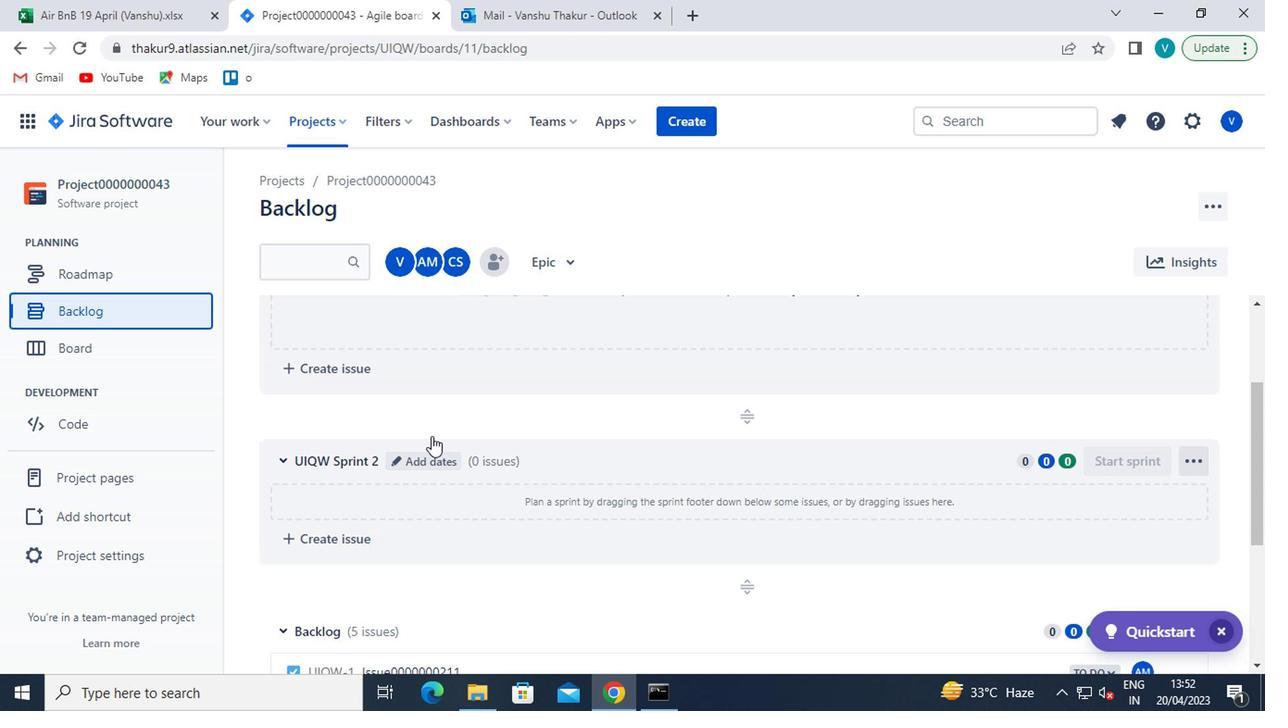 
Action: Mouse scrolled (427, 438) with delta (0, 0)
Screenshot: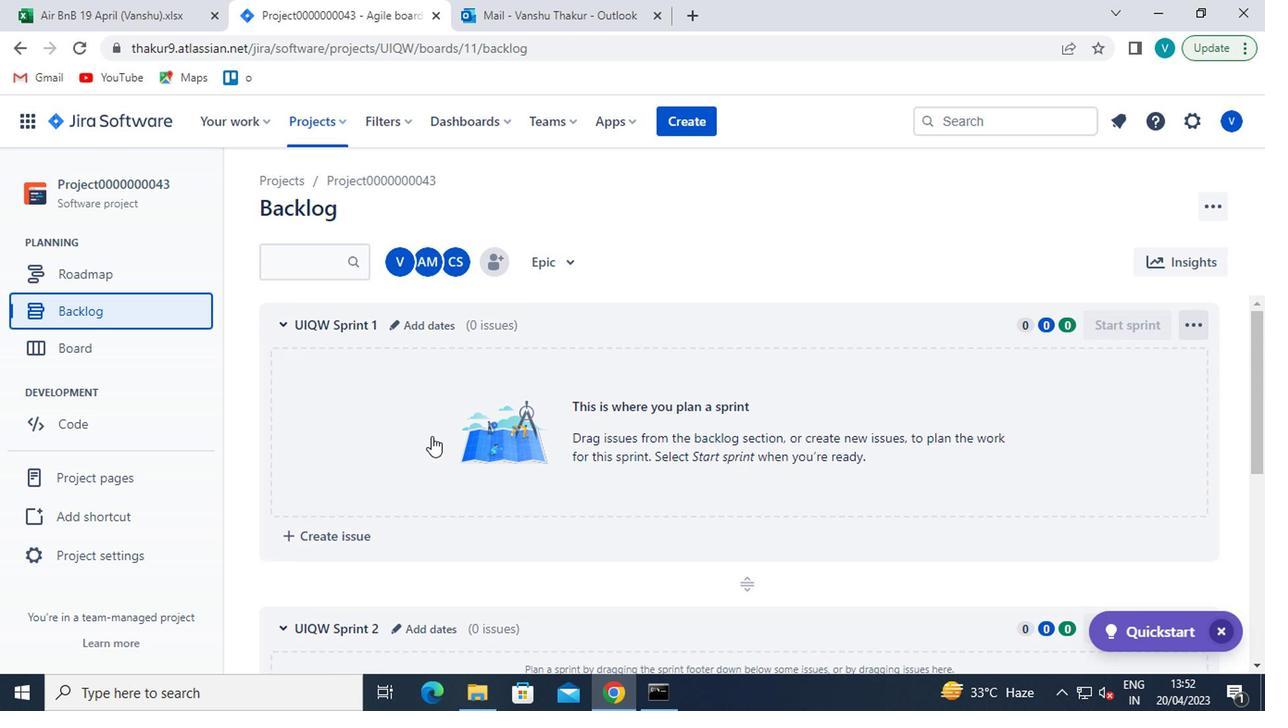 
Action: Mouse moved to (433, 325)
Screenshot: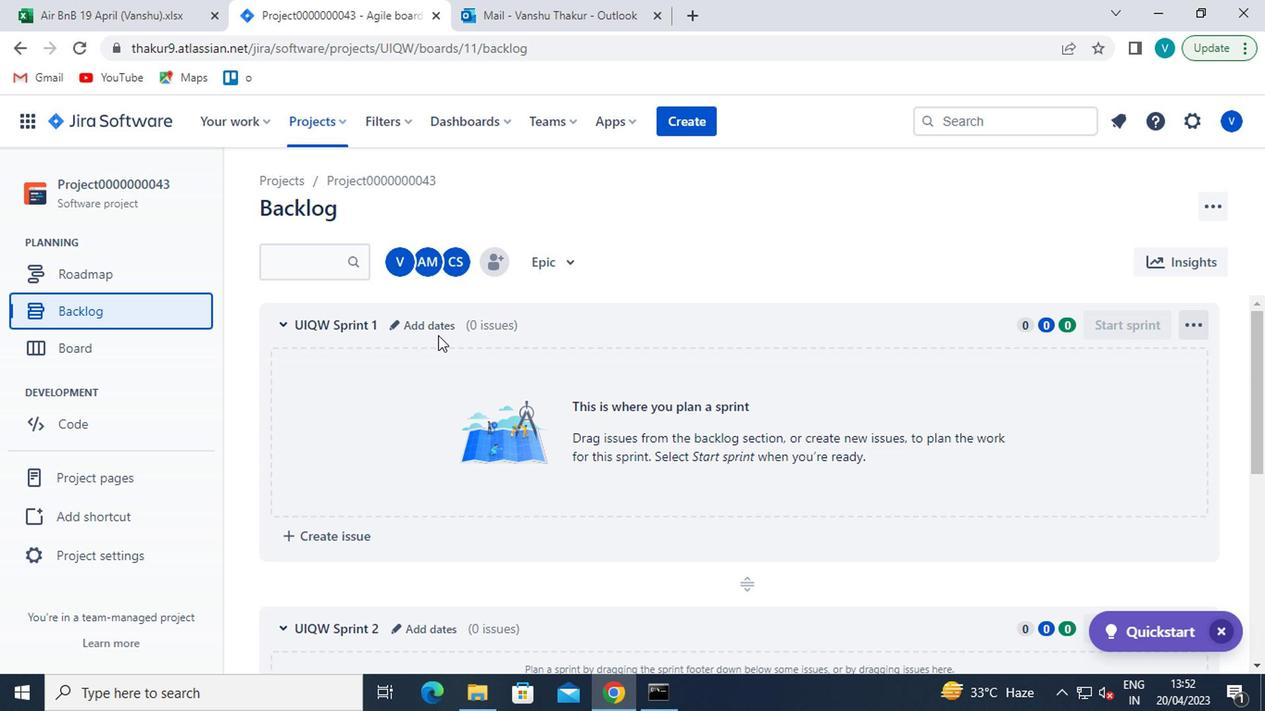 
Action: Mouse pressed left at (433, 325)
Screenshot: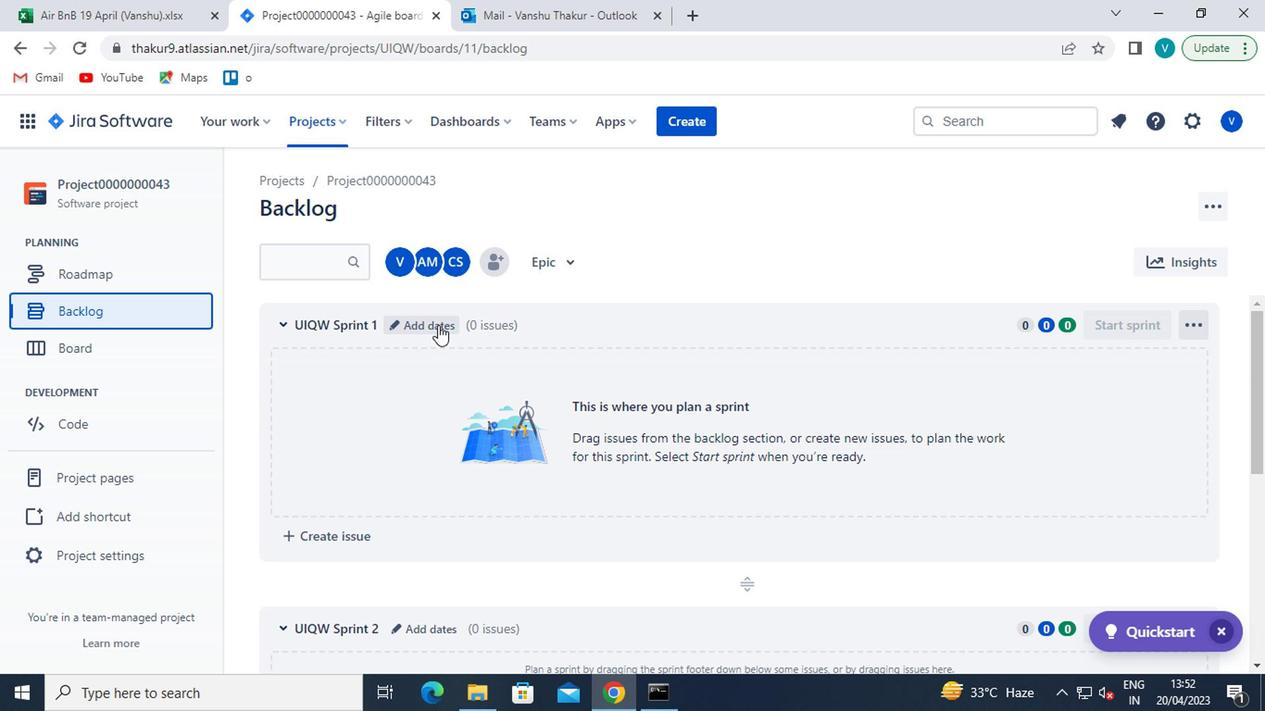 
Action: Mouse moved to (413, 232)
Screenshot: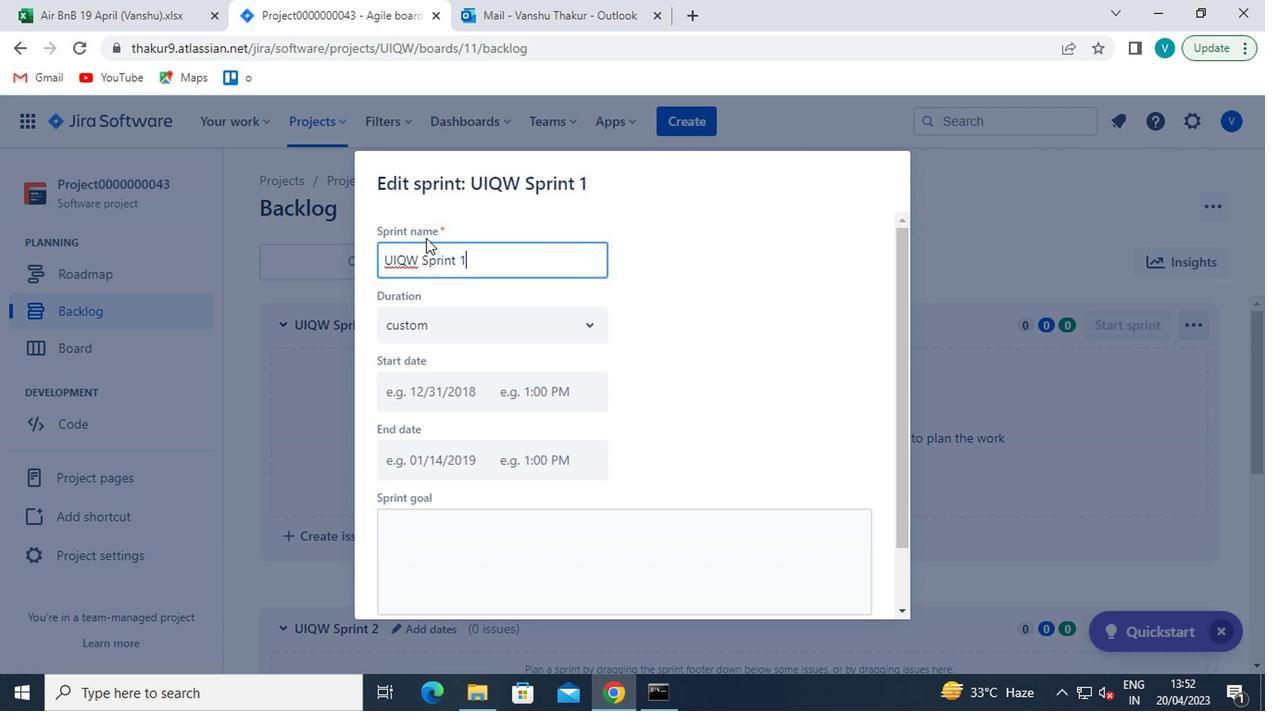 
Action: Key pressed <Key.backspace><Key.backspace><Key.backspace><Key.backspace><Key.backspace><Key.backspace><Key.backspace><Key.backspace><Key.backspace><Key.backspace><Key.backspace><Key.backspace><Key.backspace><Key.shift>SPRINT000
Screenshot: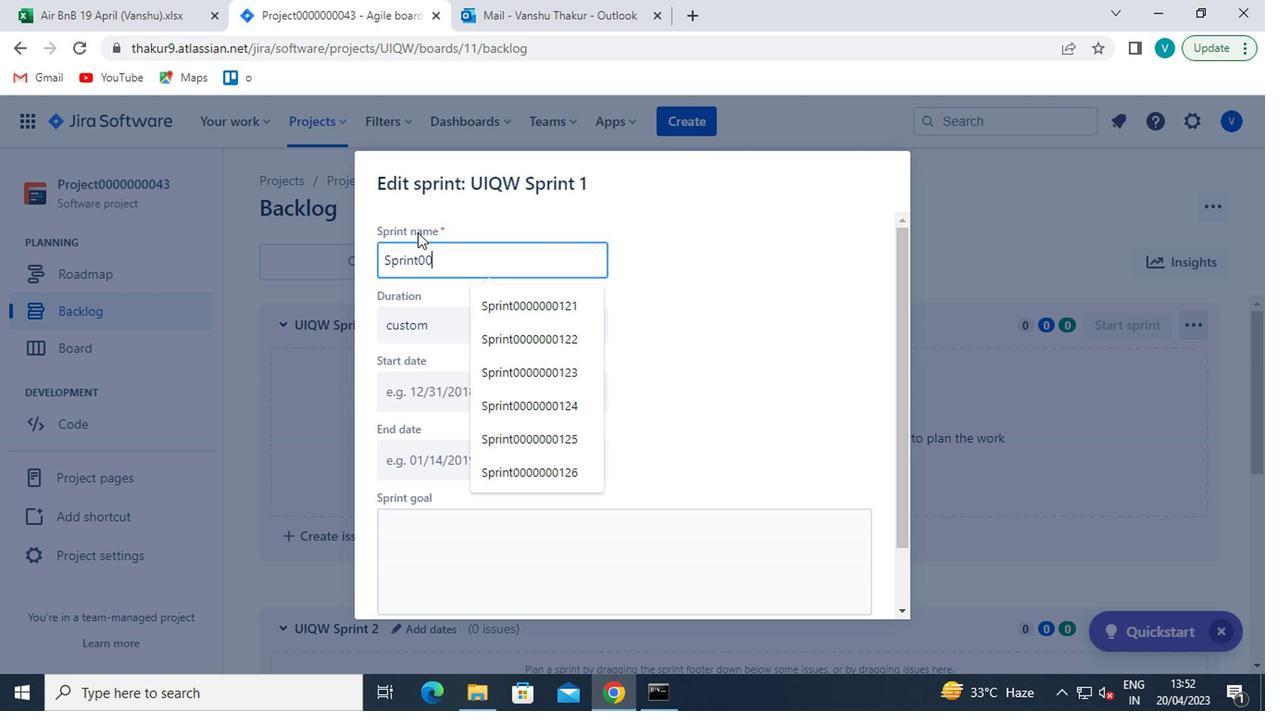 
Action: Mouse moved to (413, 232)
Screenshot: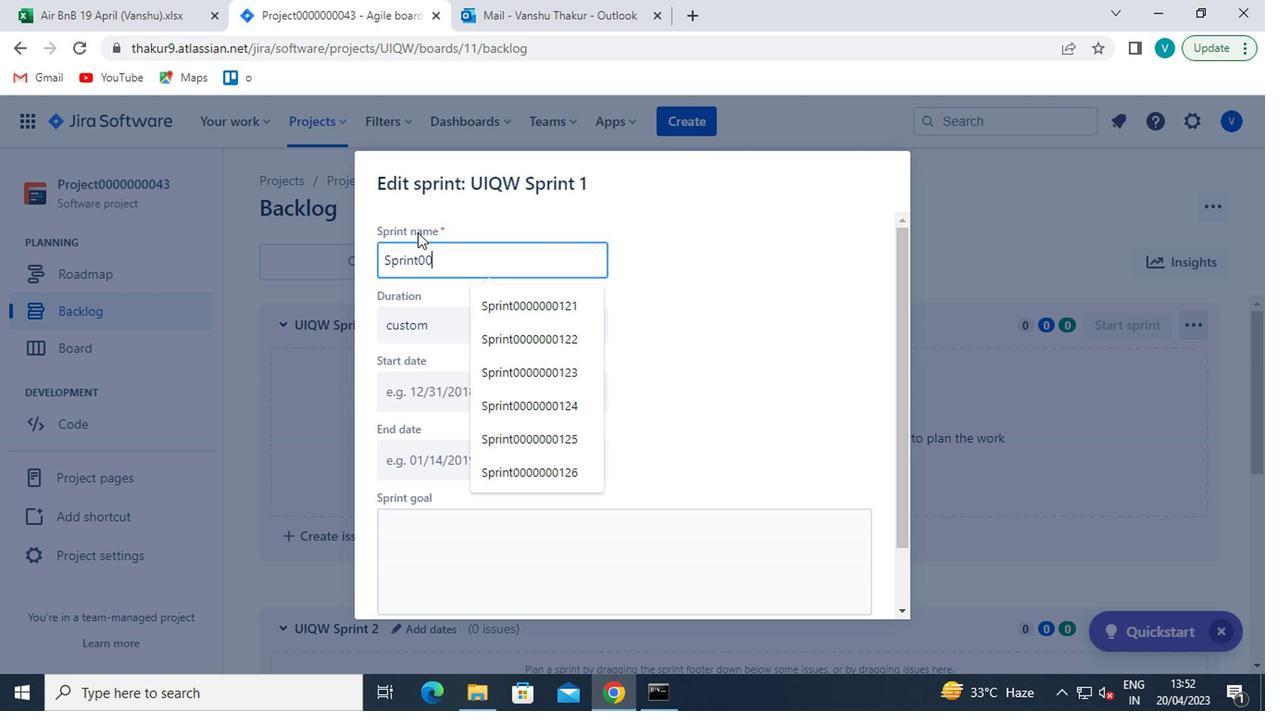 
Action: Key pressed 0
Screenshot: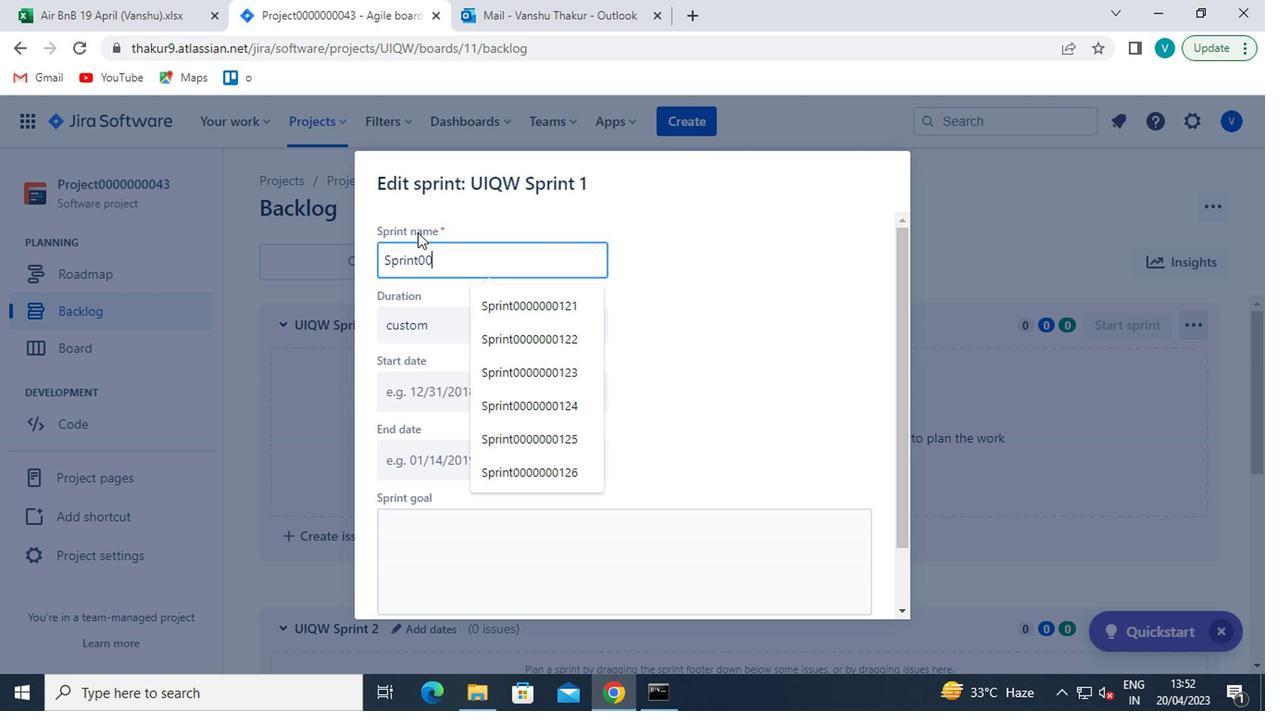 
Action: Mouse moved to (406, 228)
Screenshot: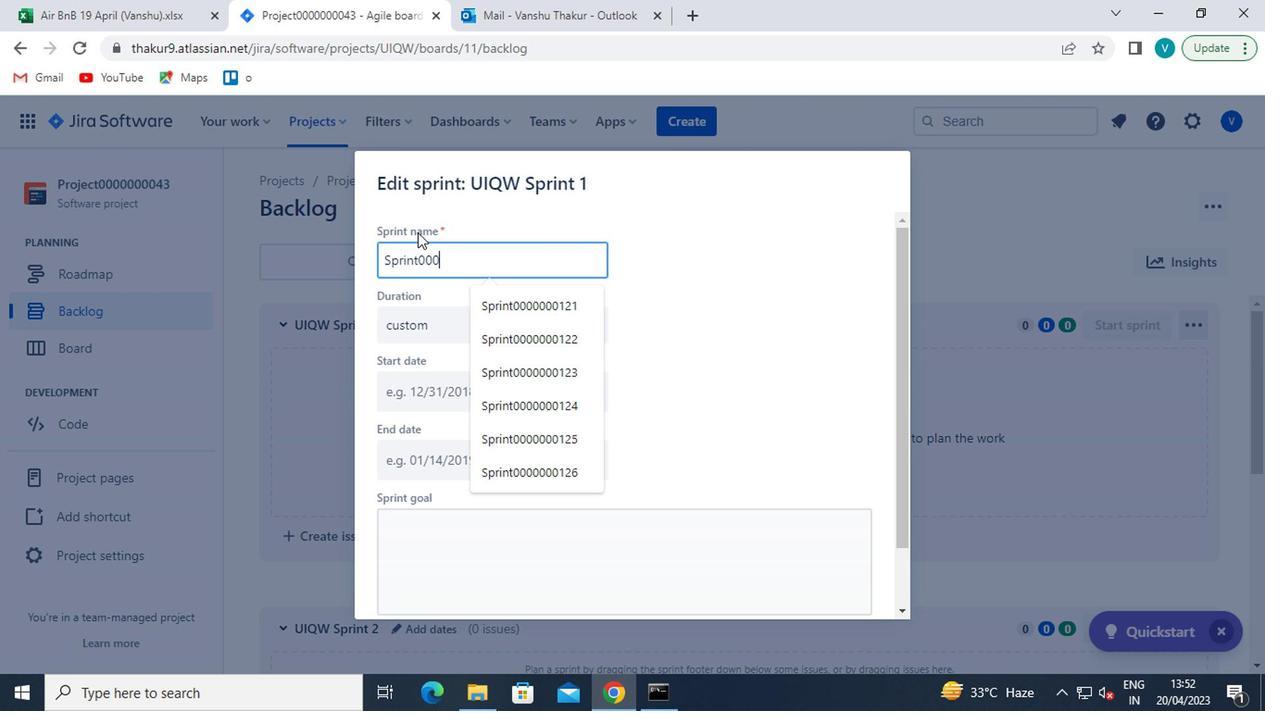 
Action: Key pressed 000127
Screenshot: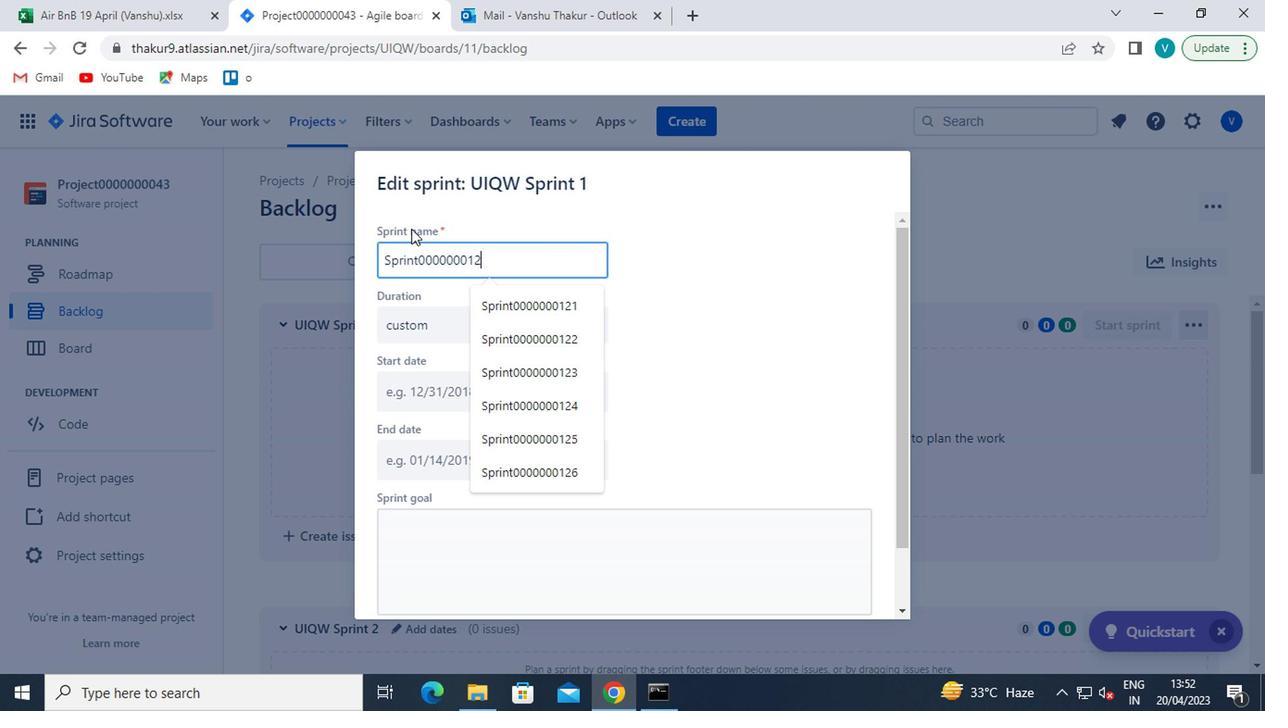 
Action: Mouse moved to (653, 487)
Screenshot: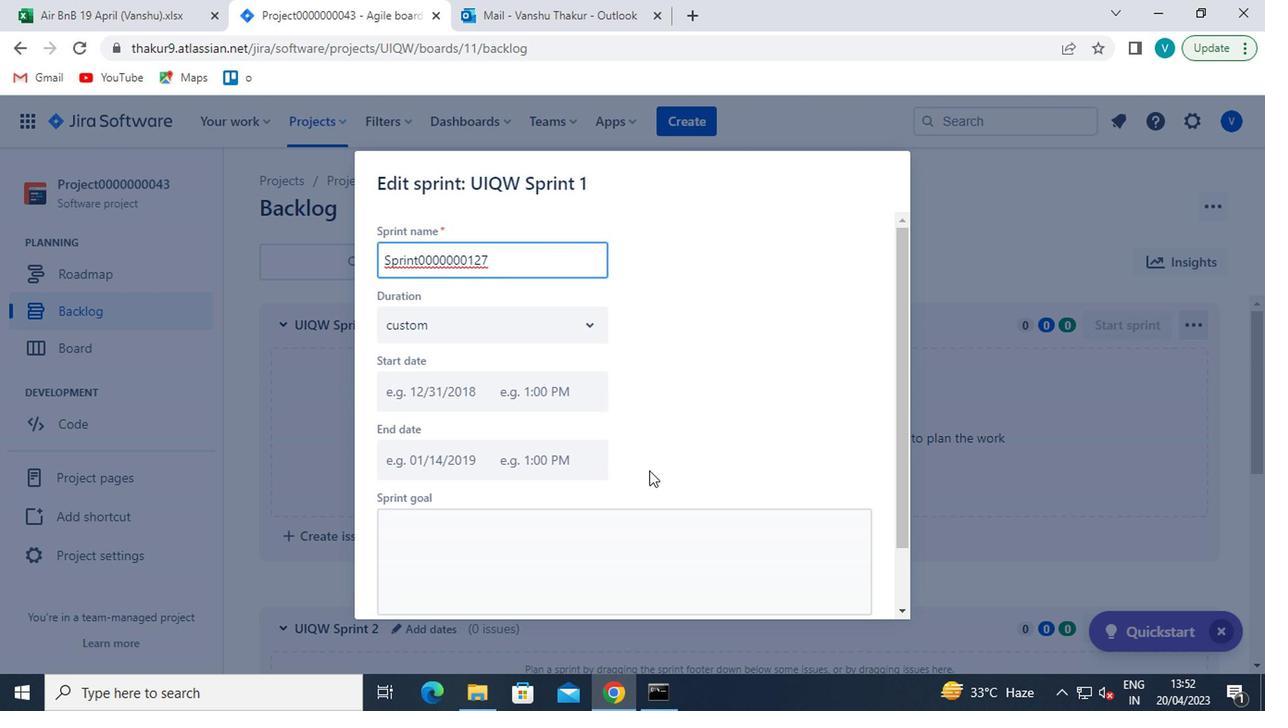 
Action: Mouse scrolled (653, 486) with delta (0, -1)
Screenshot: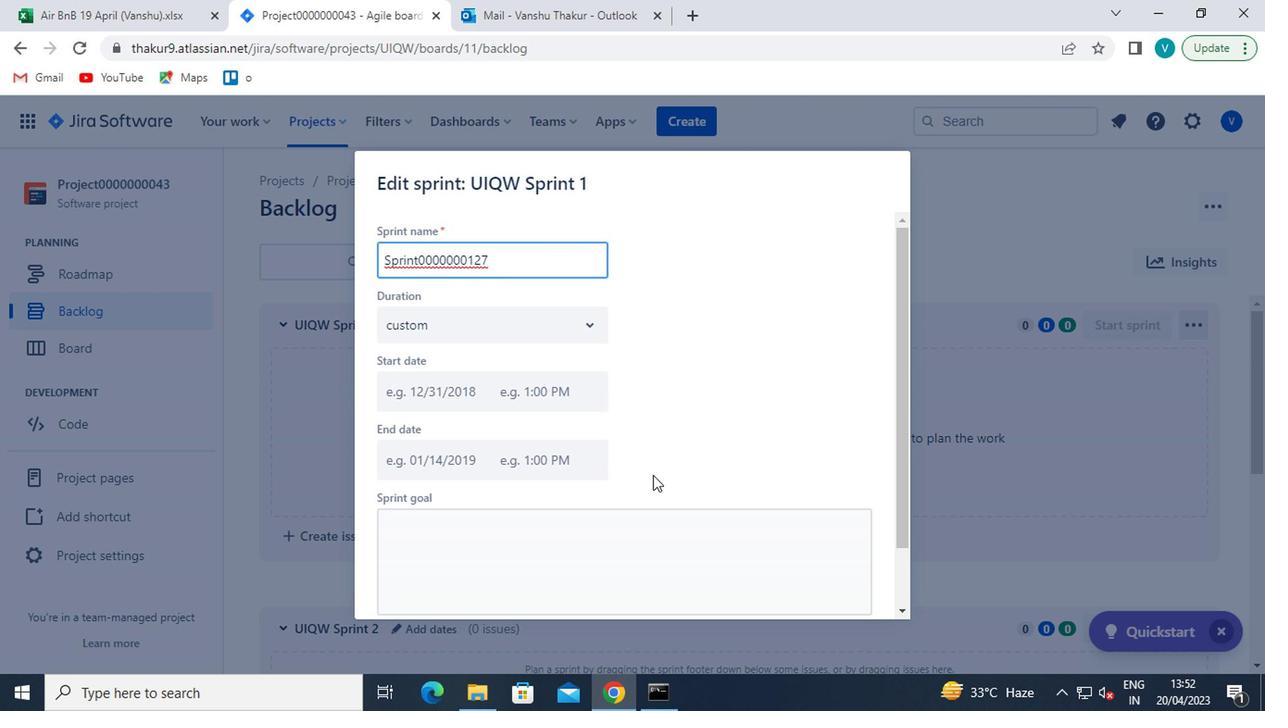 
Action: Mouse moved to (653, 489)
Screenshot: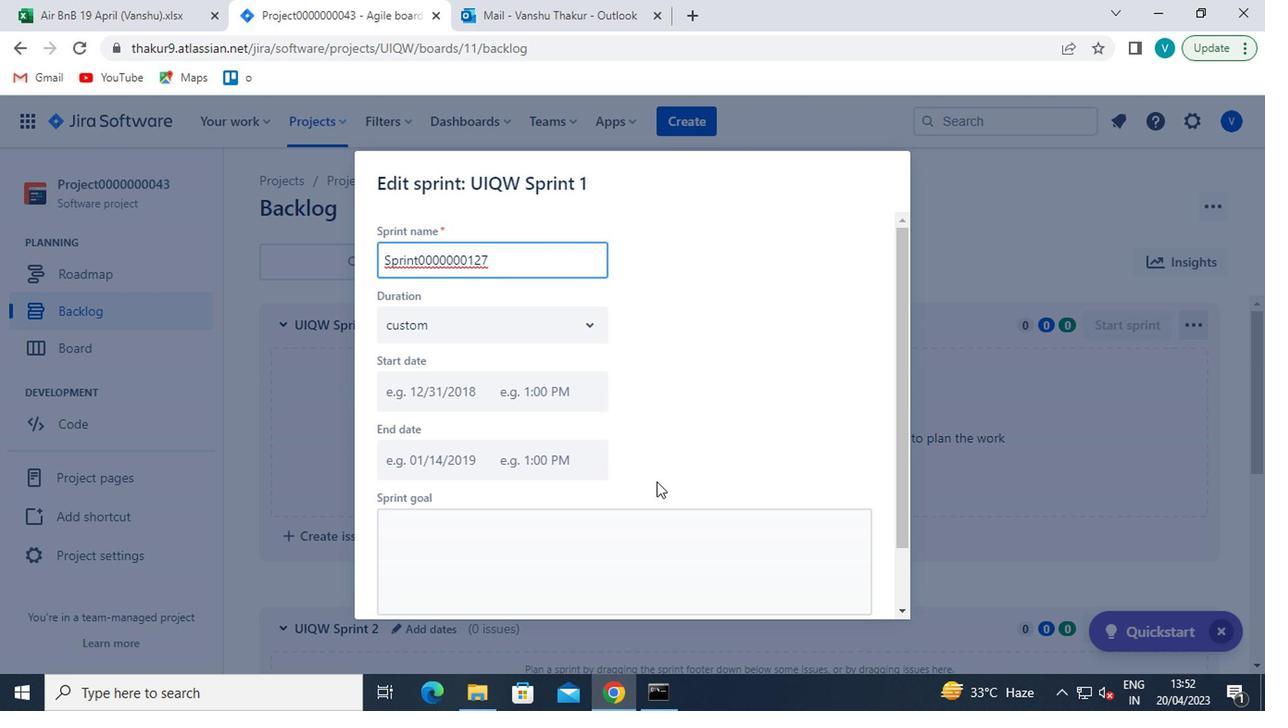 
Action: Mouse scrolled (653, 488) with delta (0, -1)
Screenshot: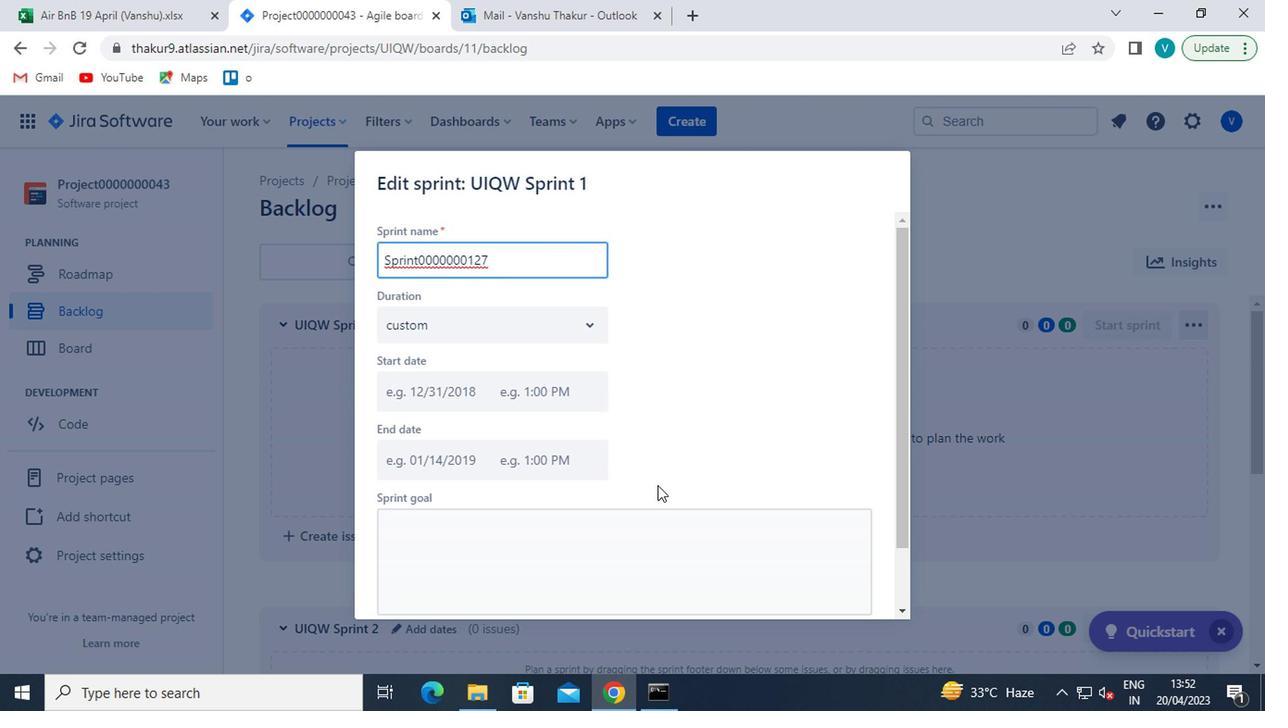 
Action: Mouse moved to (653, 492)
Screenshot: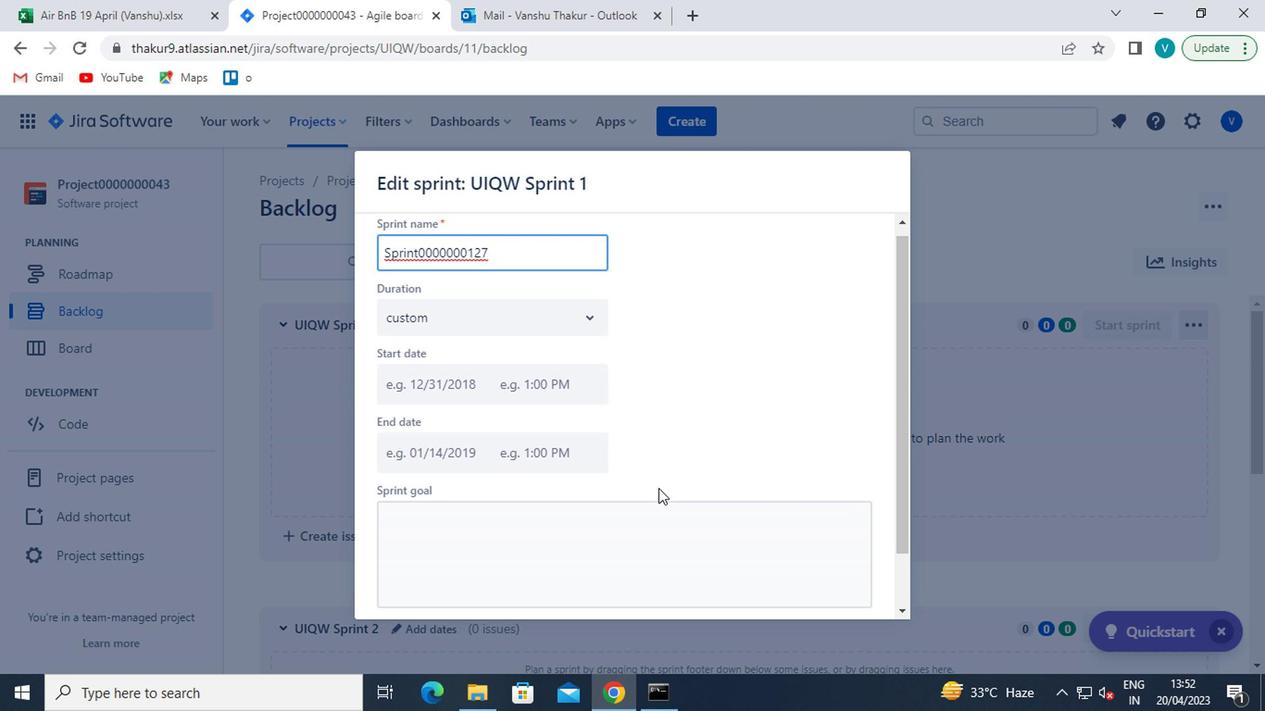 
Action: Mouse scrolled (653, 490) with delta (0, -1)
Screenshot: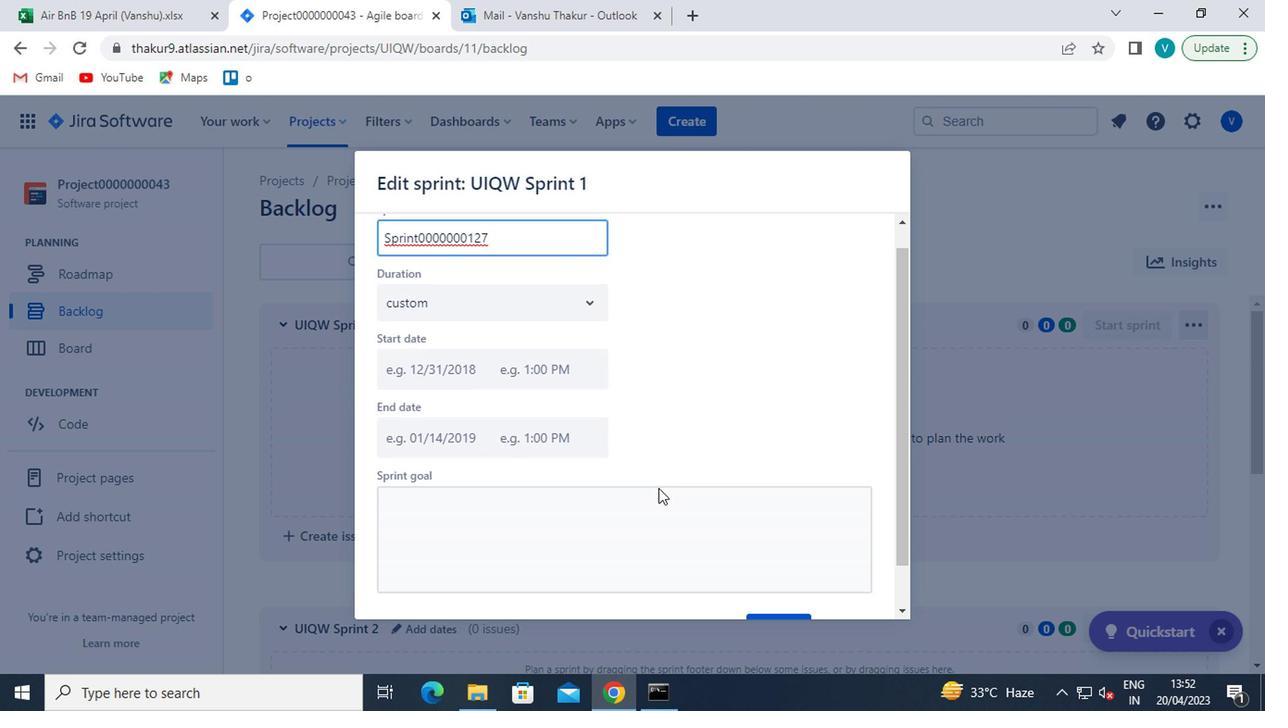 
Action: Mouse moved to (772, 585)
Screenshot: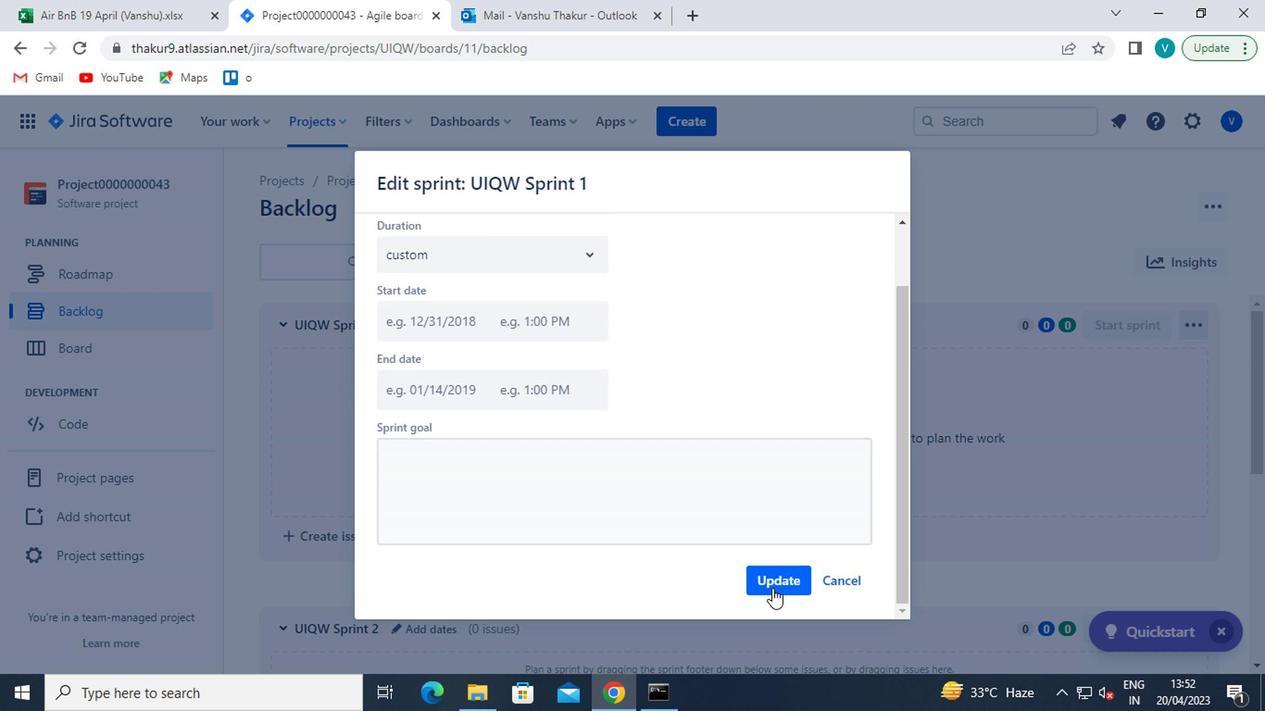 
Action: Mouse pressed left at (772, 585)
Screenshot: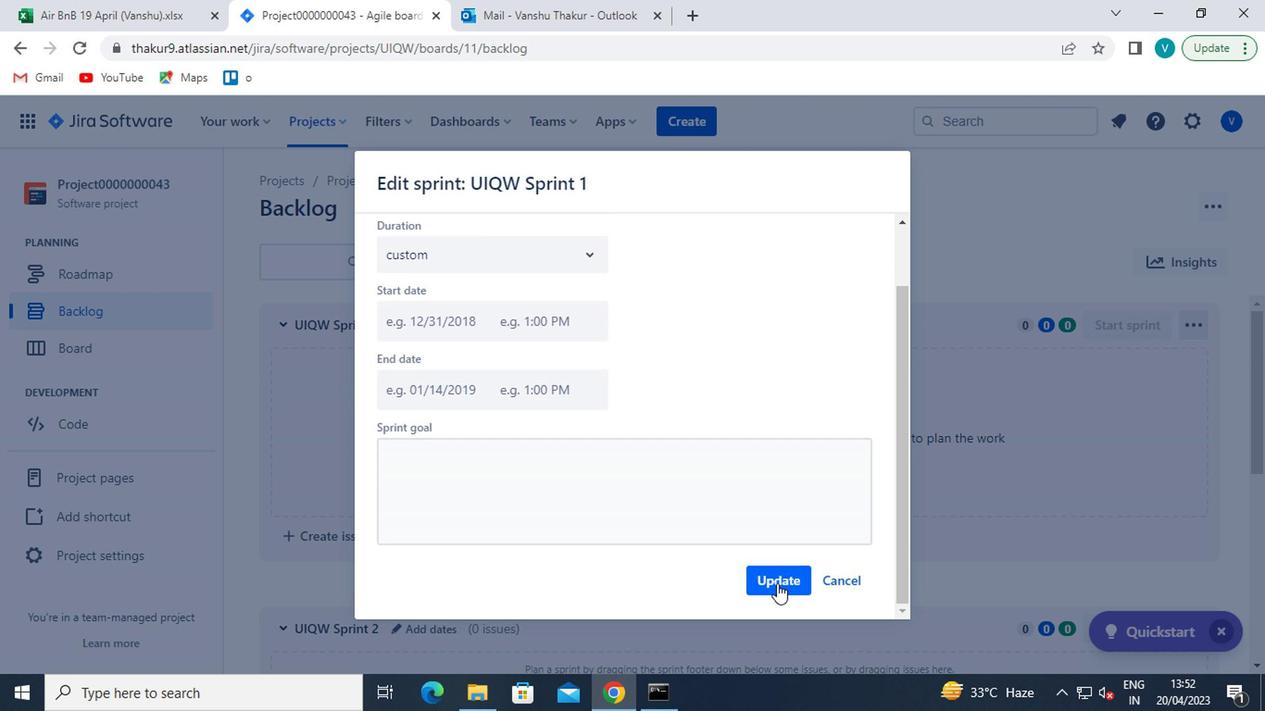 
Action: Mouse moved to (710, 540)
Screenshot: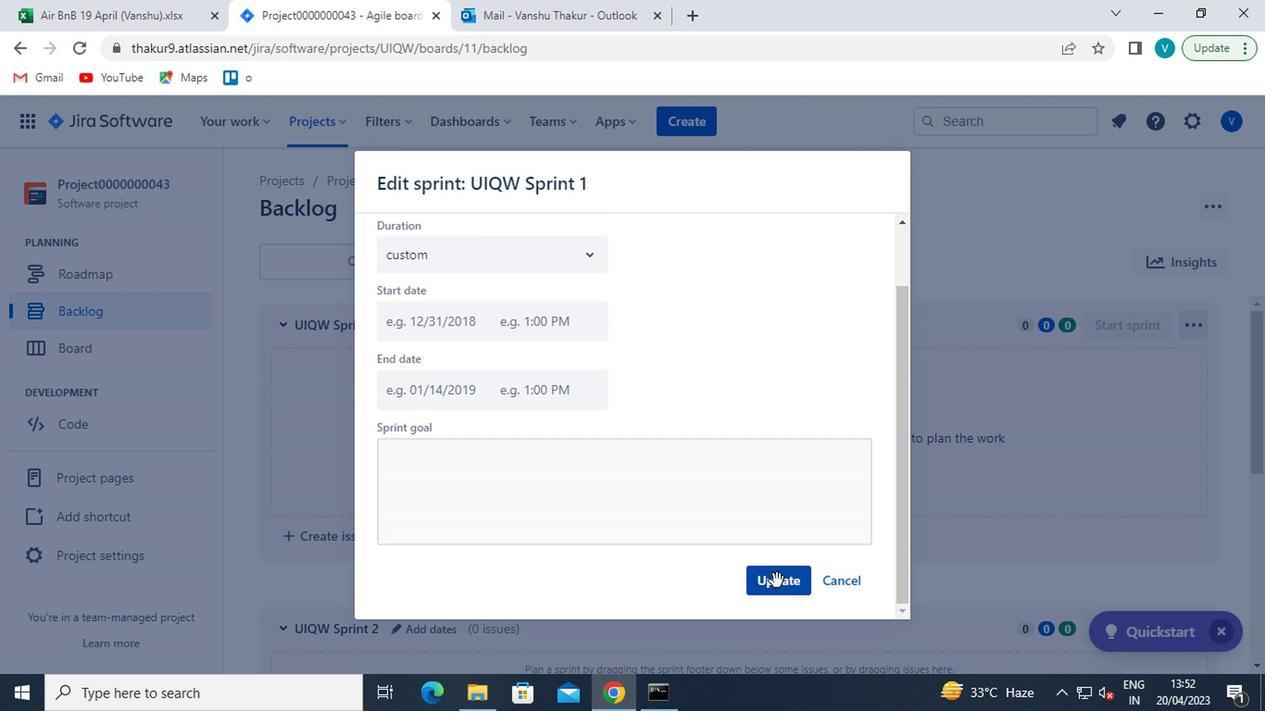 
